 Task: Find connections with filter location Dibba Al-Hisn with filter topic #Workwith filter profile language Spanish with filter current company Tata Consultancy Services with filter school Odisha University of Technology and Research with filter industry Bed-and-Breakfasts, Hostels, Homestays with filter service category Bankruptcy Law with filter keywords title Product Manager
Action: Mouse moved to (642, 121)
Screenshot: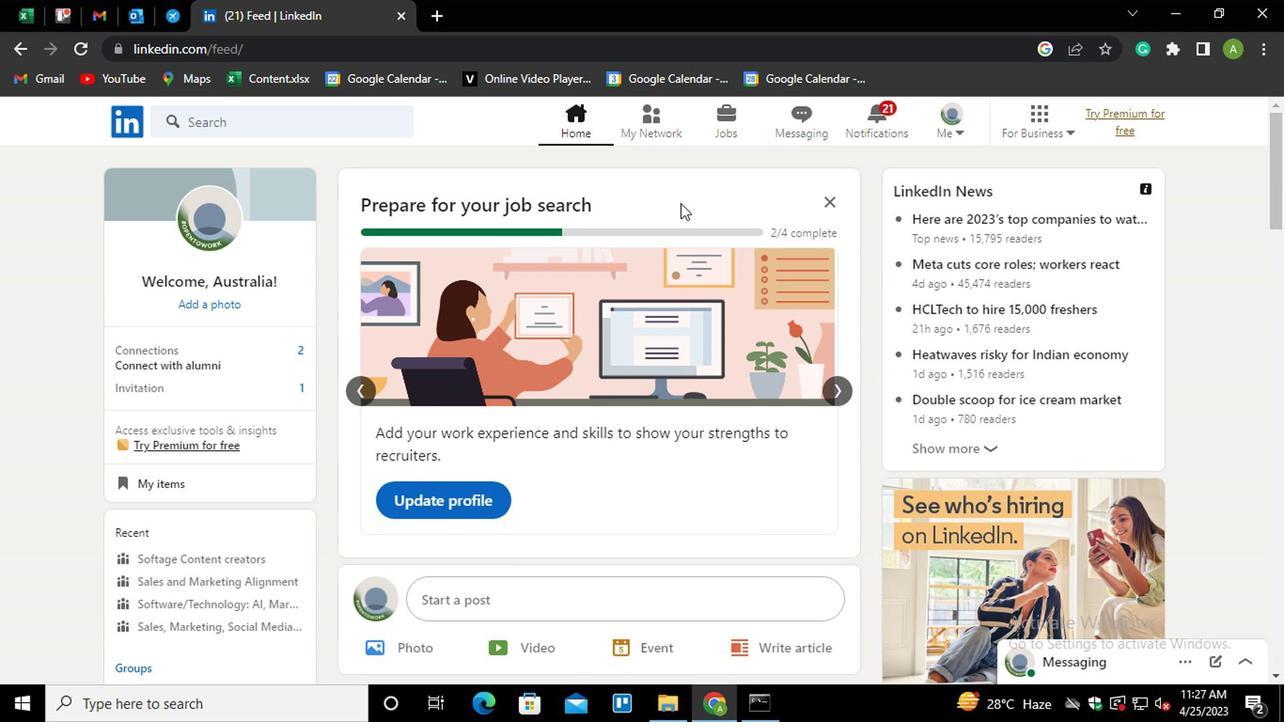 
Action: Mouse pressed left at (642, 121)
Screenshot: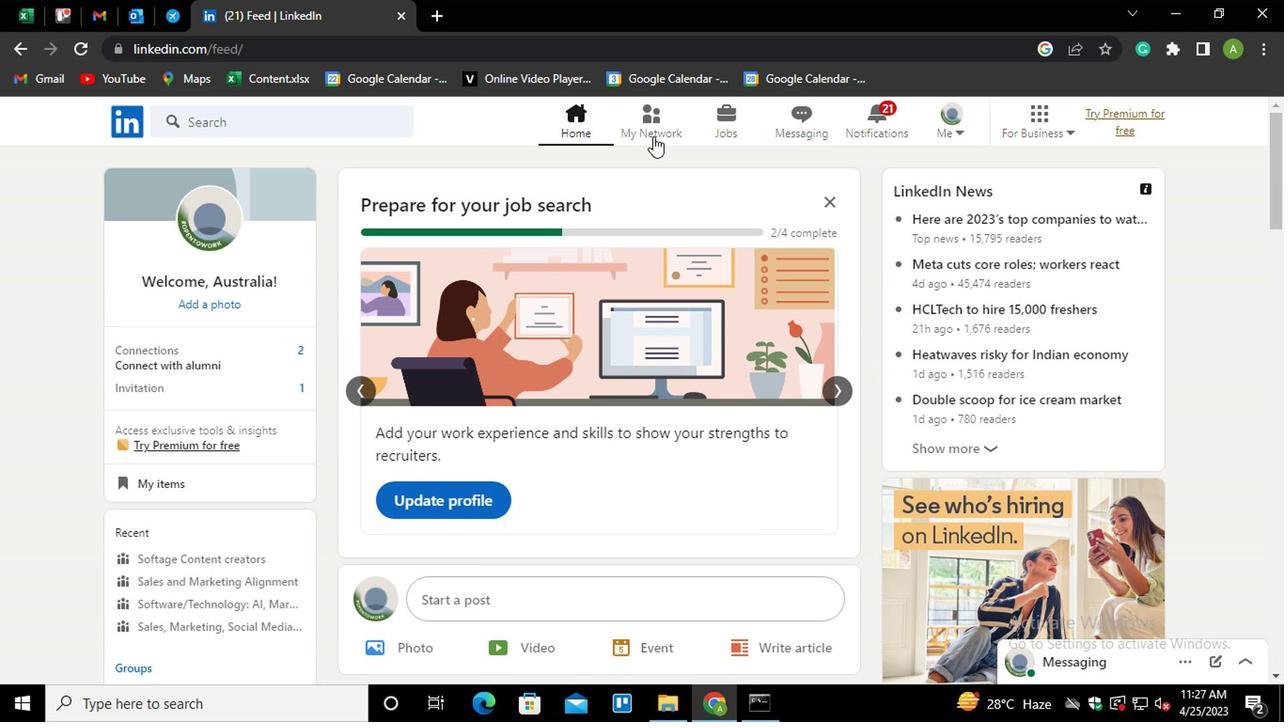 
Action: Mouse moved to (318, 224)
Screenshot: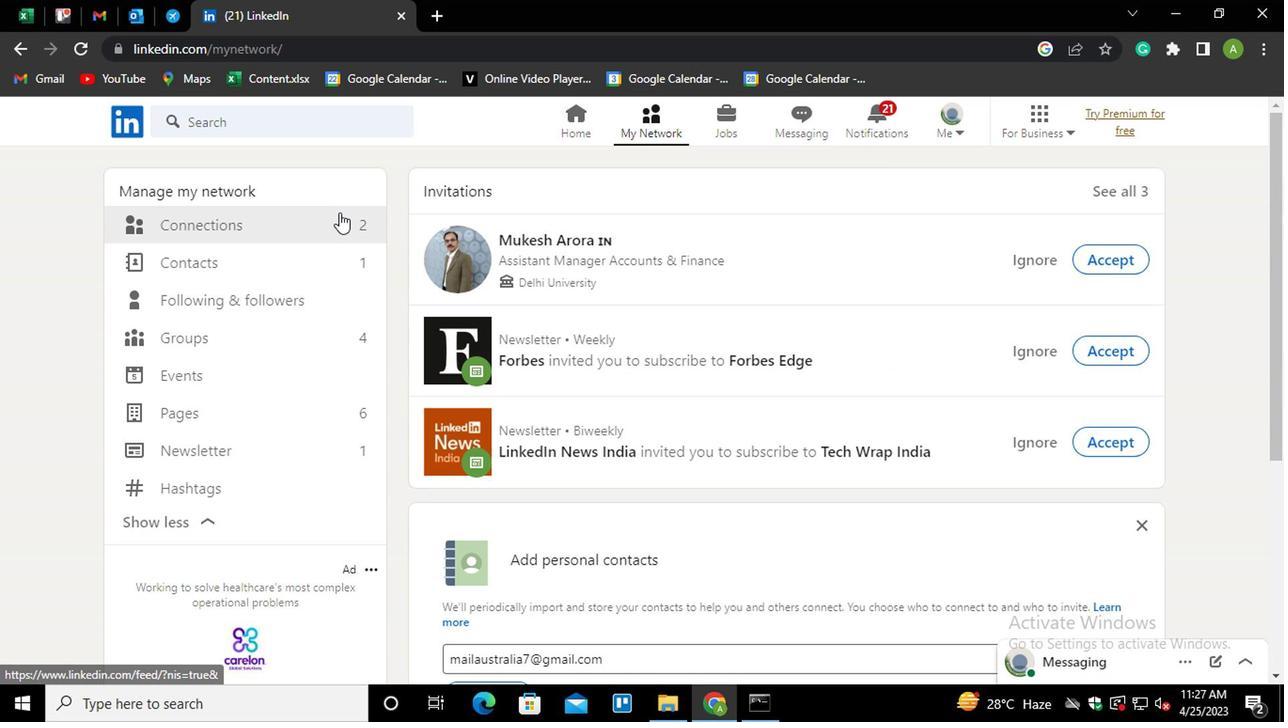 
Action: Mouse pressed left at (318, 224)
Screenshot: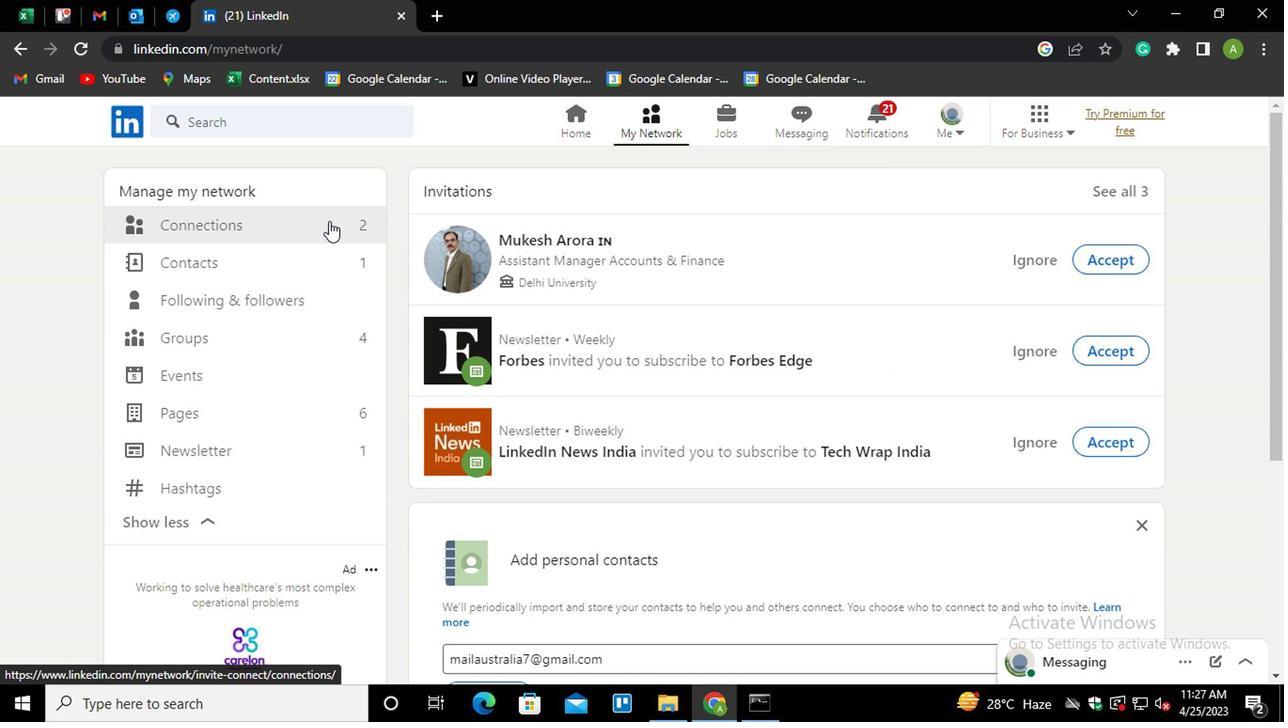 
Action: Mouse moved to (765, 219)
Screenshot: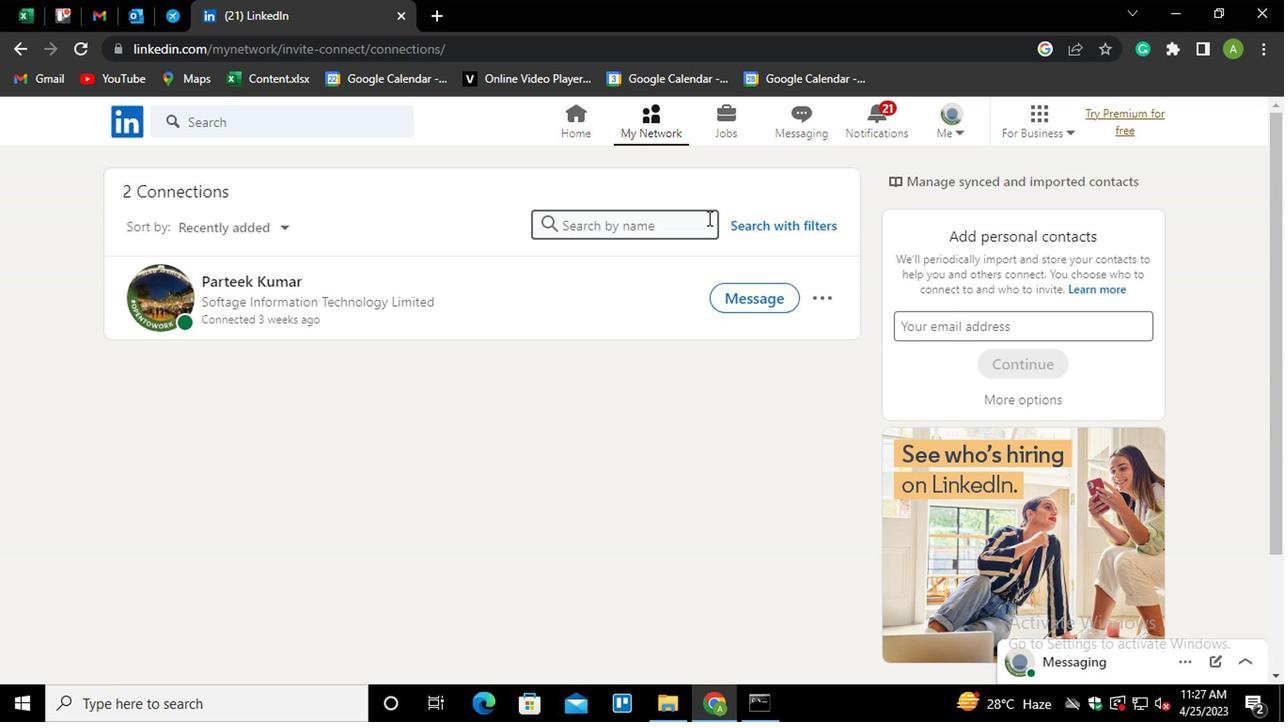 
Action: Mouse pressed left at (765, 219)
Screenshot: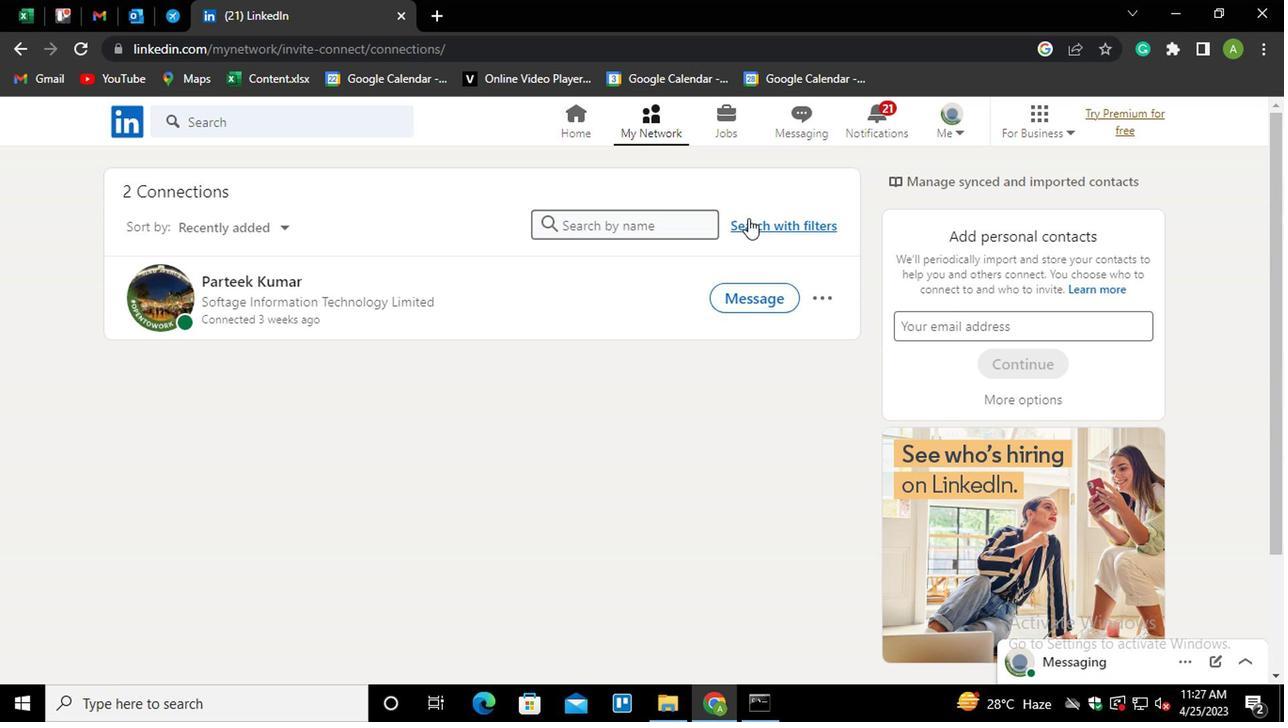 
Action: Mouse moved to (626, 163)
Screenshot: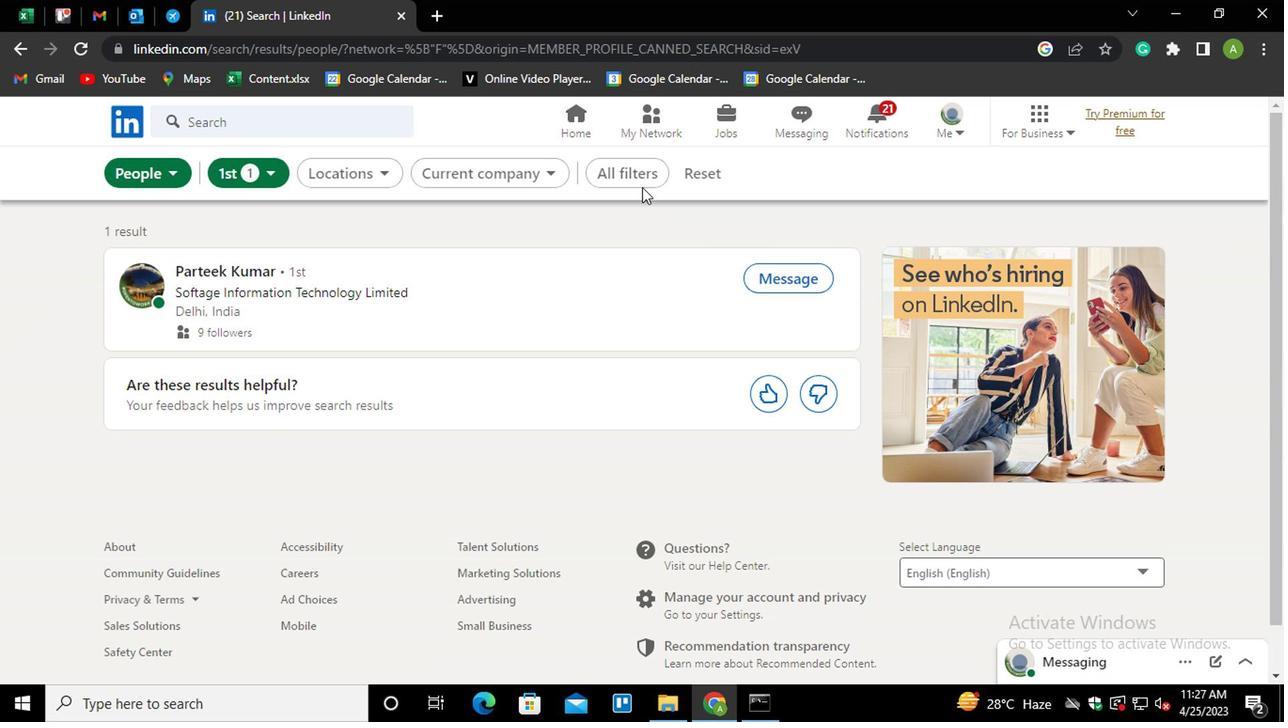 
Action: Mouse pressed left at (626, 163)
Screenshot: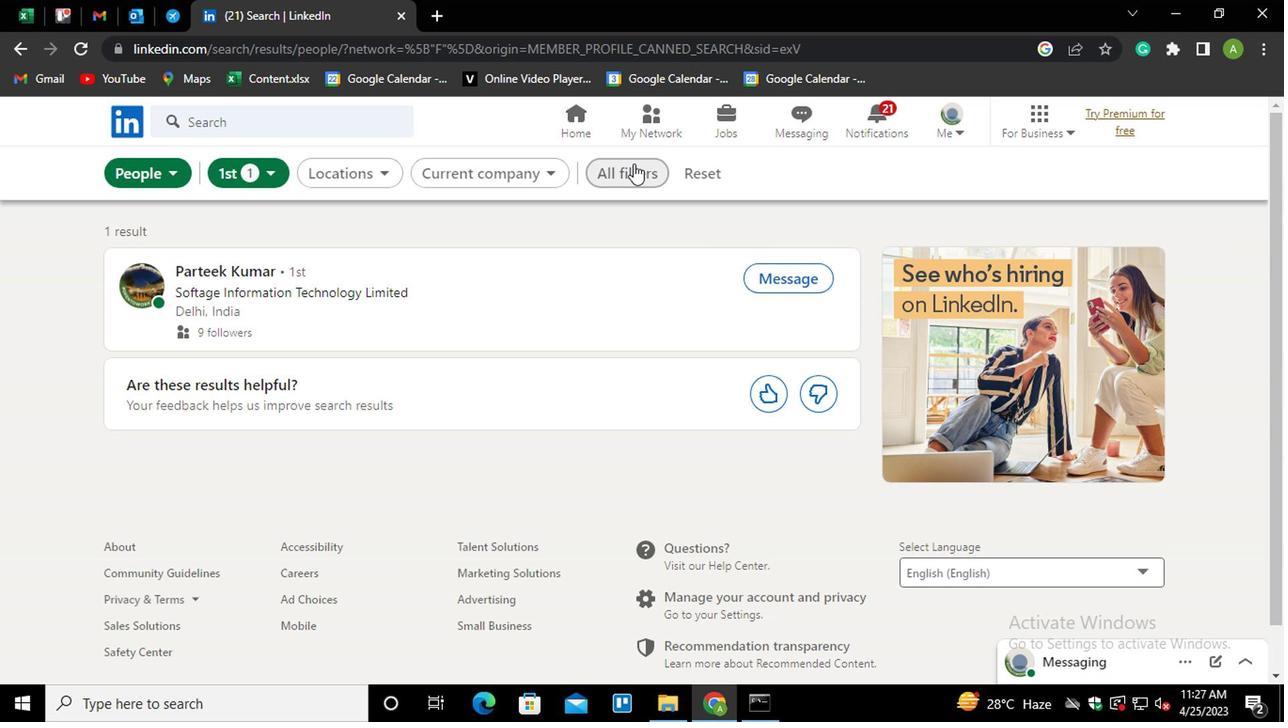 
Action: Mouse moved to (892, 527)
Screenshot: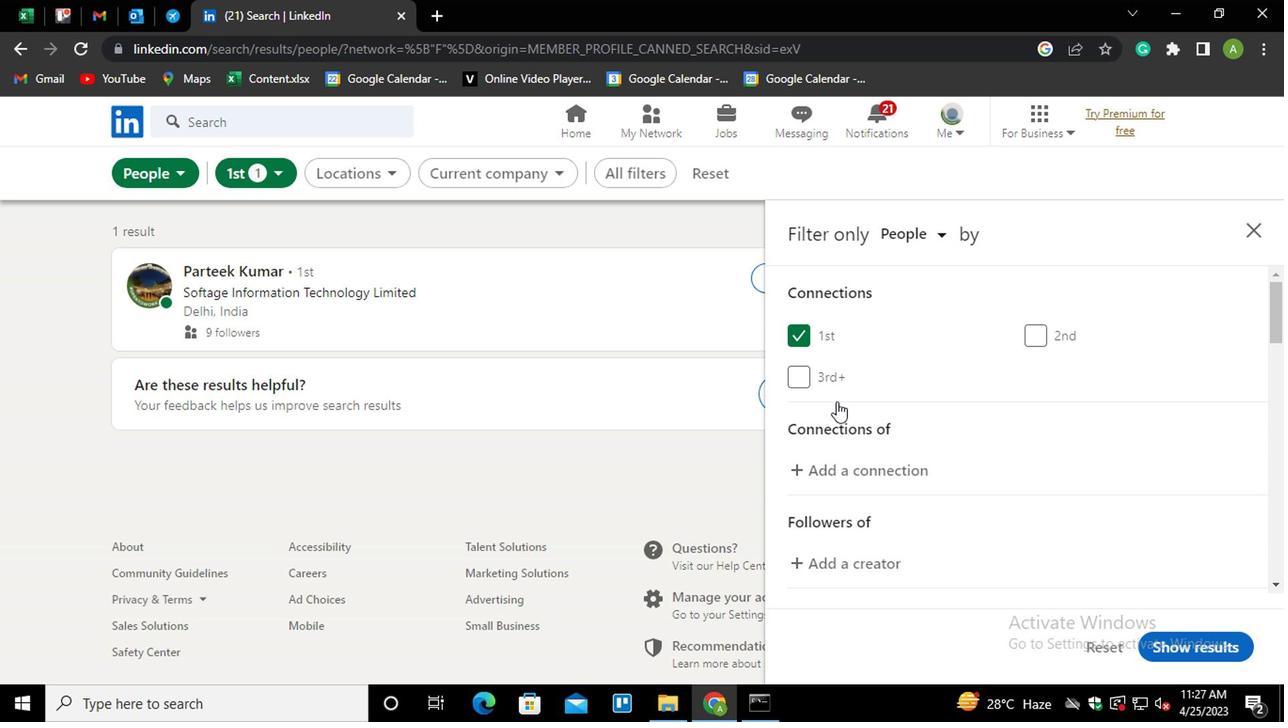 
Action: Mouse scrolled (892, 527) with delta (0, 0)
Screenshot: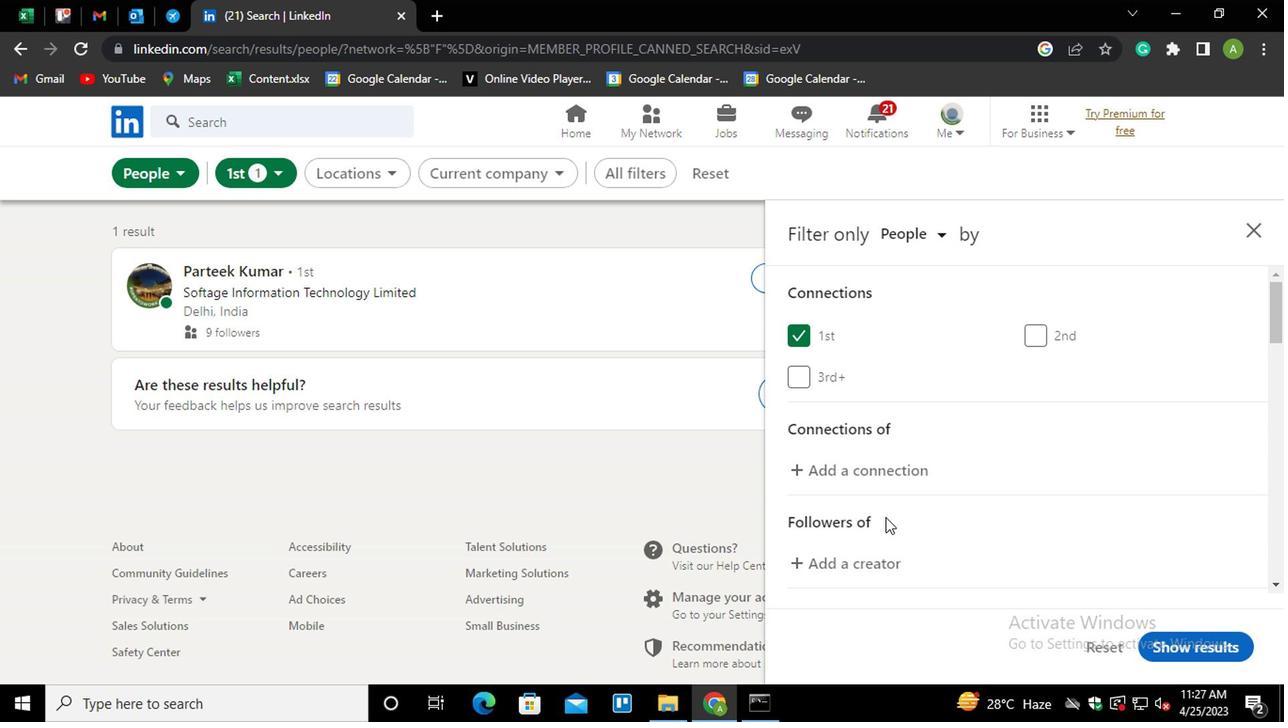 
Action: Mouse scrolled (892, 527) with delta (0, 0)
Screenshot: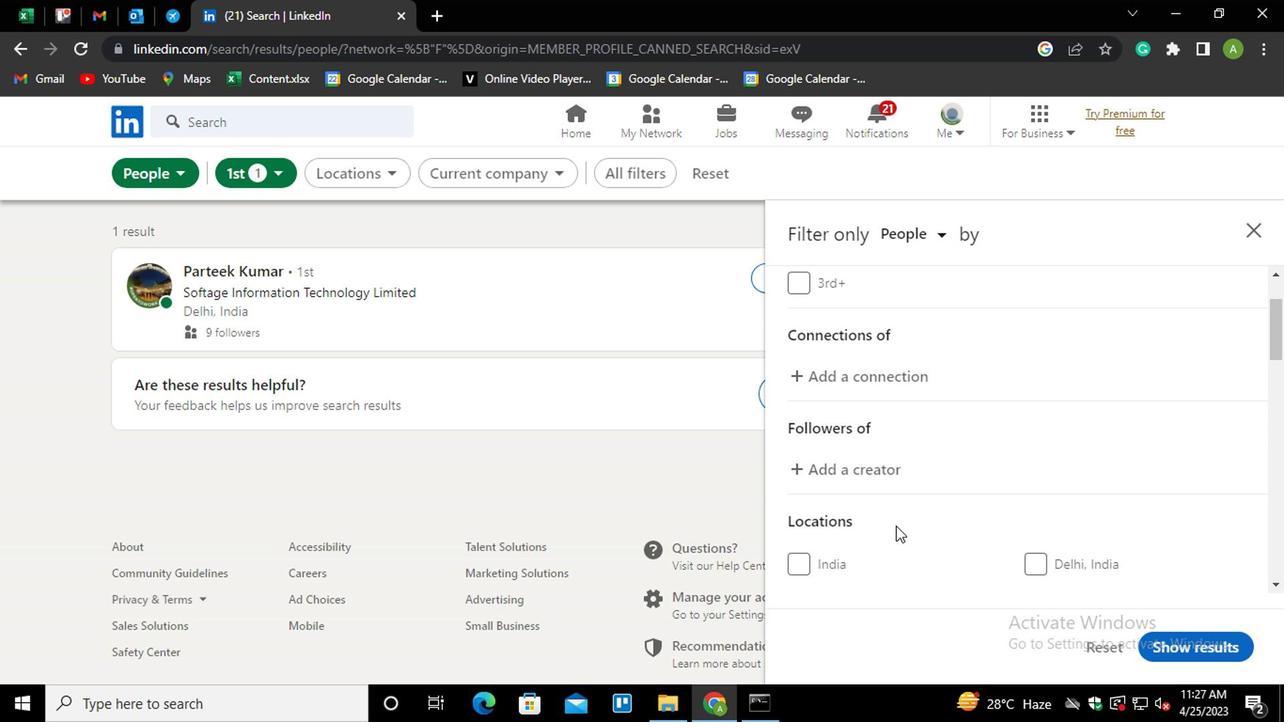 
Action: Mouse moved to (872, 548)
Screenshot: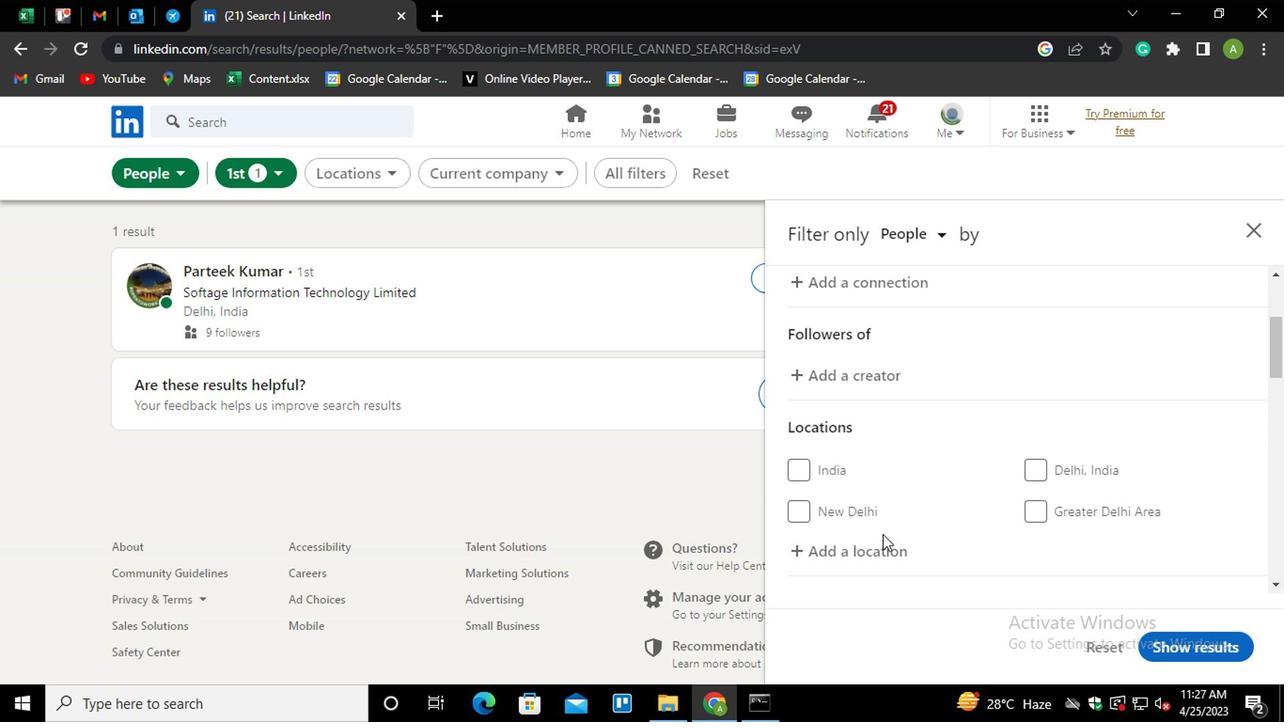 
Action: Mouse pressed left at (872, 548)
Screenshot: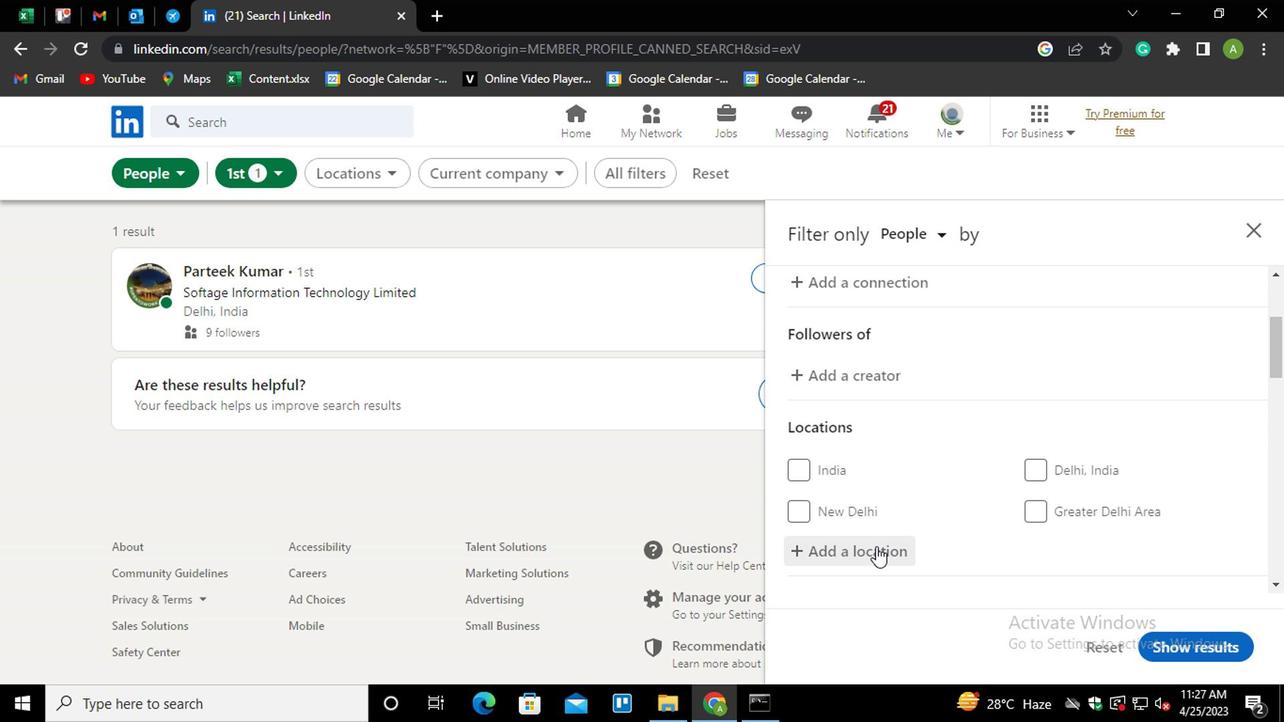 
Action: Mouse moved to (857, 549)
Screenshot: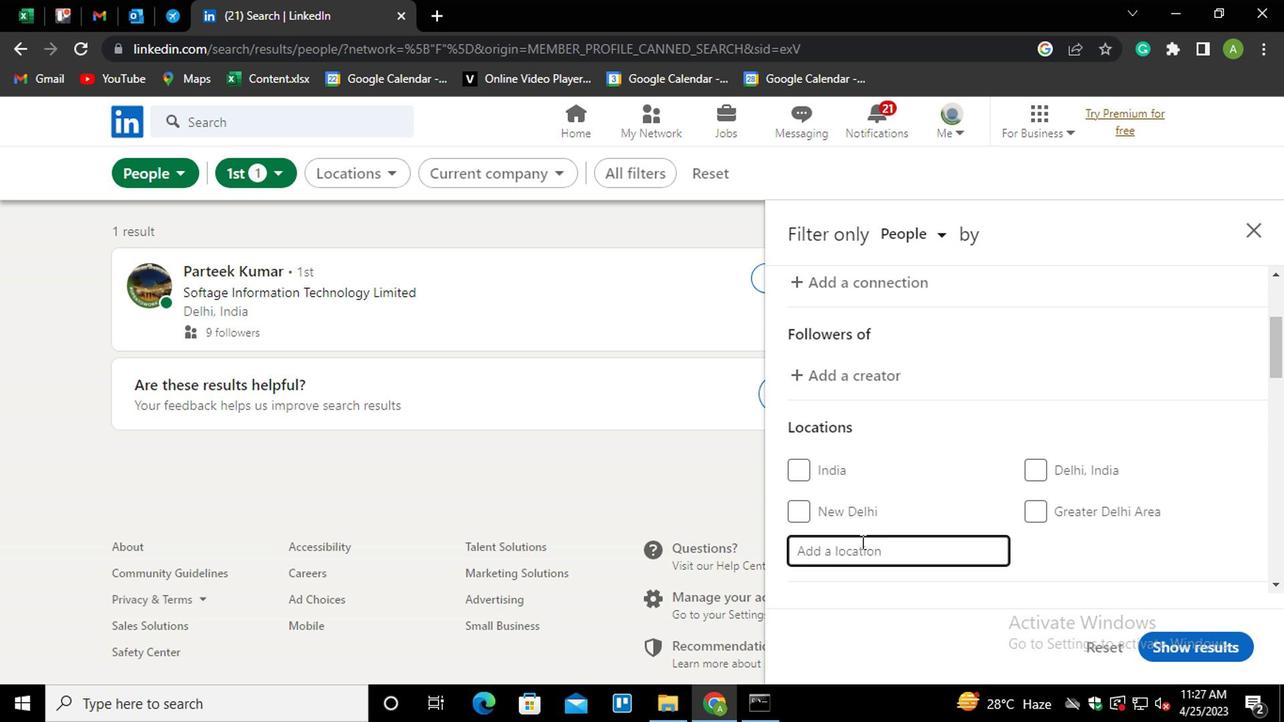 
Action: Mouse pressed left at (857, 549)
Screenshot: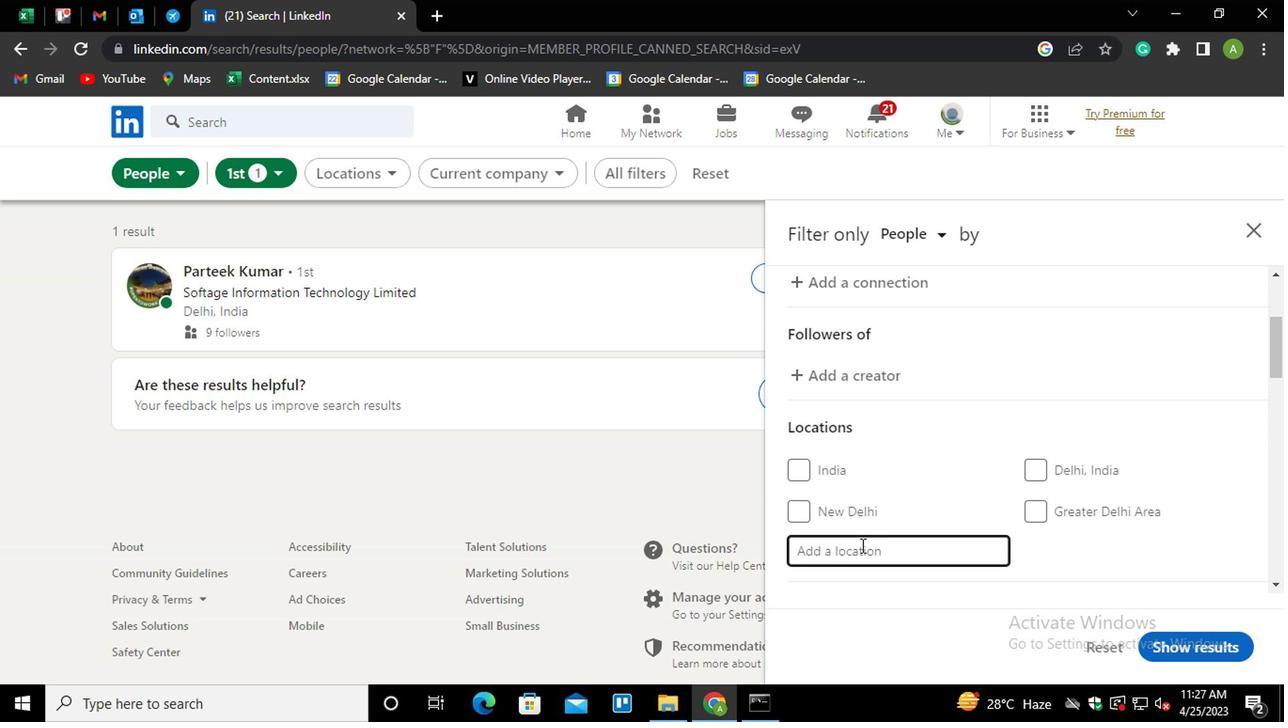 
Action: Key pressed <Key.shift>DIBBA<Key.space><Key.shift>A<Key.shift_r>L<Key.down><Key.enter>
Screenshot: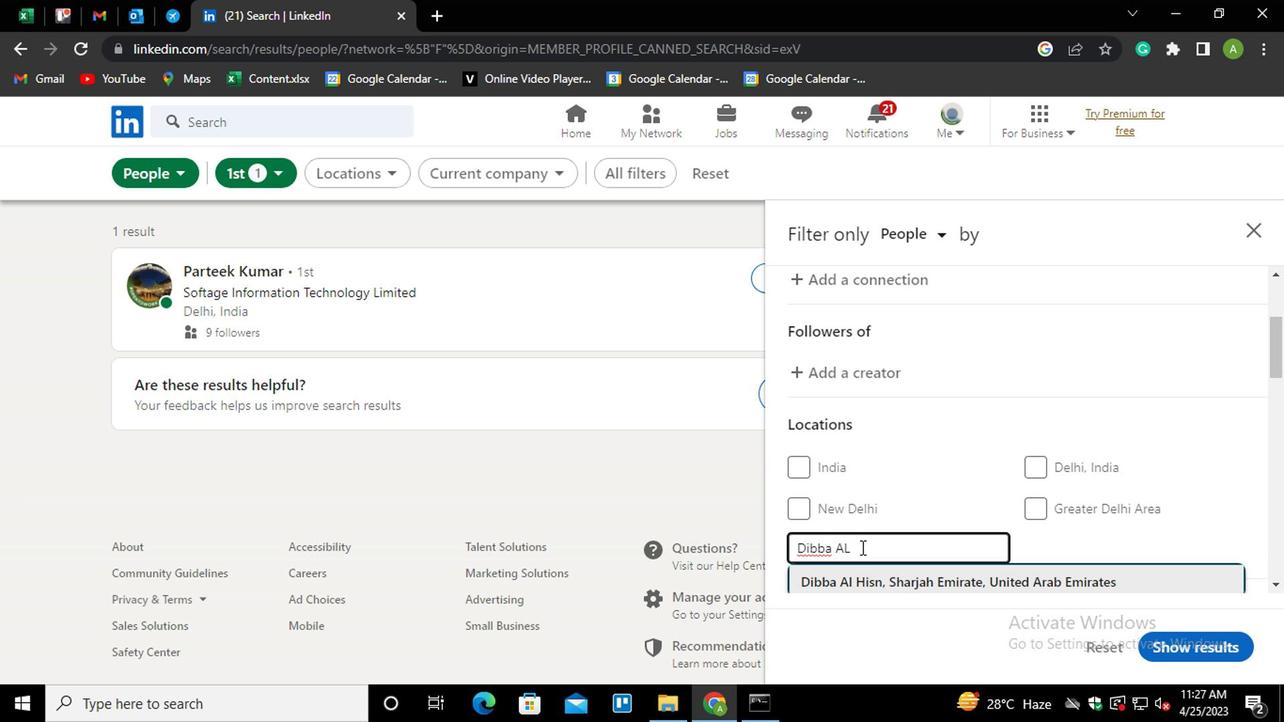 
Action: Mouse moved to (879, 536)
Screenshot: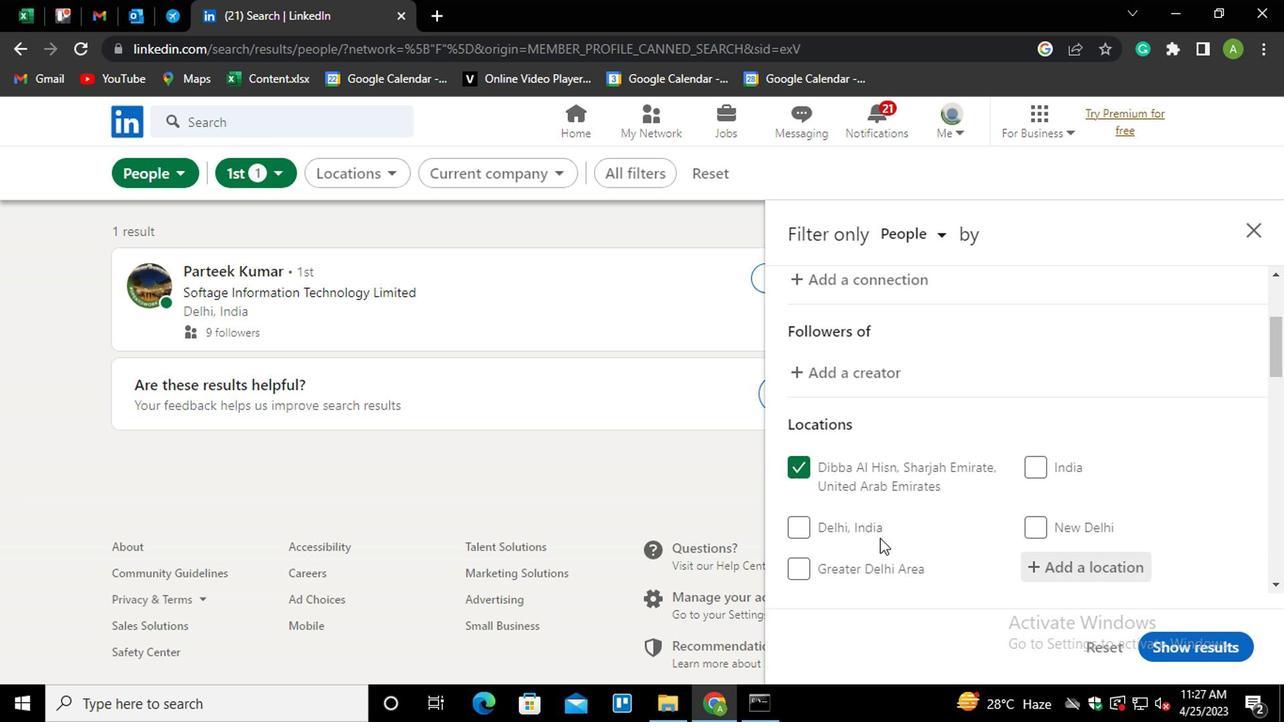 
Action: Mouse scrolled (879, 535) with delta (0, -1)
Screenshot: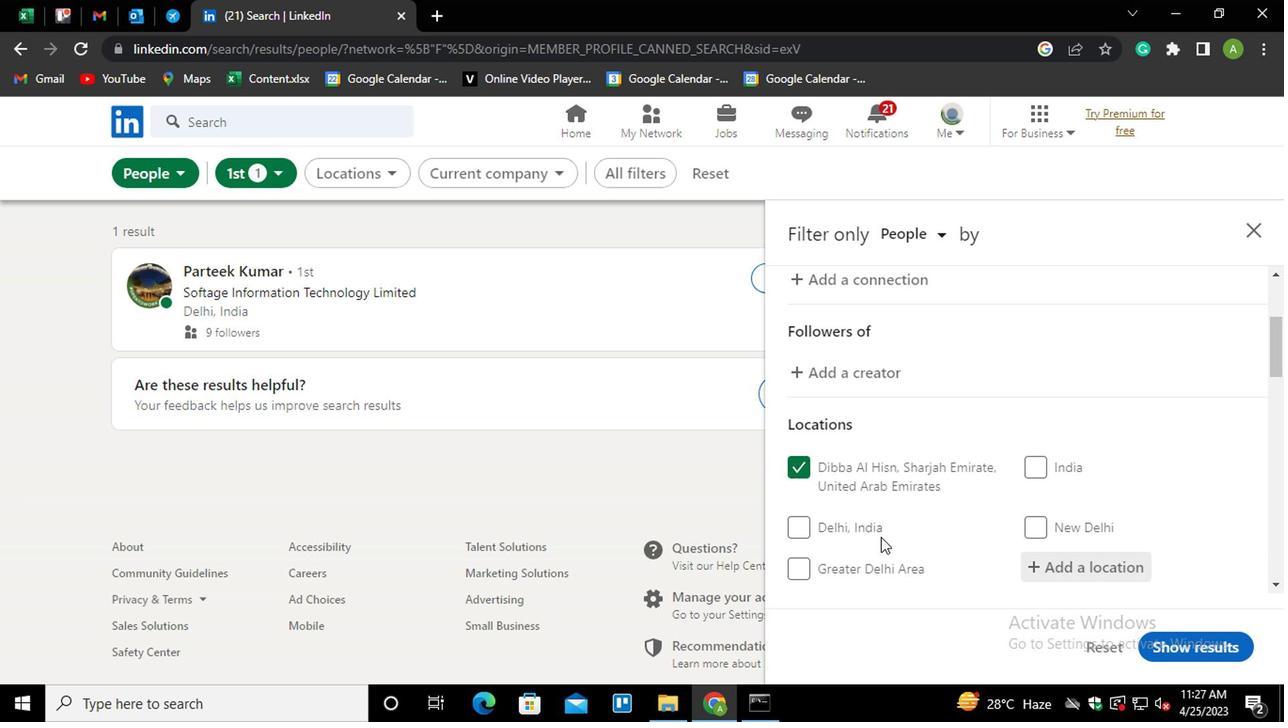 
Action: Mouse moved to (862, 495)
Screenshot: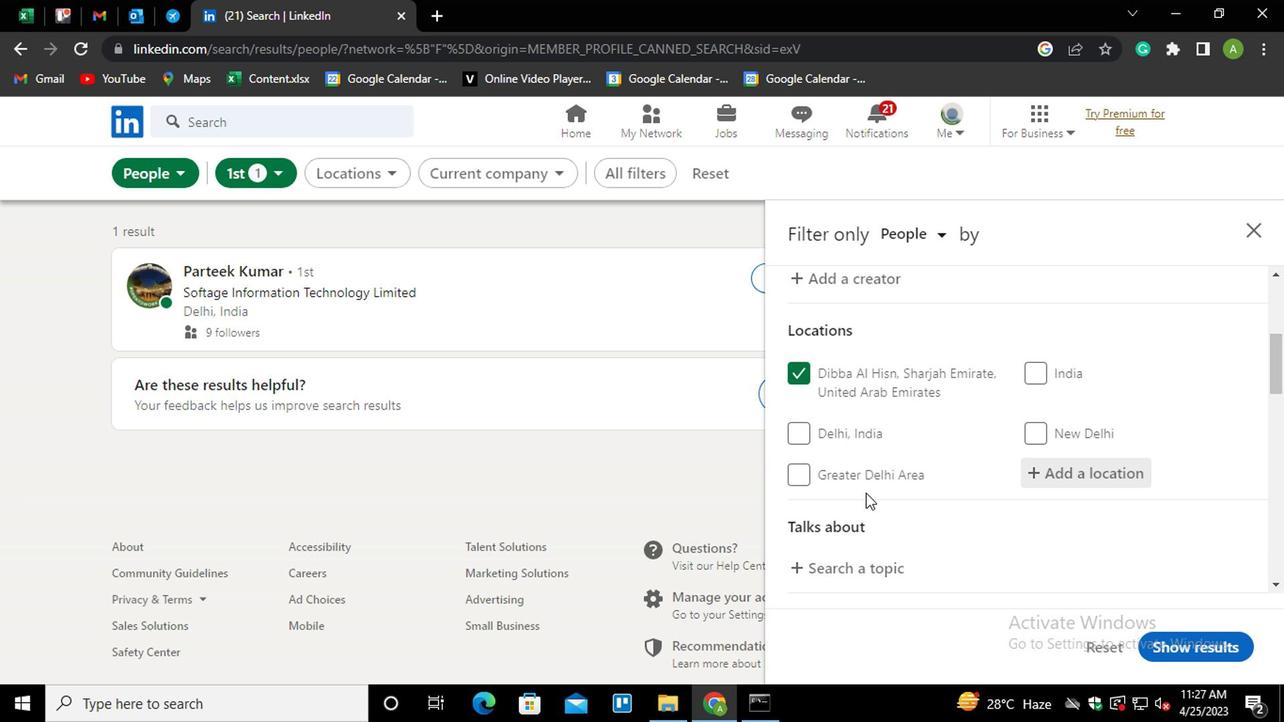 
Action: Mouse scrolled (862, 493) with delta (0, -1)
Screenshot: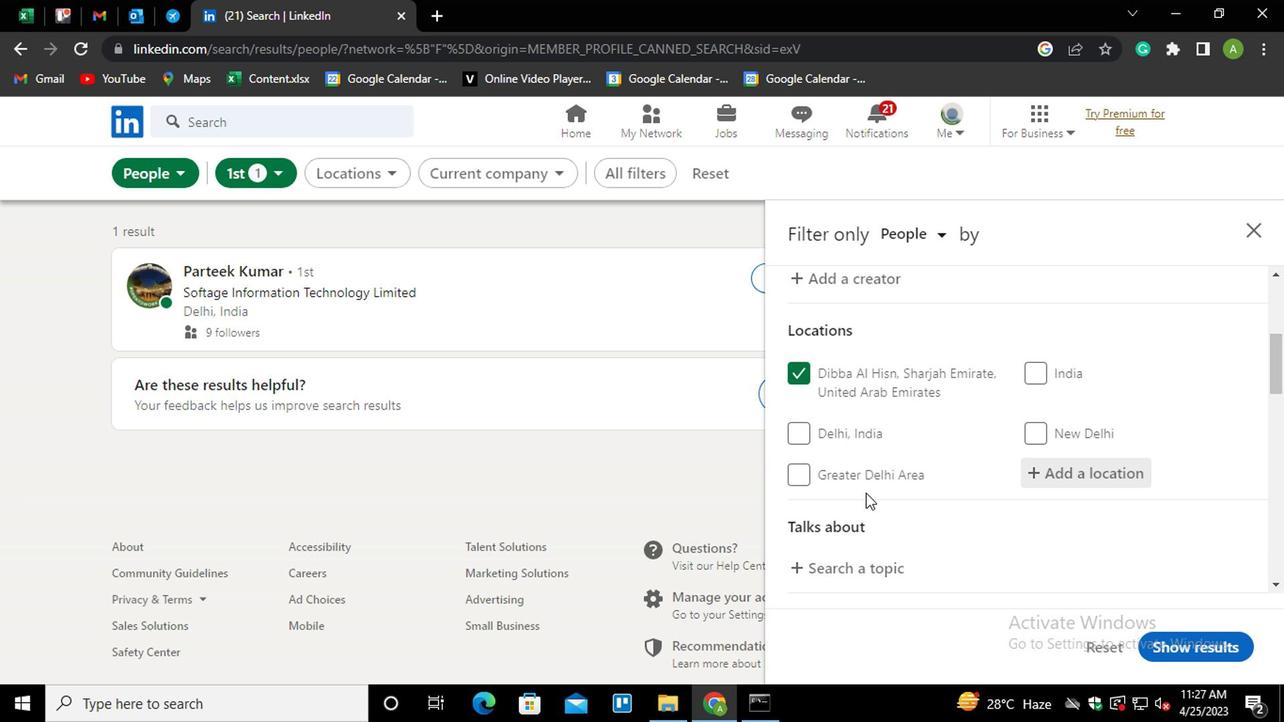 
Action: Mouse moved to (842, 474)
Screenshot: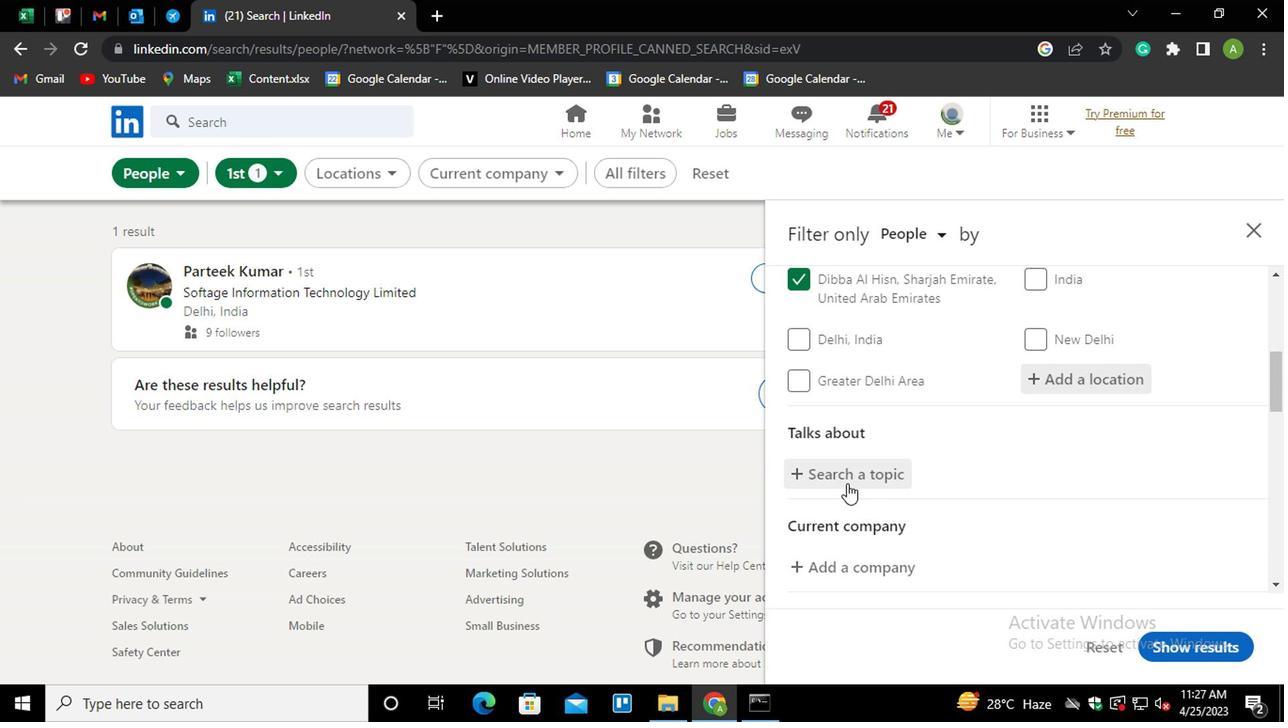 
Action: Mouse pressed left at (842, 474)
Screenshot: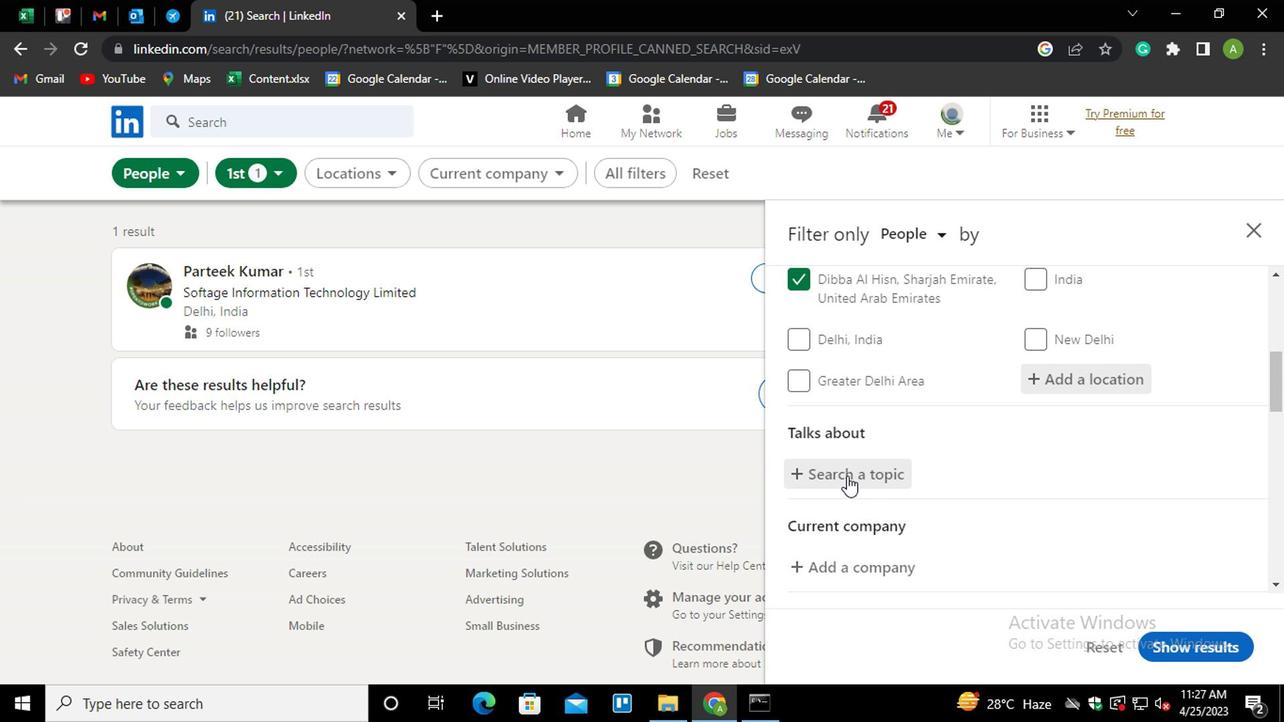 
Action: Mouse moved to (842, 474)
Screenshot: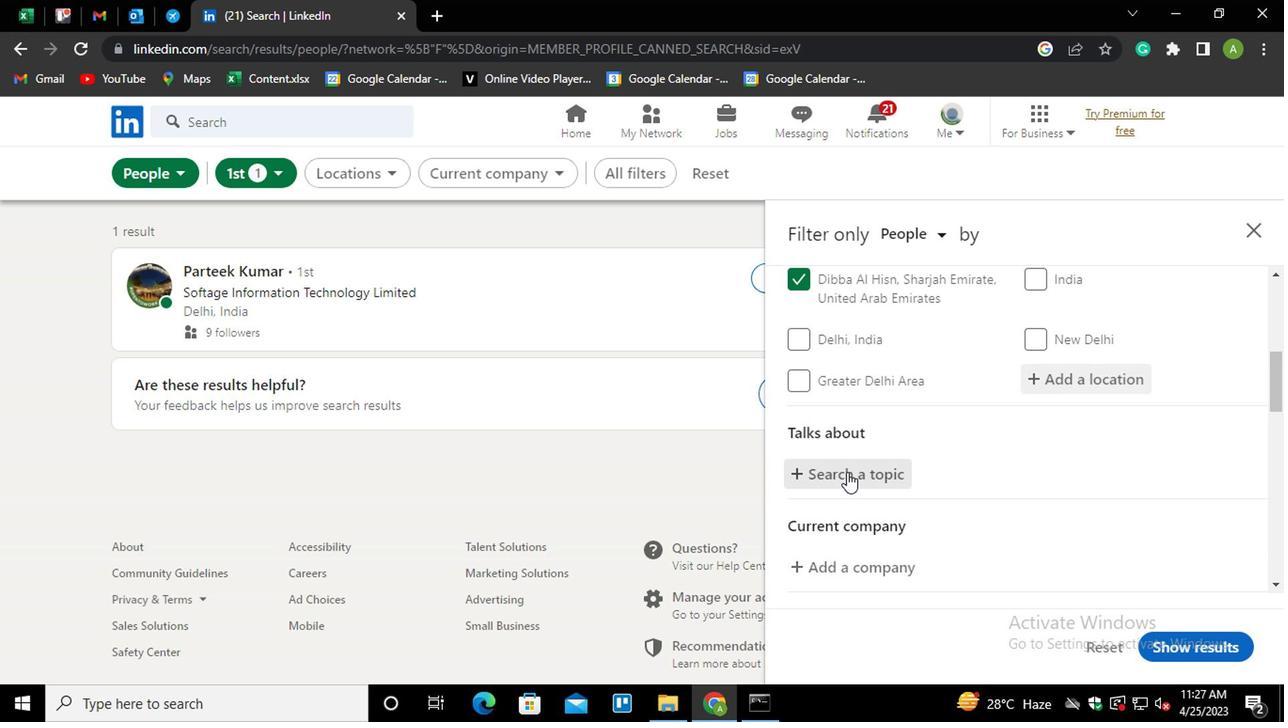 
Action: Key pressed <Key.shift>#<Key.shift>WORKE<Key.backspace>WITH
Screenshot: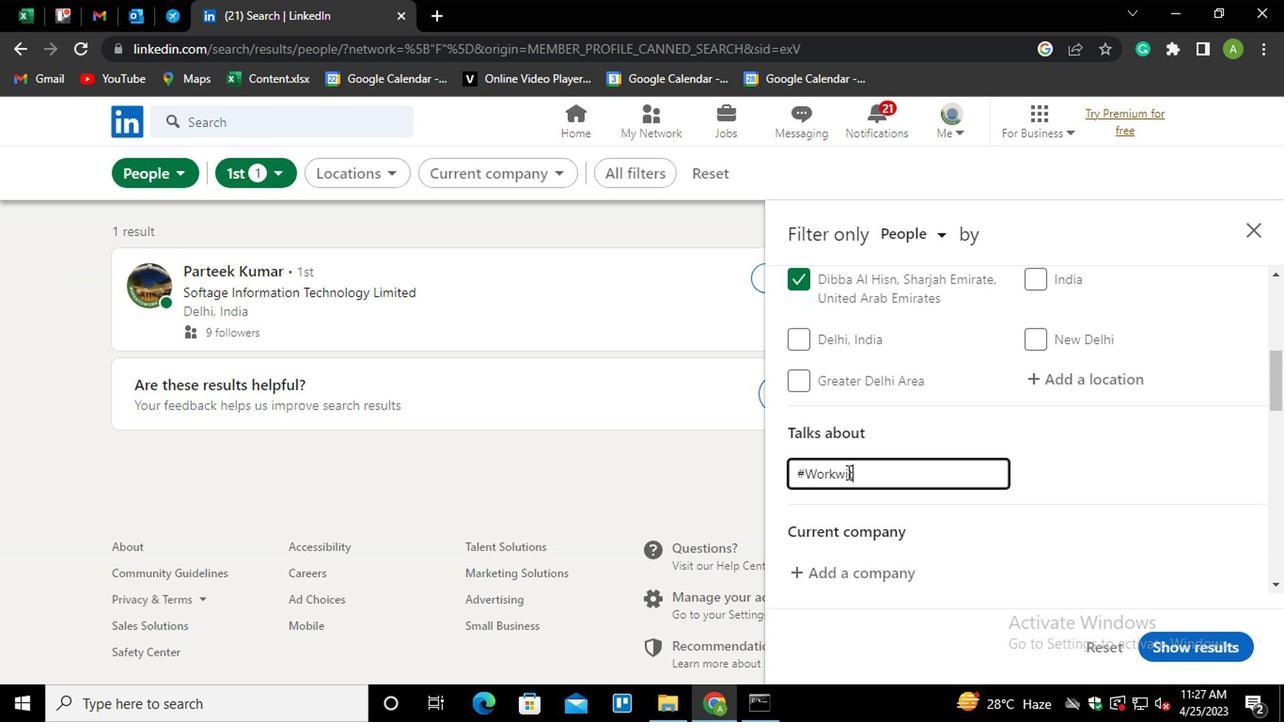 
Action: Mouse moved to (1129, 525)
Screenshot: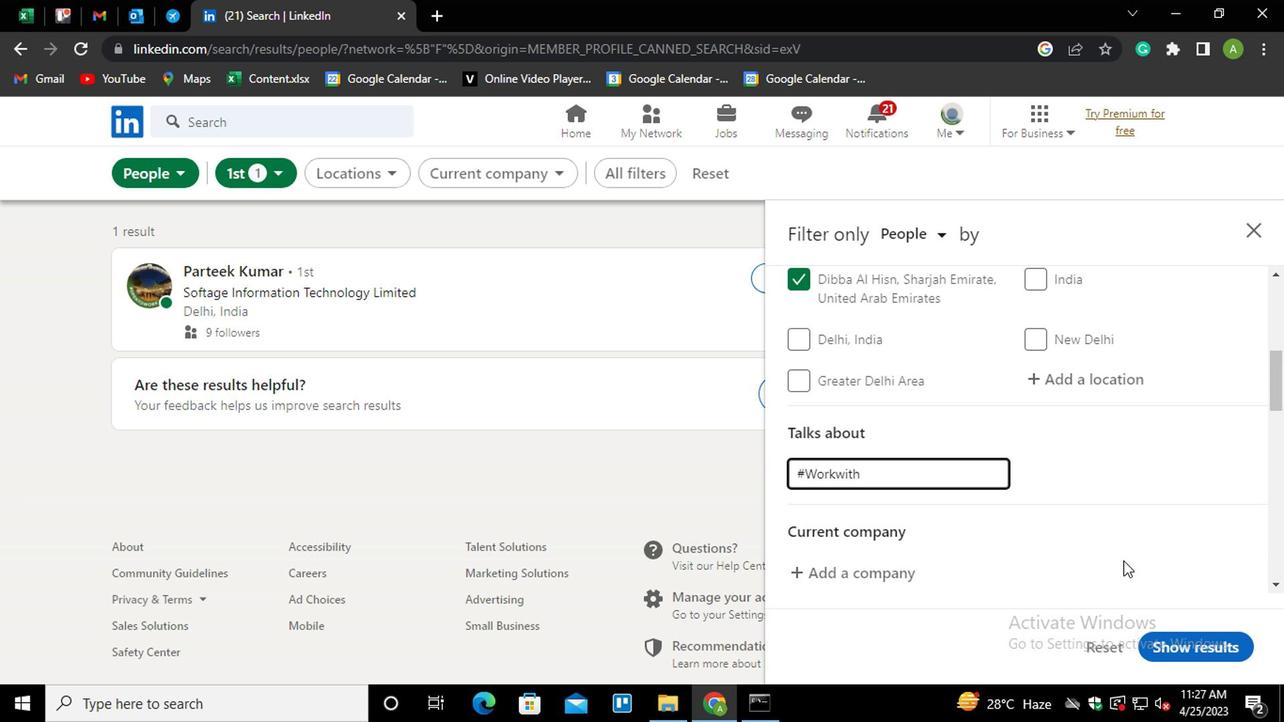 
Action: Mouse pressed left at (1129, 525)
Screenshot: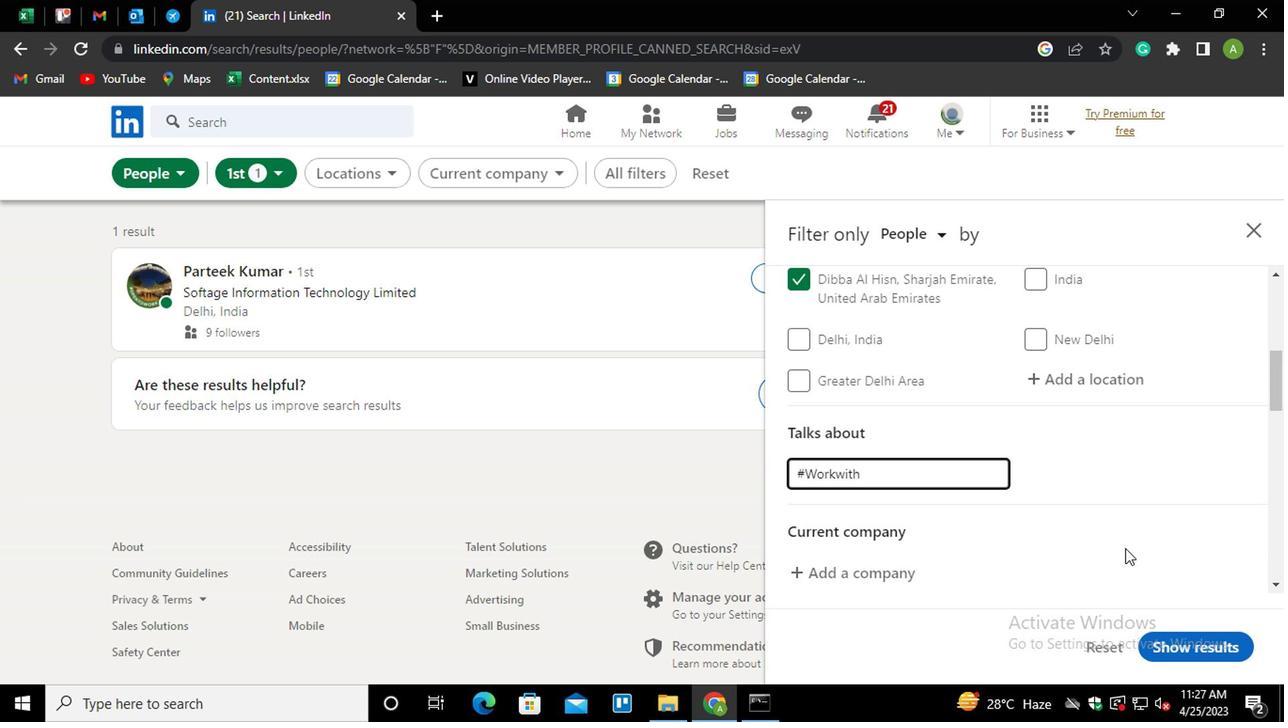 
Action: Mouse scrolled (1129, 523) with delta (0, -1)
Screenshot: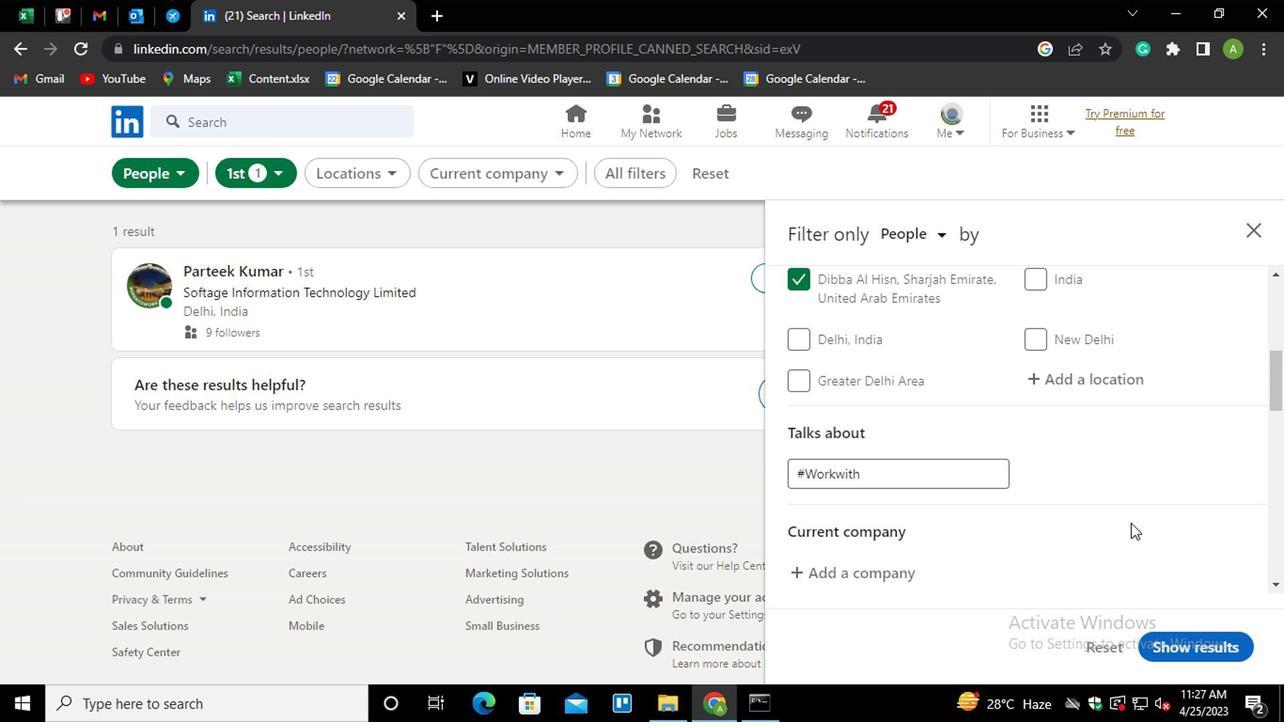 
Action: Mouse scrolled (1129, 523) with delta (0, -1)
Screenshot: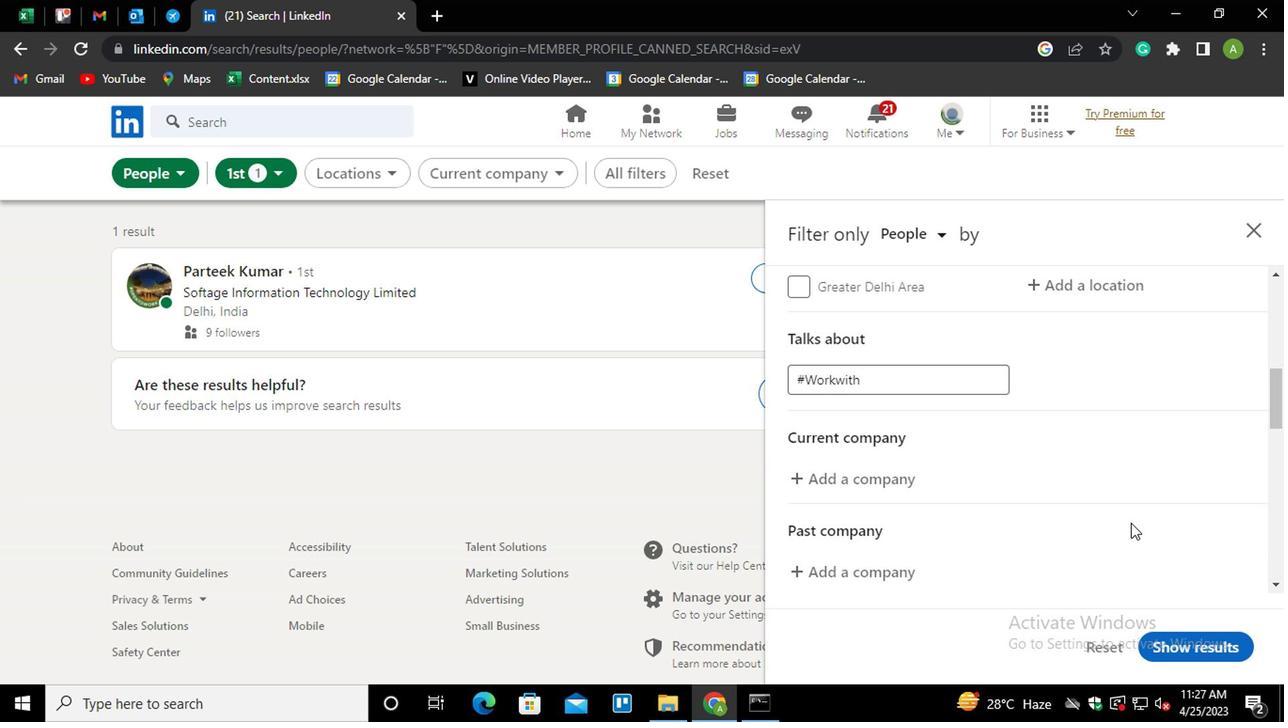 
Action: Mouse scrolled (1129, 523) with delta (0, -1)
Screenshot: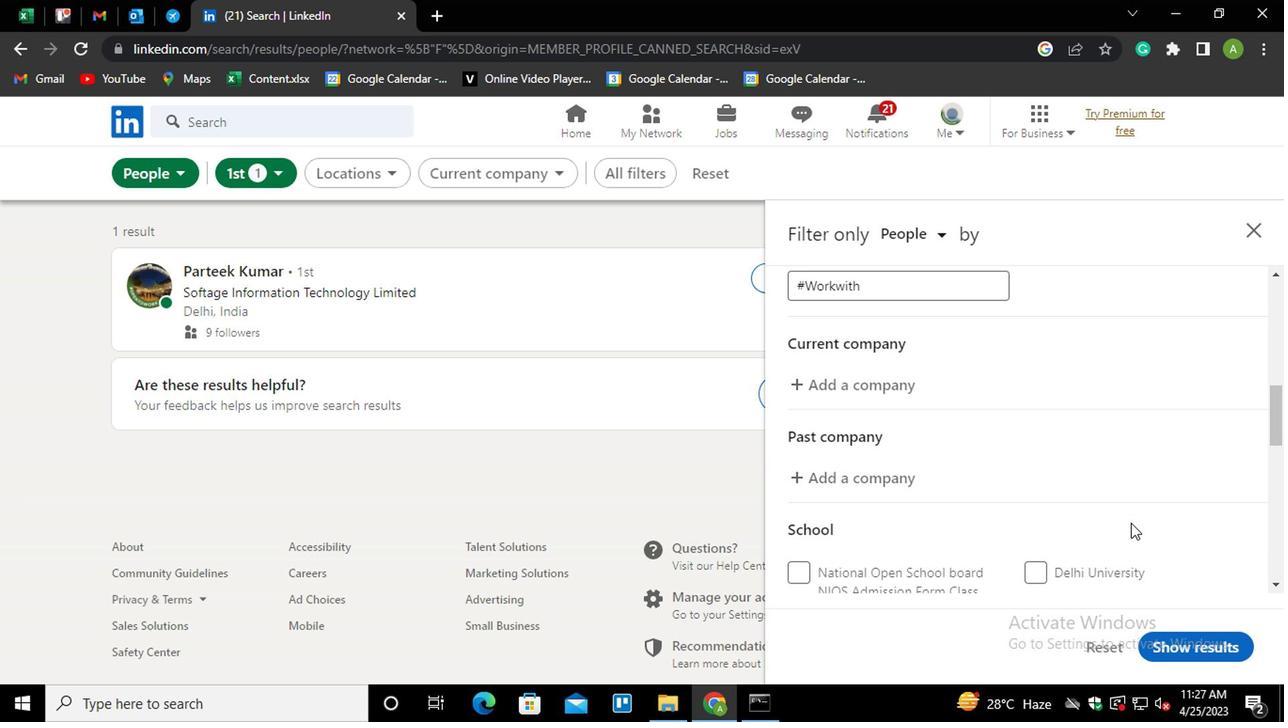 
Action: Mouse scrolled (1129, 523) with delta (0, -1)
Screenshot: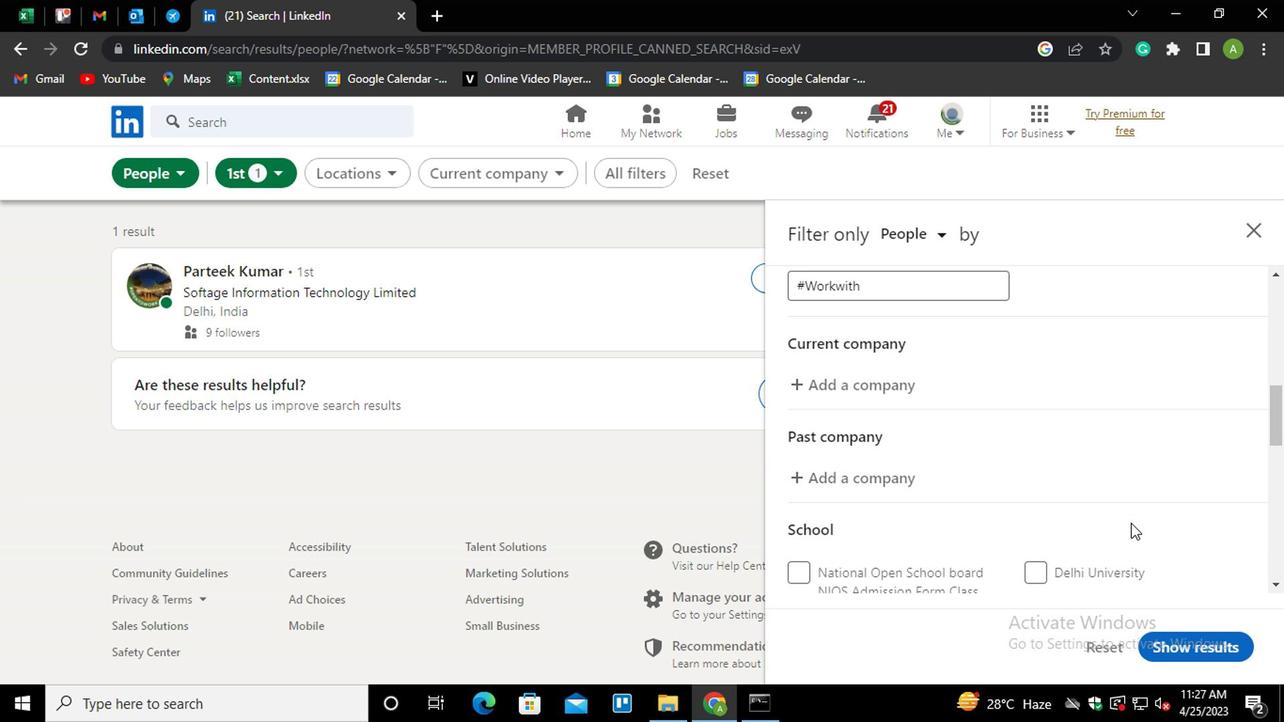 
Action: Mouse scrolled (1129, 523) with delta (0, -1)
Screenshot: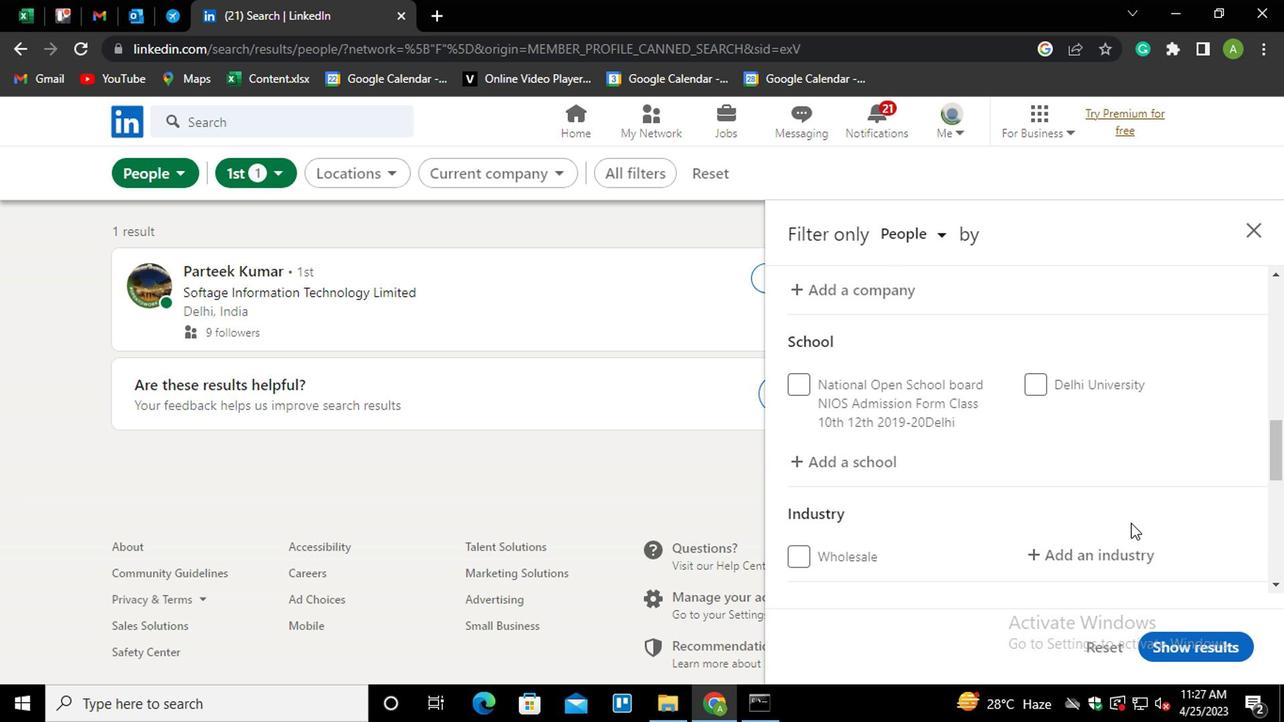 
Action: Mouse moved to (1129, 525)
Screenshot: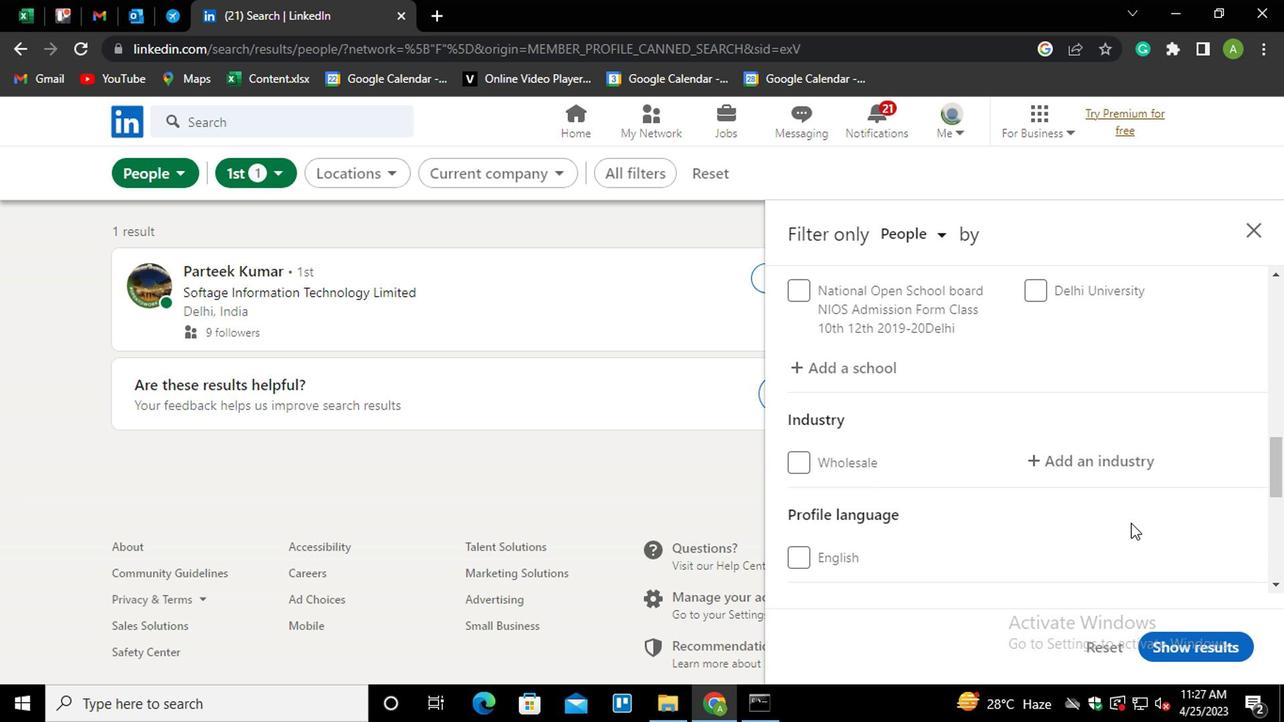 
Action: Mouse scrolled (1129, 525) with delta (0, 0)
Screenshot: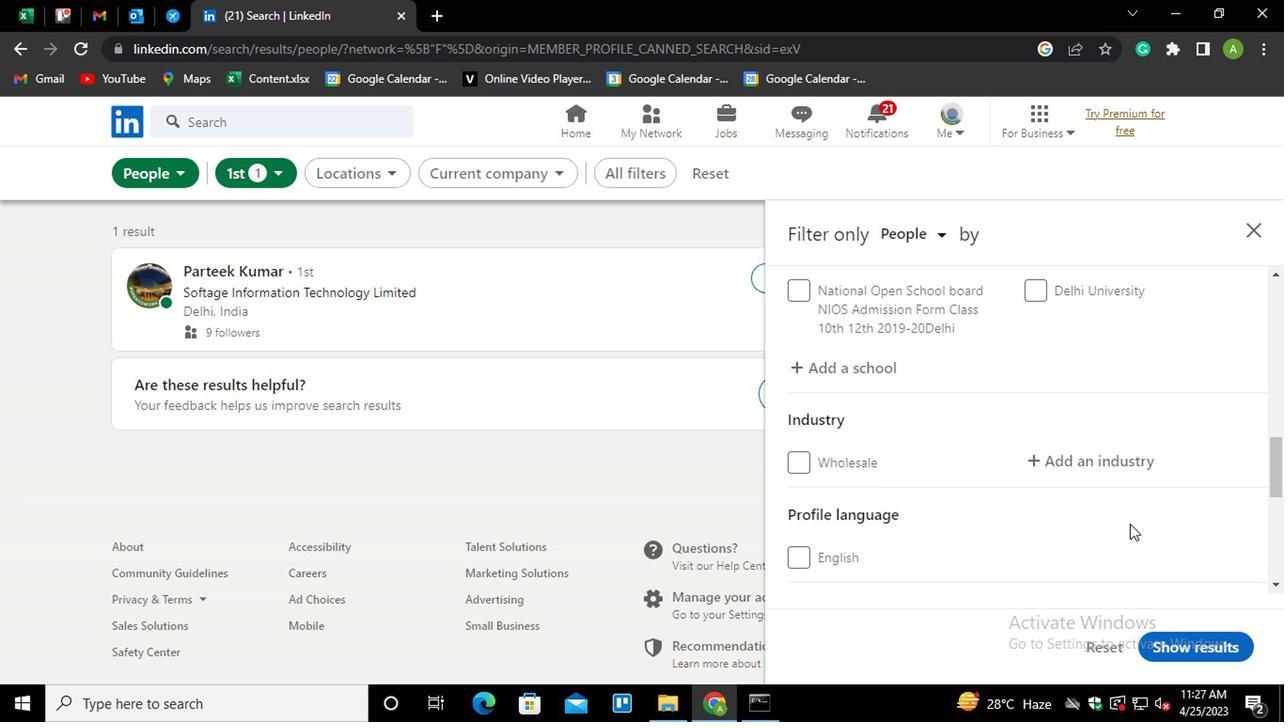 
Action: Mouse moved to (1125, 525)
Screenshot: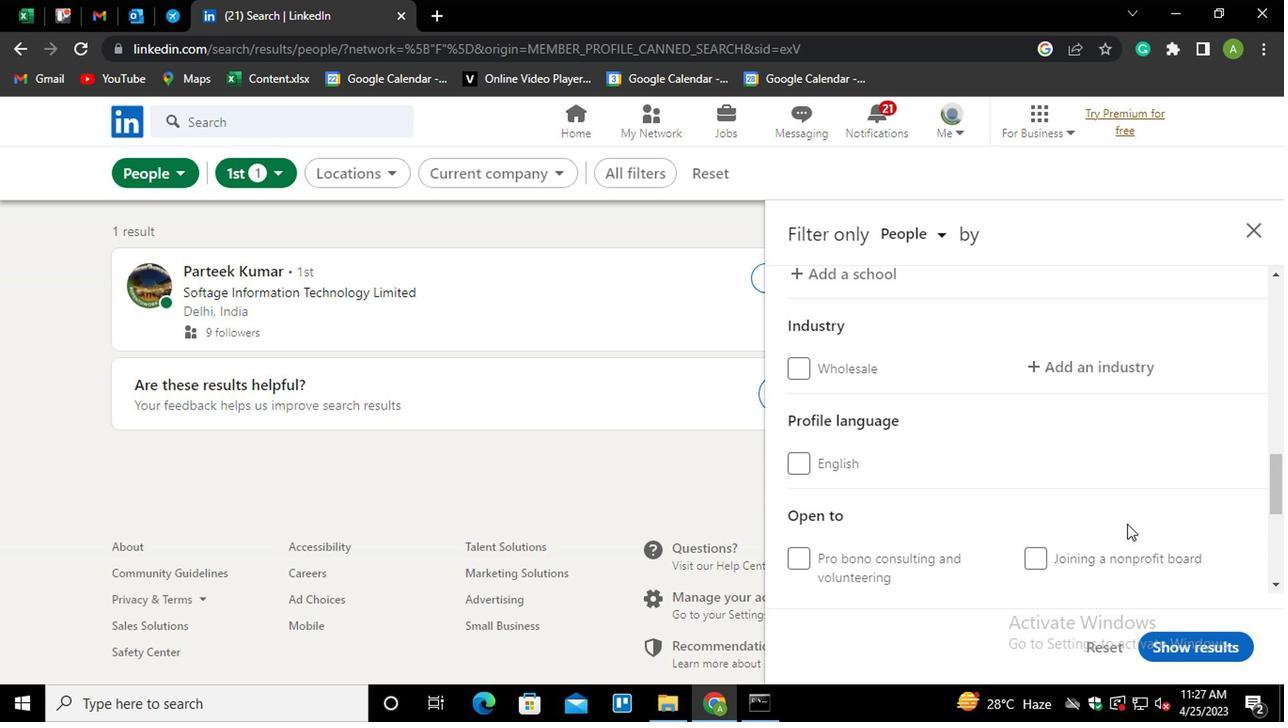 
Action: Mouse scrolled (1125, 527) with delta (0, 1)
Screenshot: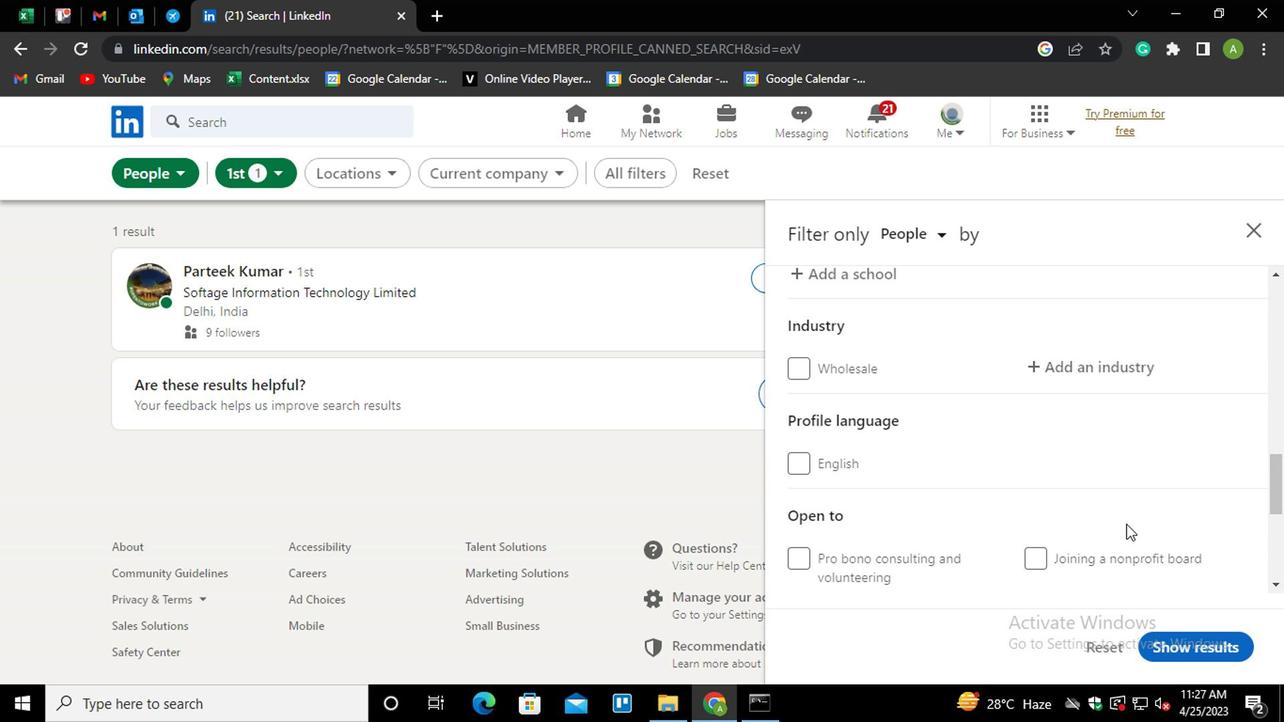 
Action: Mouse scrolled (1125, 527) with delta (0, 1)
Screenshot: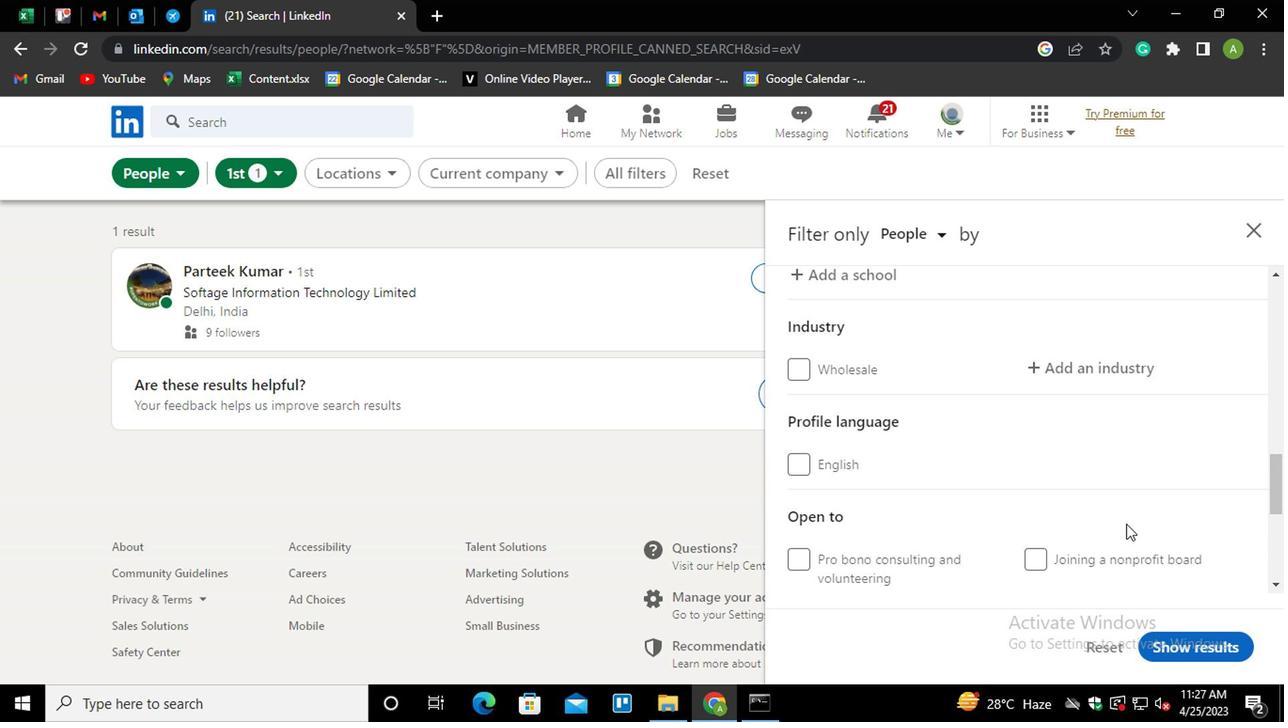 
Action: Mouse scrolled (1125, 527) with delta (0, 1)
Screenshot: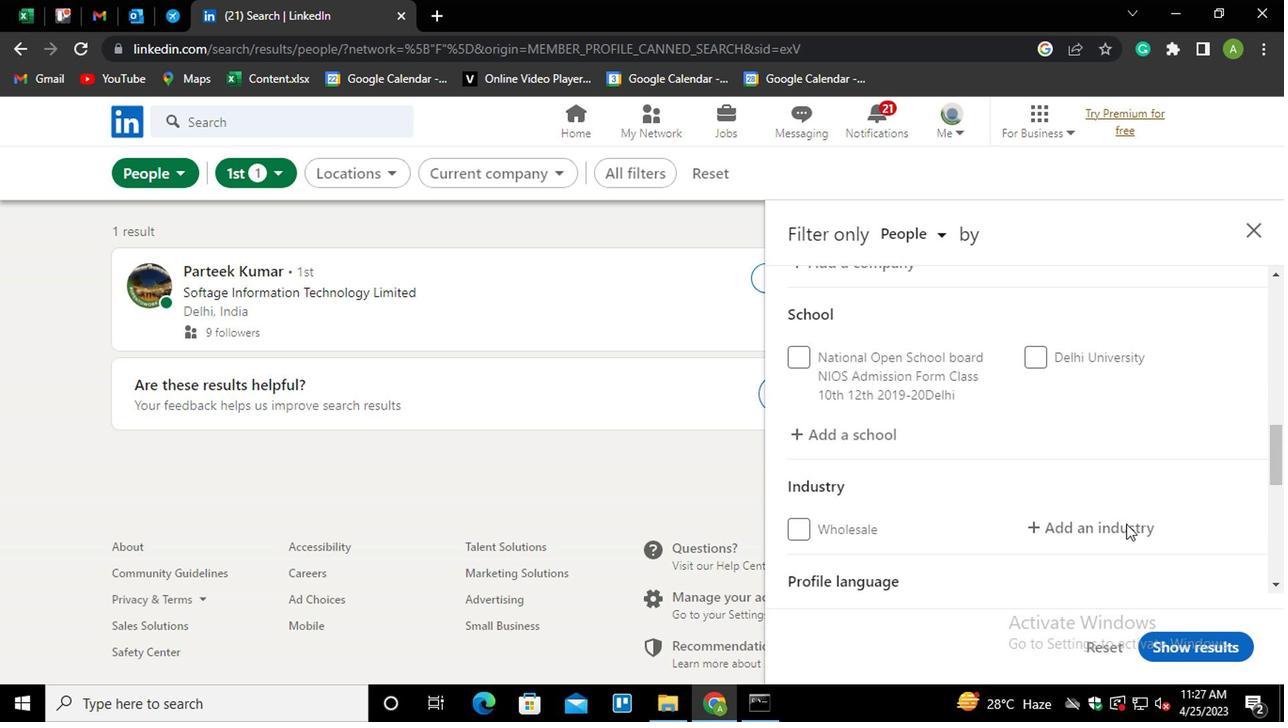 
Action: Mouse scrolled (1125, 527) with delta (0, 1)
Screenshot: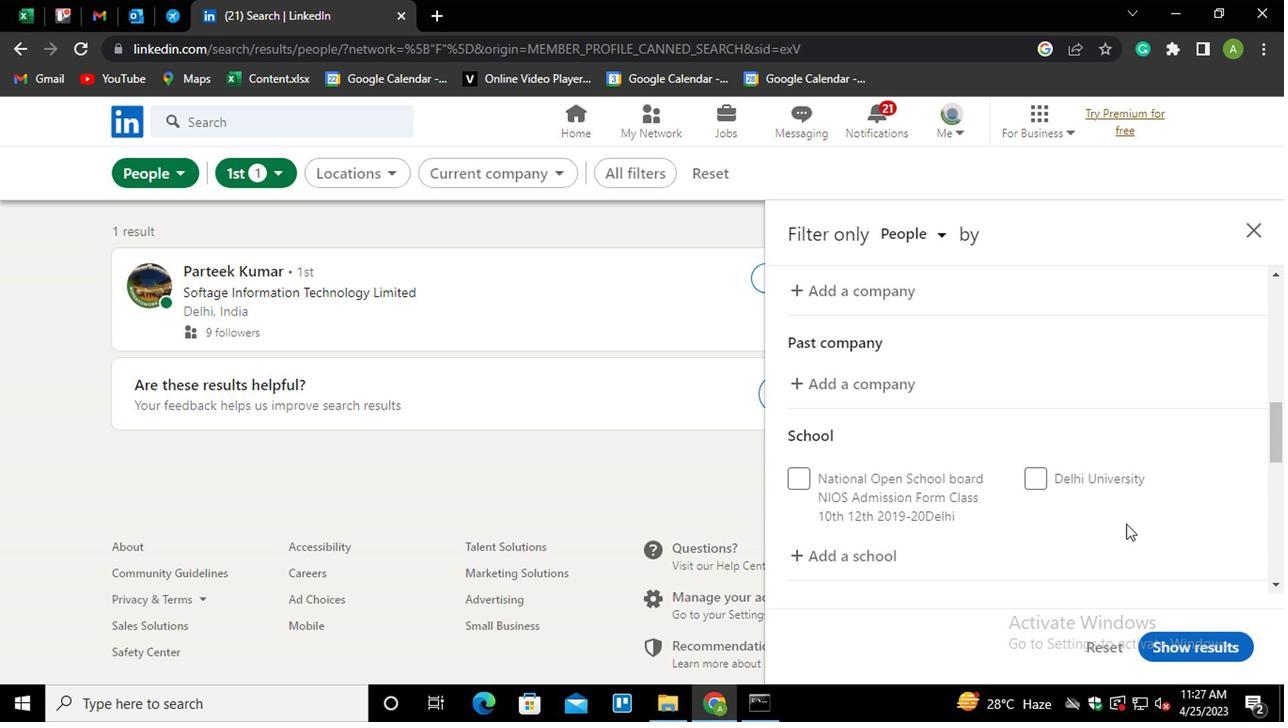 
Action: Mouse scrolled (1125, 527) with delta (0, 1)
Screenshot: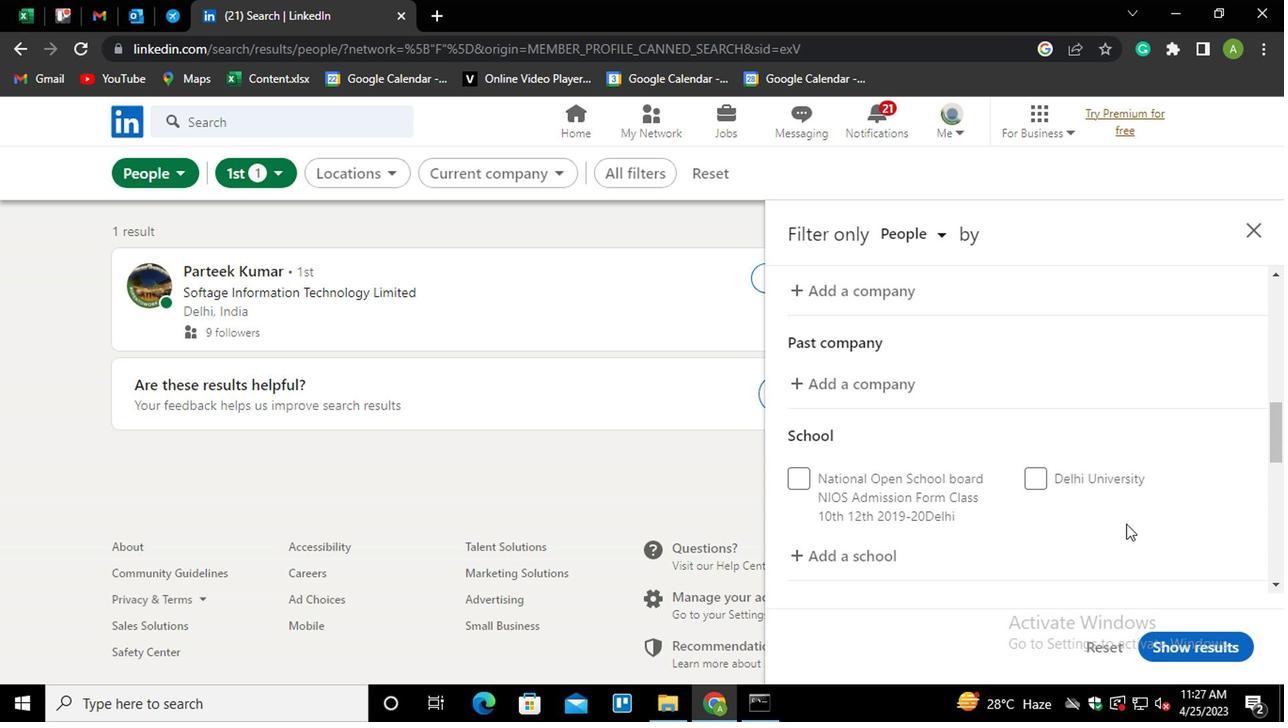 
Action: Mouse scrolled (1125, 527) with delta (0, 1)
Screenshot: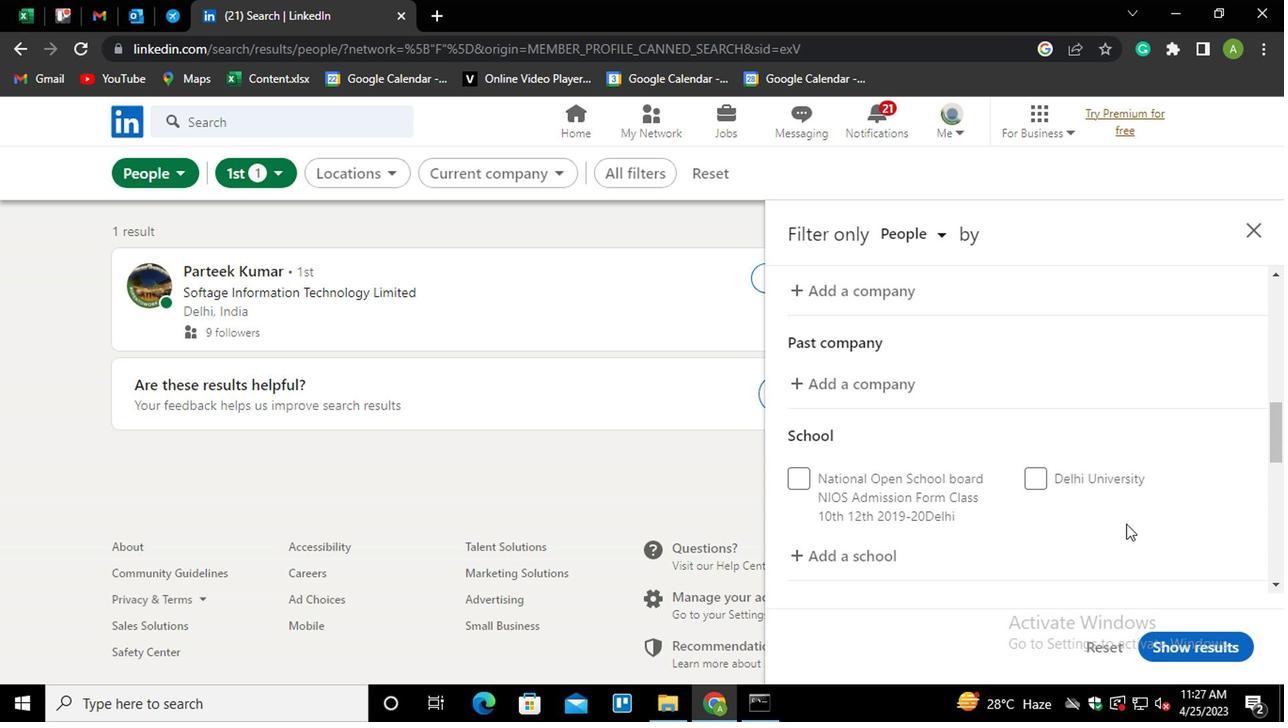 
Action: Mouse moved to (855, 571)
Screenshot: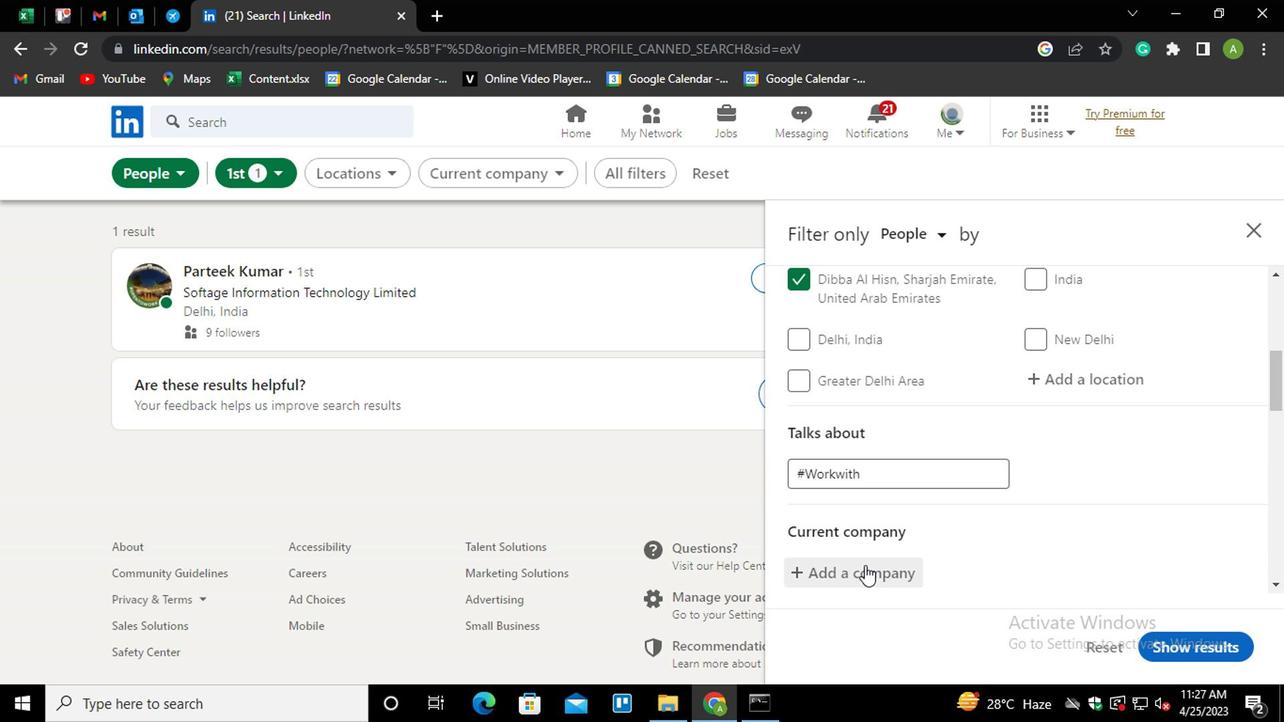 
Action: Mouse pressed left at (855, 571)
Screenshot: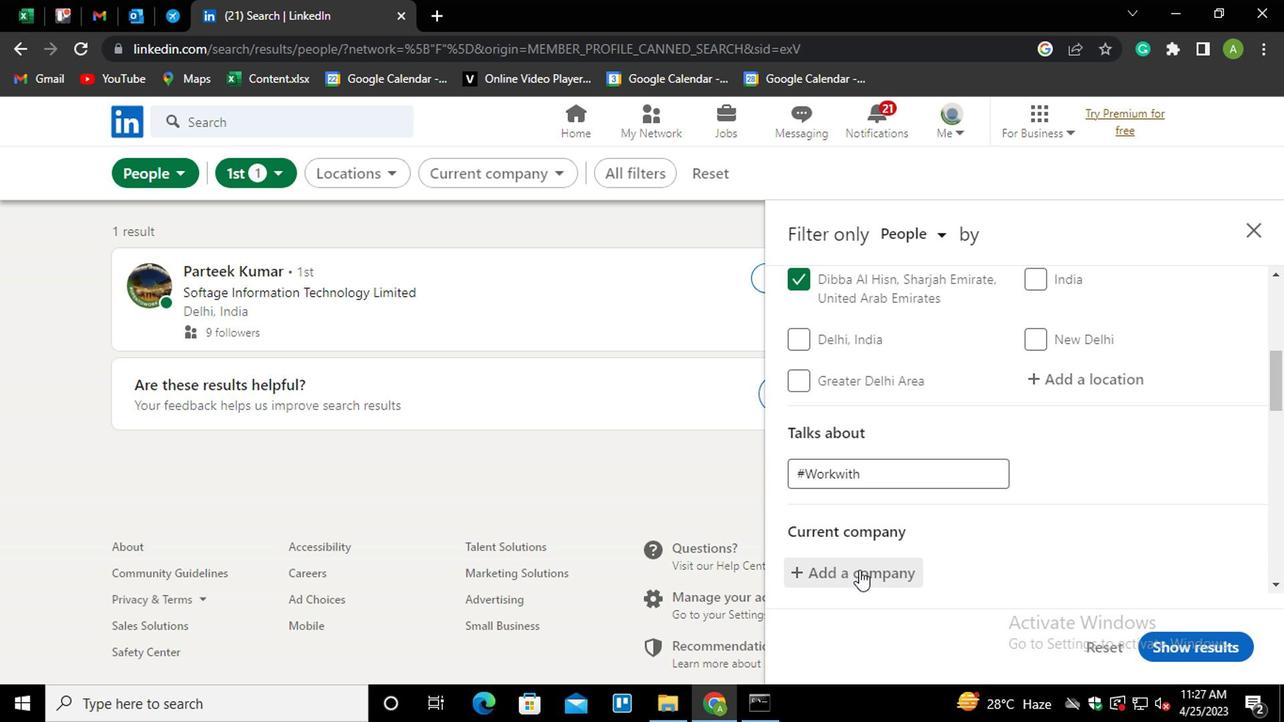 
Action: Mouse moved to (852, 574)
Screenshot: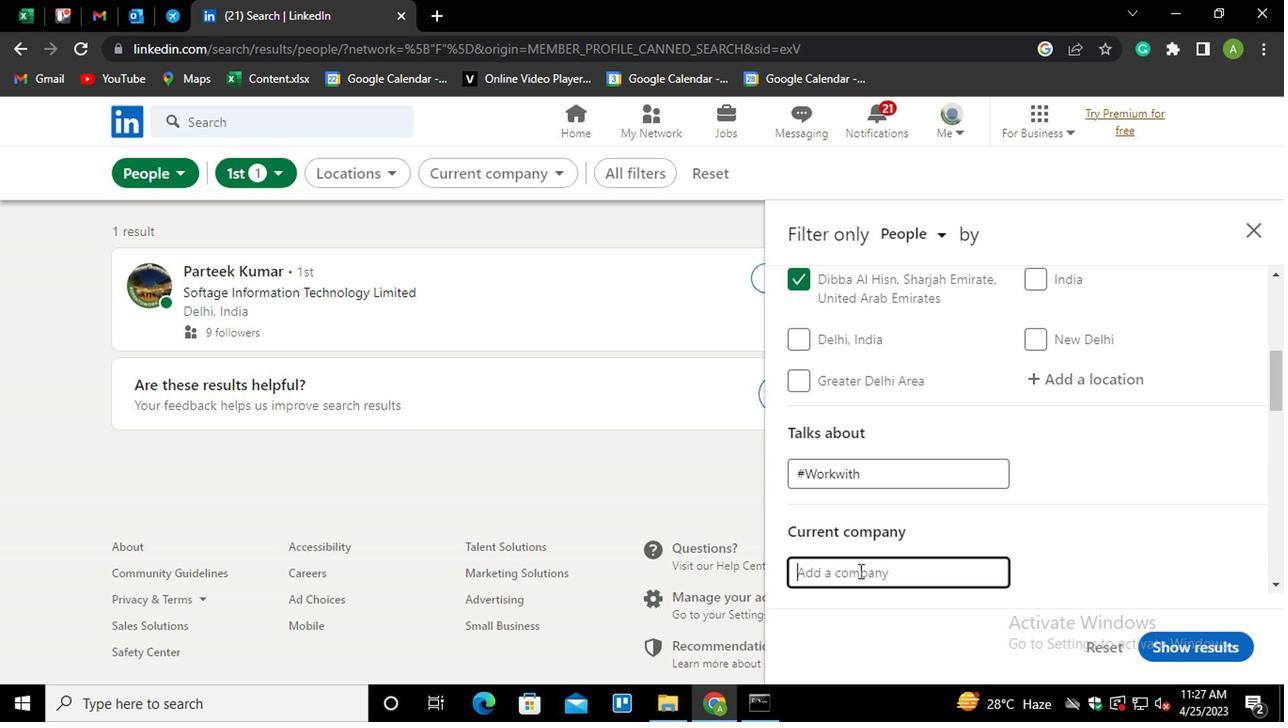 
Action: Key pressed <Key.shift>TATA
Screenshot: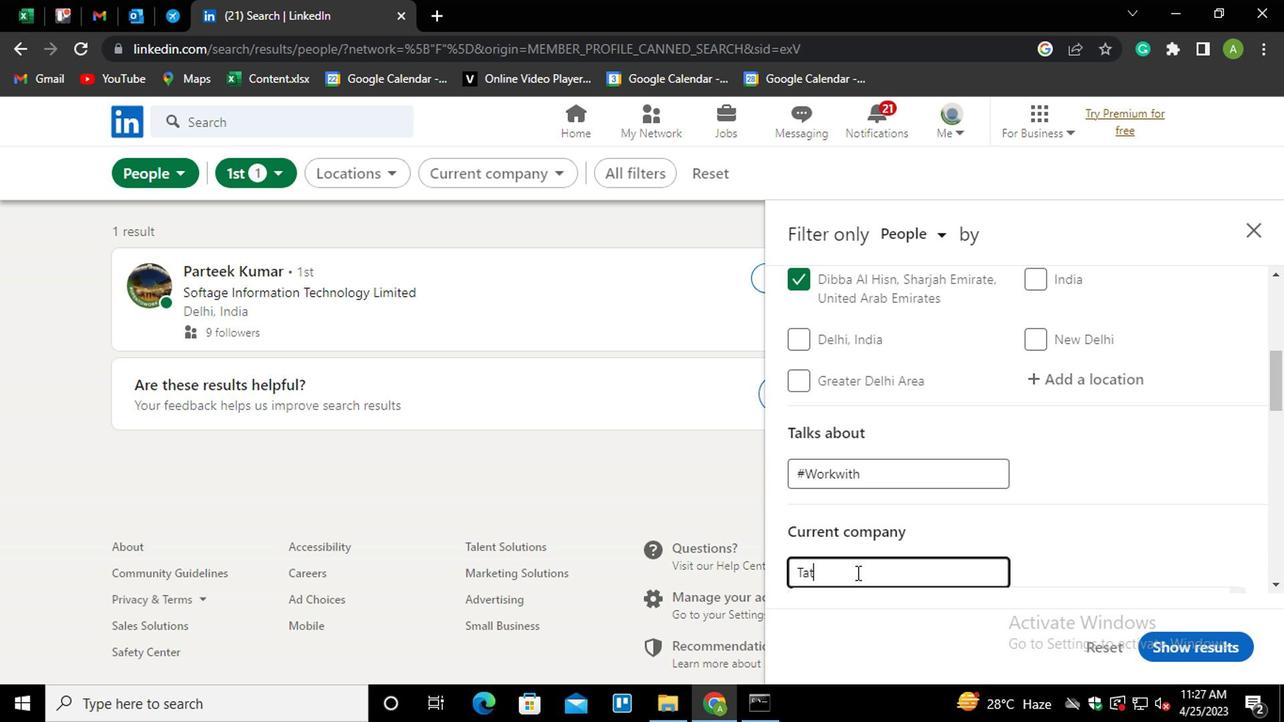 
Action: Mouse moved to (875, 562)
Screenshot: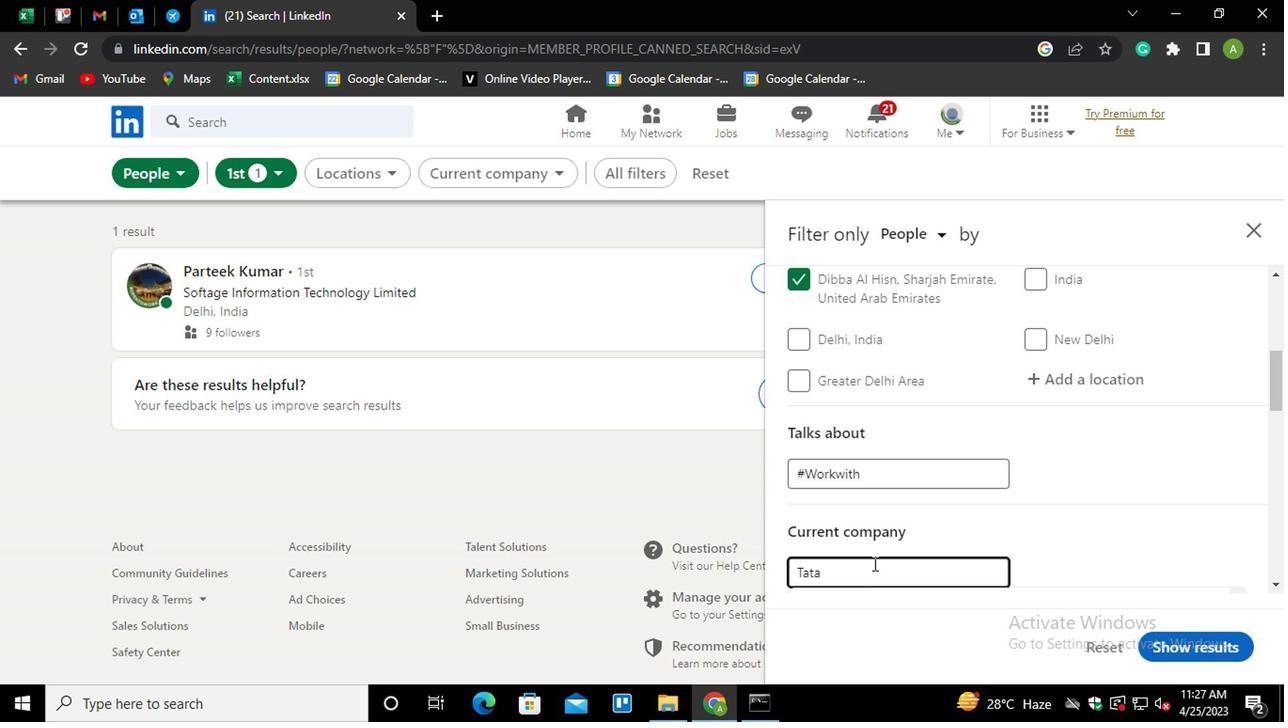 
Action: Mouse scrolled (875, 561) with delta (0, 0)
Screenshot: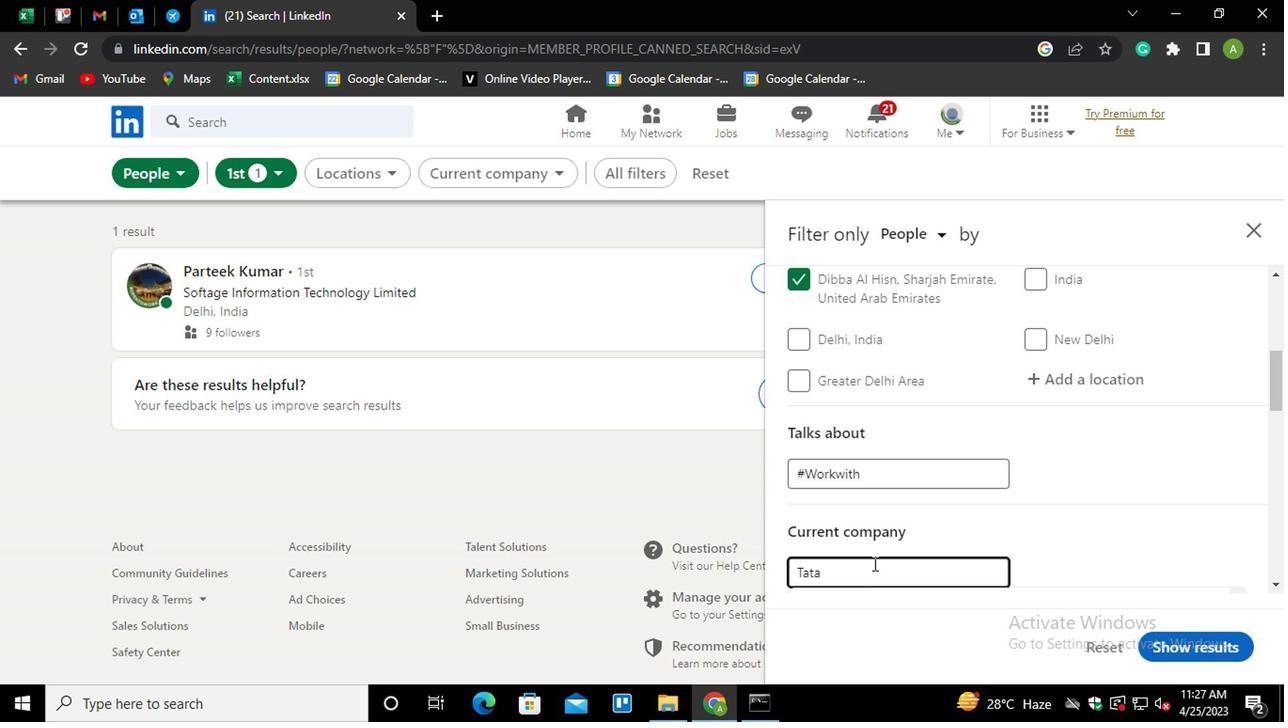 
Action: Mouse moved to (884, 543)
Screenshot: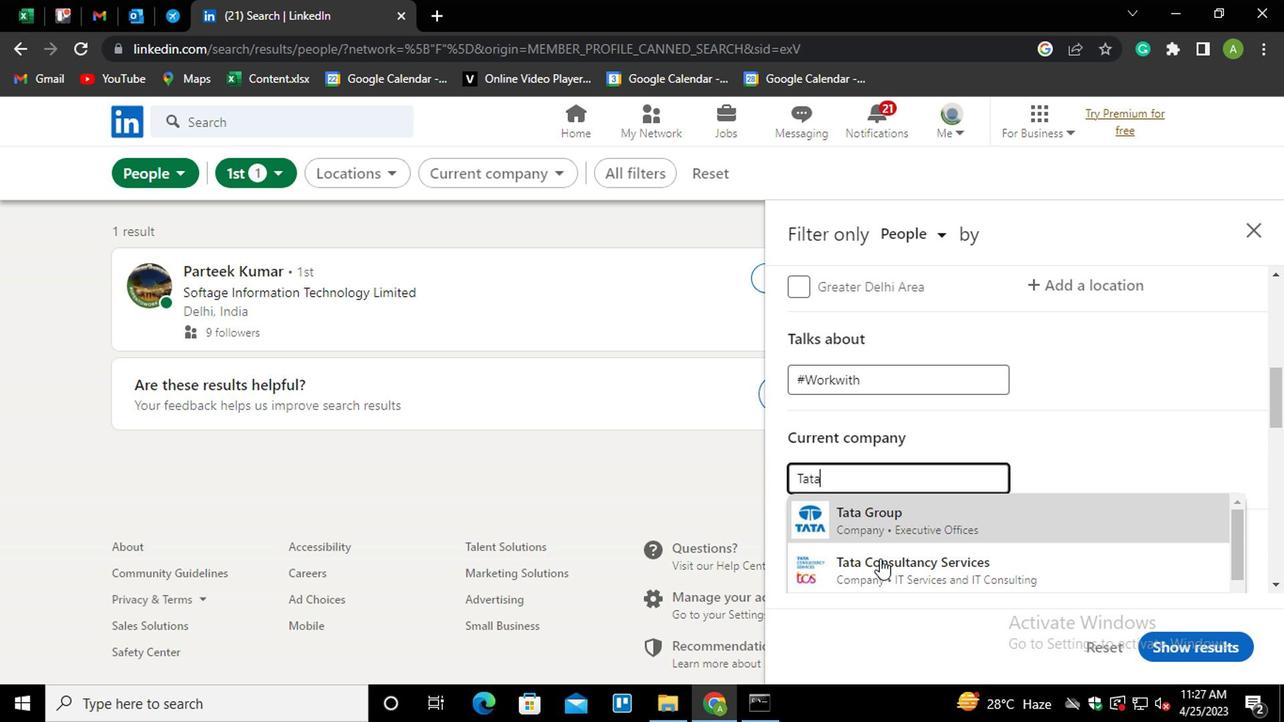 
Action: Mouse scrolled (884, 541) with delta (0, -1)
Screenshot: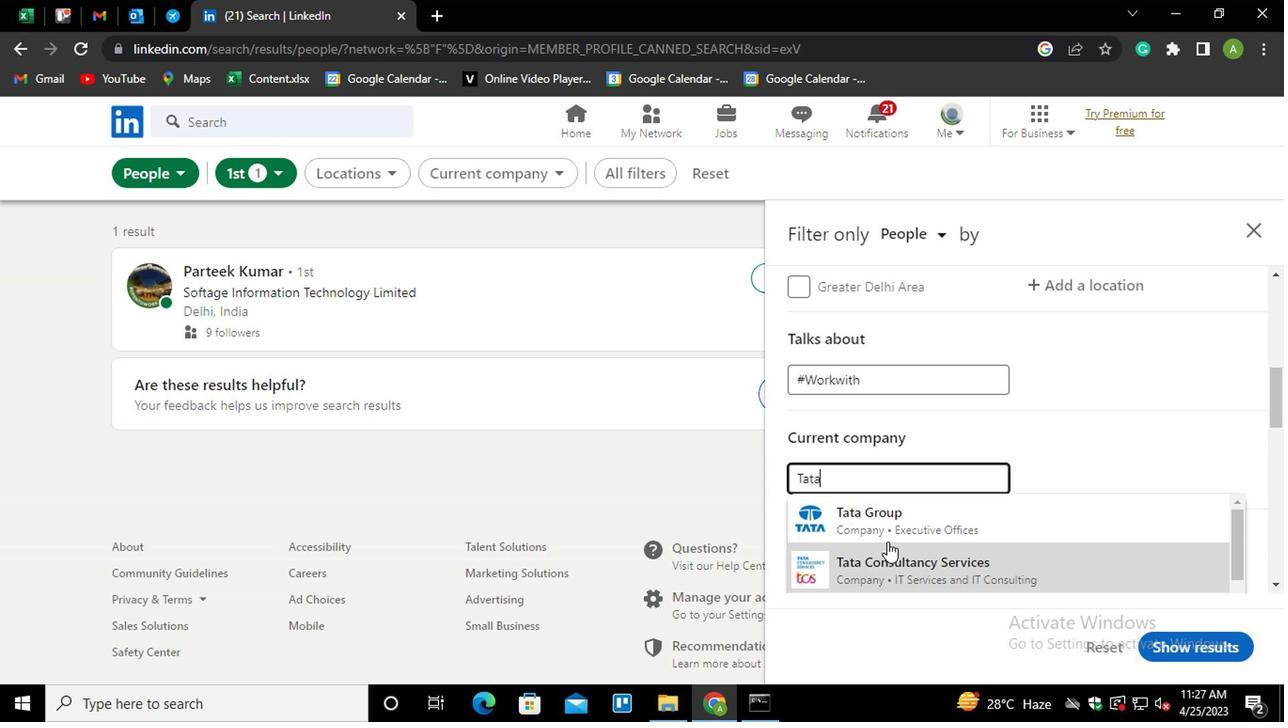 
Action: Mouse moved to (891, 534)
Screenshot: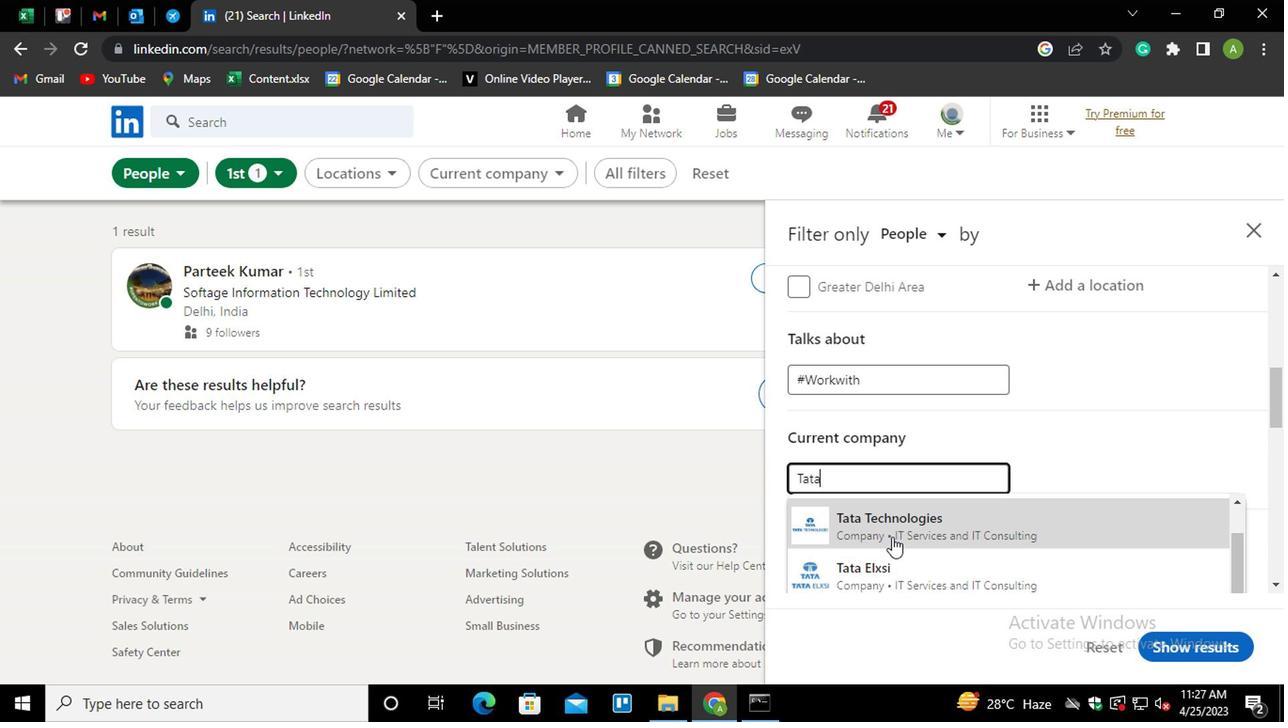 
Action: Mouse scrolled (891, 535) with delta (0, 0)
Screenshot: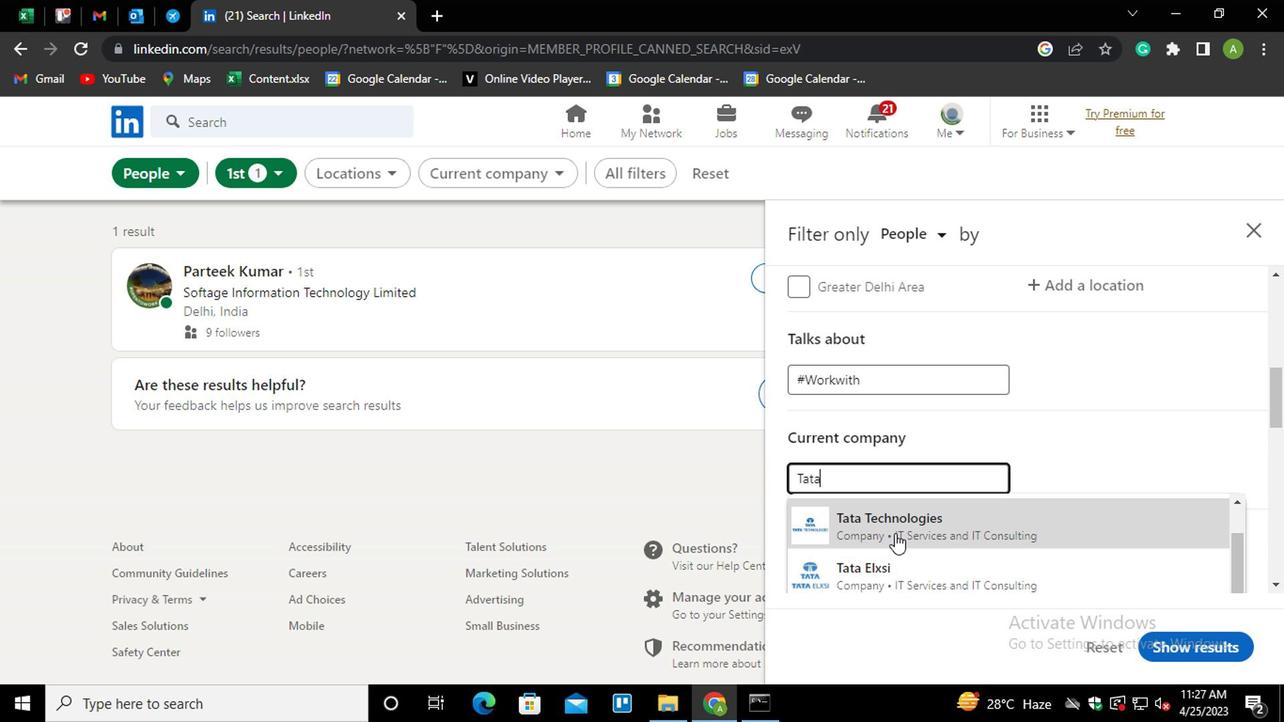 
Action: Mouse moved to (894, 567)
Screenshot: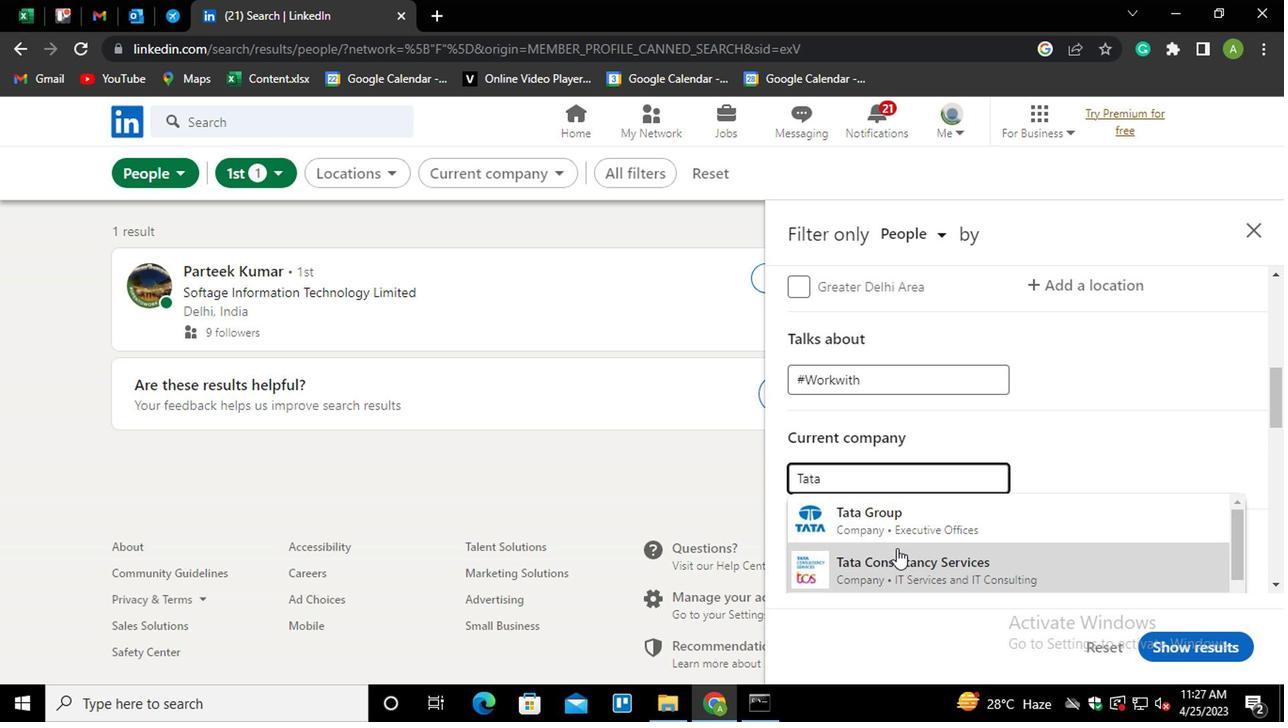 
Action: Mouse pressed left at (894, 567)
Screenshot: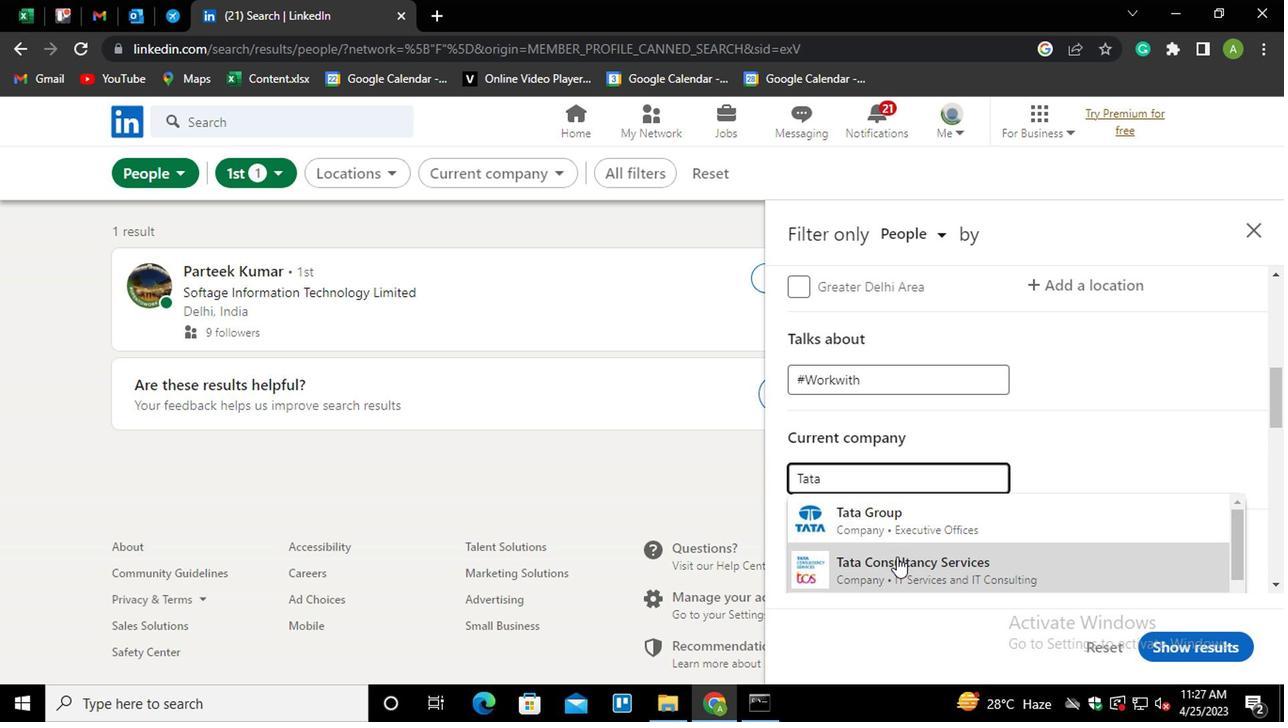 
Action: Mouse moved to (949, 495)
Screenshot: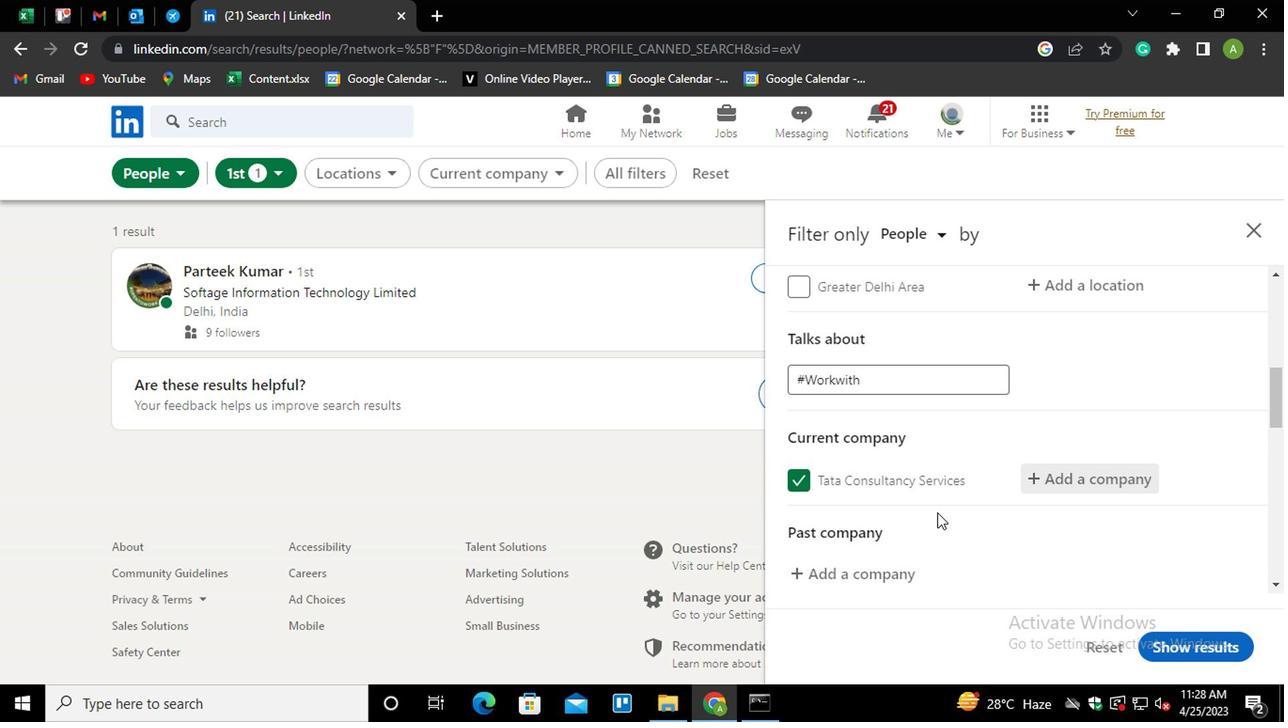 
Action: Mouse scrolled (949, 495) with delta (0, 0)
Screenshot: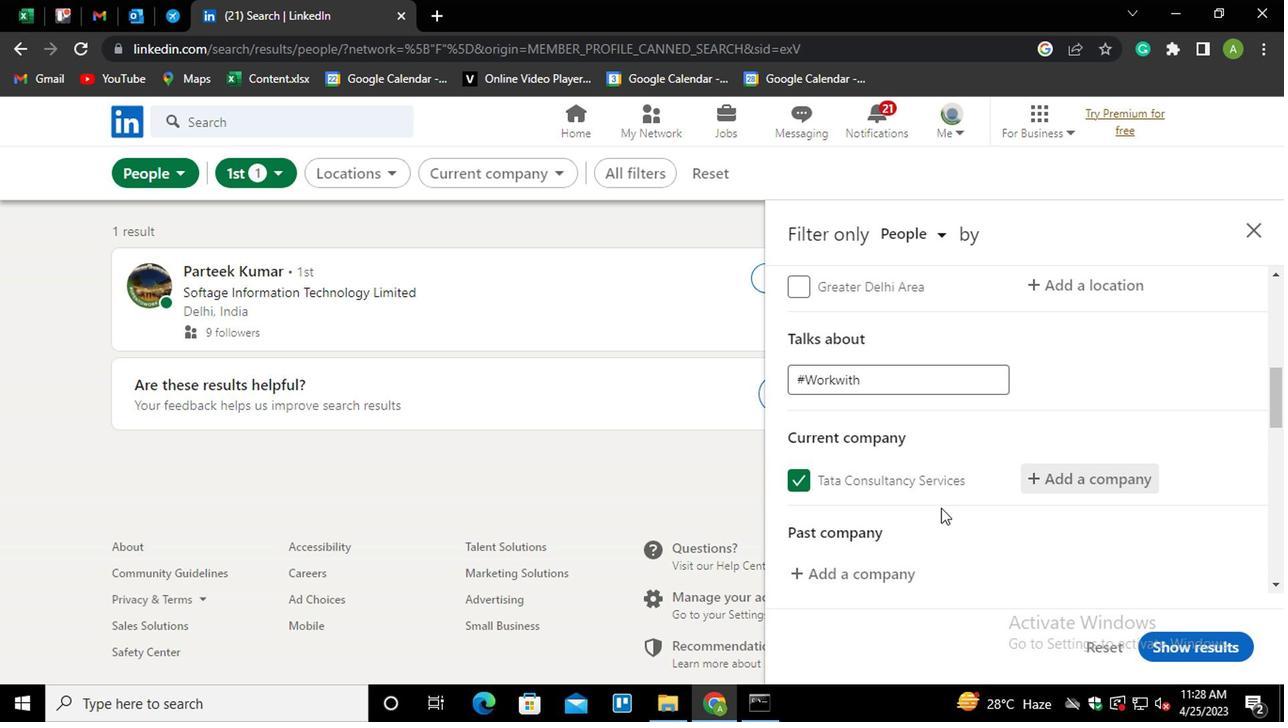 
Action: Mouse scrolled (949, 495) with delta (0, 0)
Screenshot: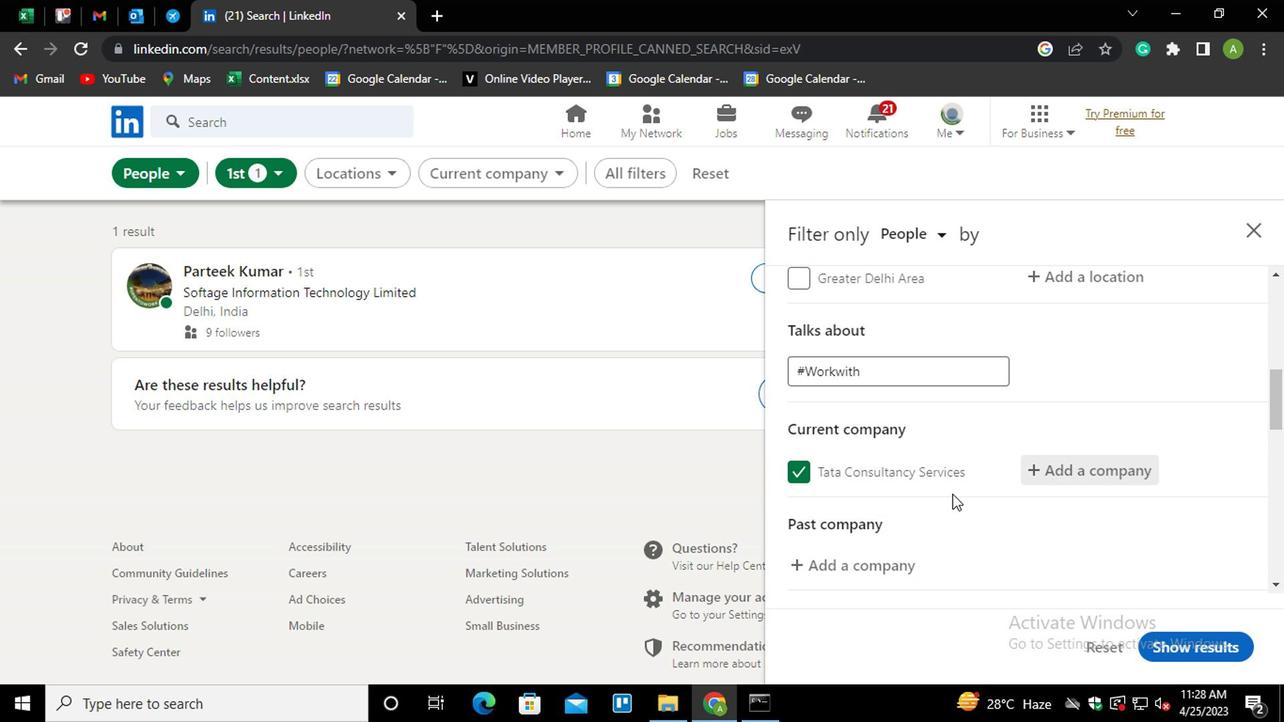 
Action: Mouse moved to (846, 549)
Screenshot: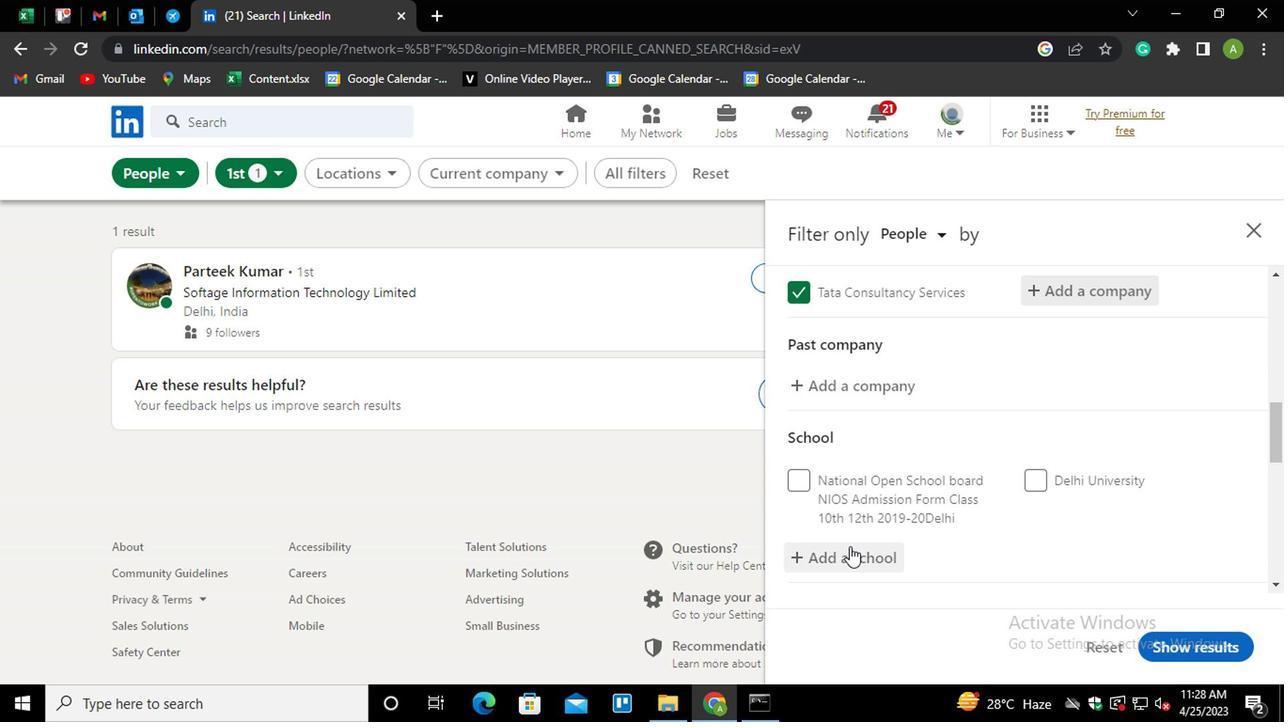 
Action: Mouse pressed left at (846, 549)
Screenshot: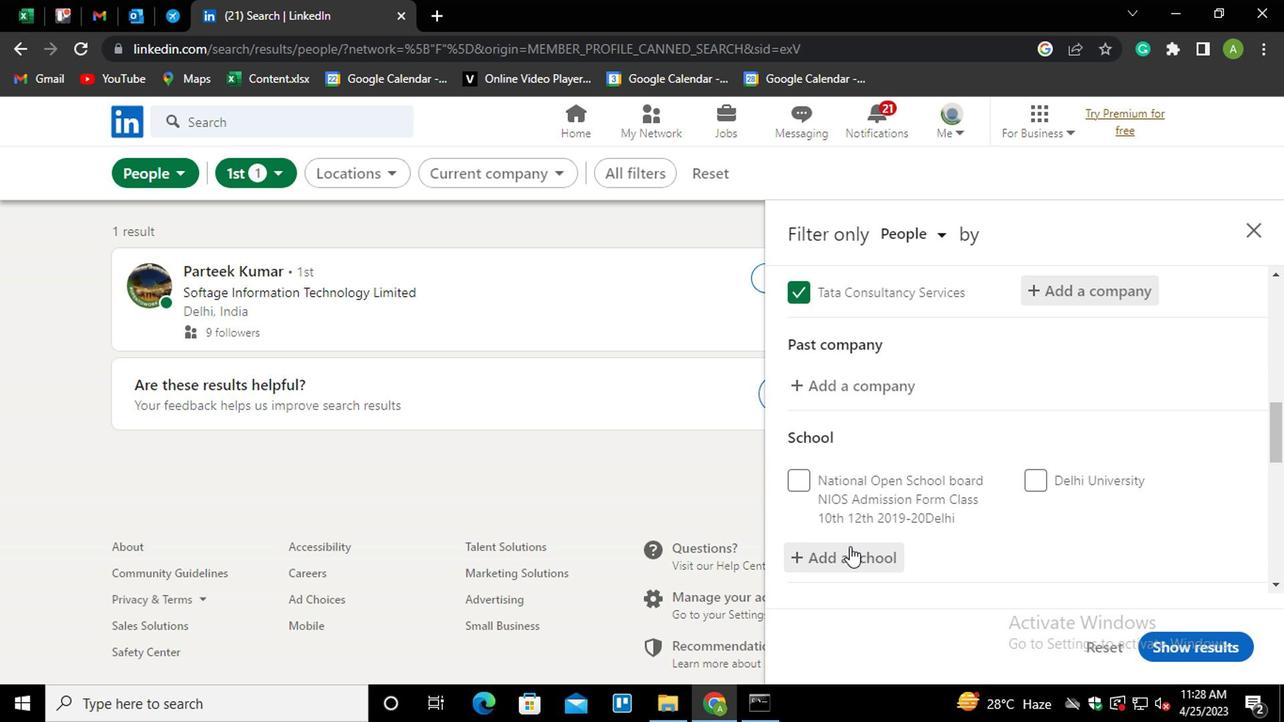 
Action: Mouse moved to (828, 562)
Screenshot: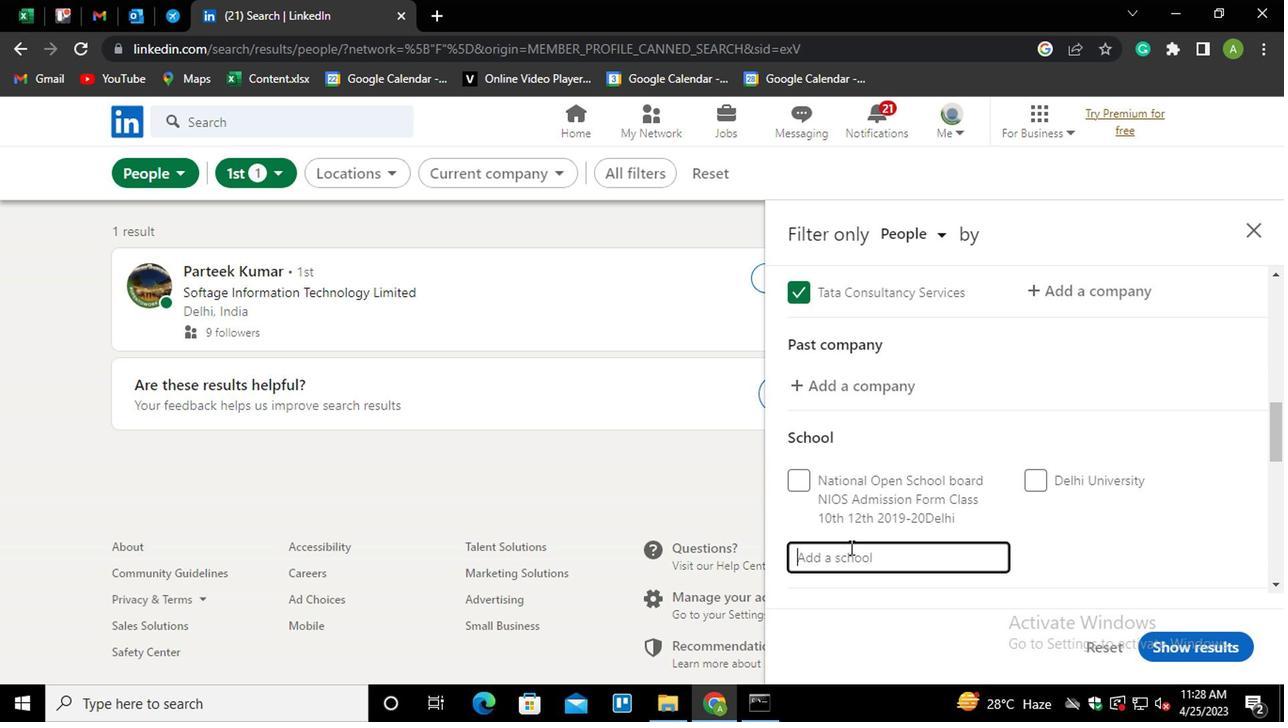 
Action: Mouse pressed left at (828, 562)
Screenshot: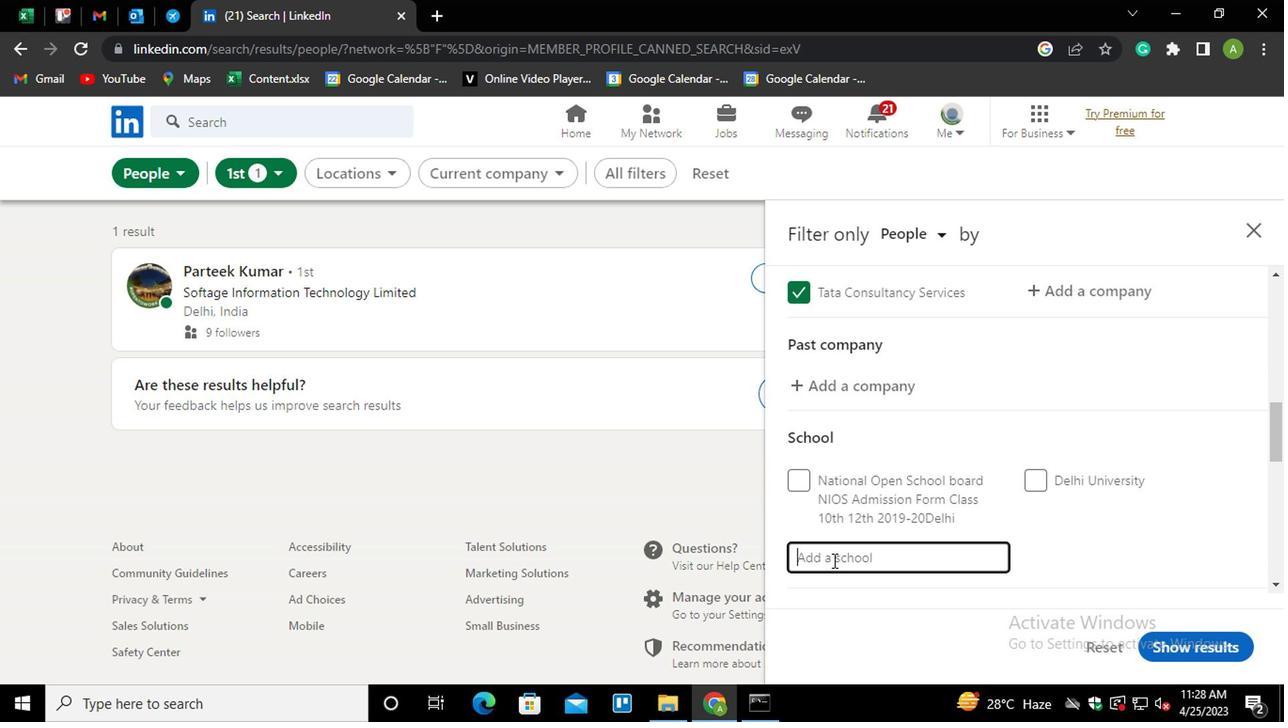 
Action: Mouse moved to (828, 562)
Screenshot: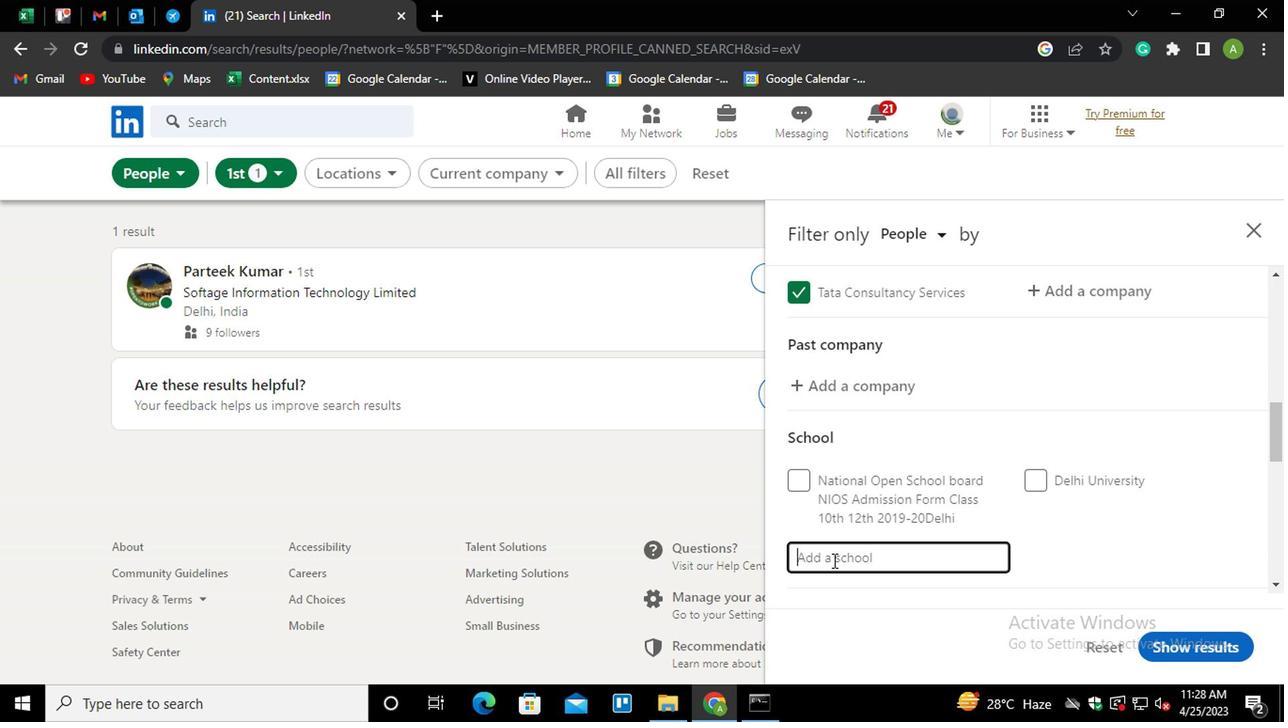 
Action: Key pressed <Key.shift>ODISH
Screenshot: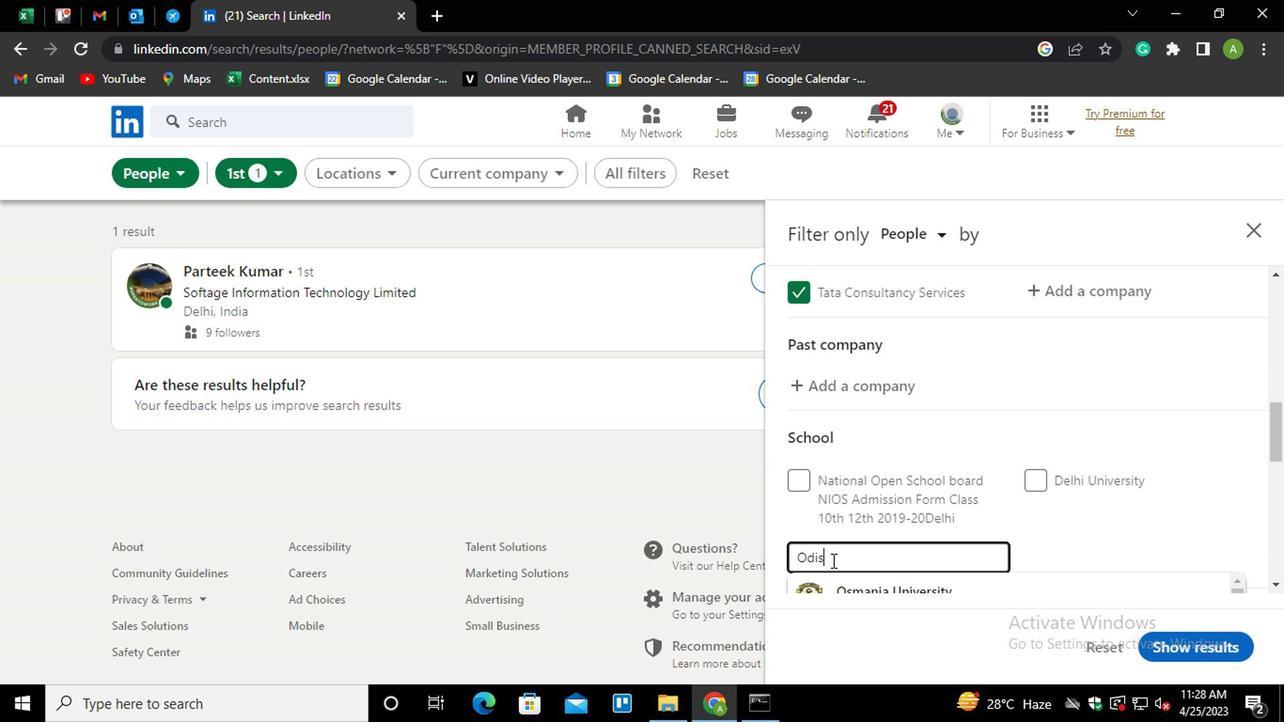 
Action: Mouse moved to (899, 504)
Screenshot: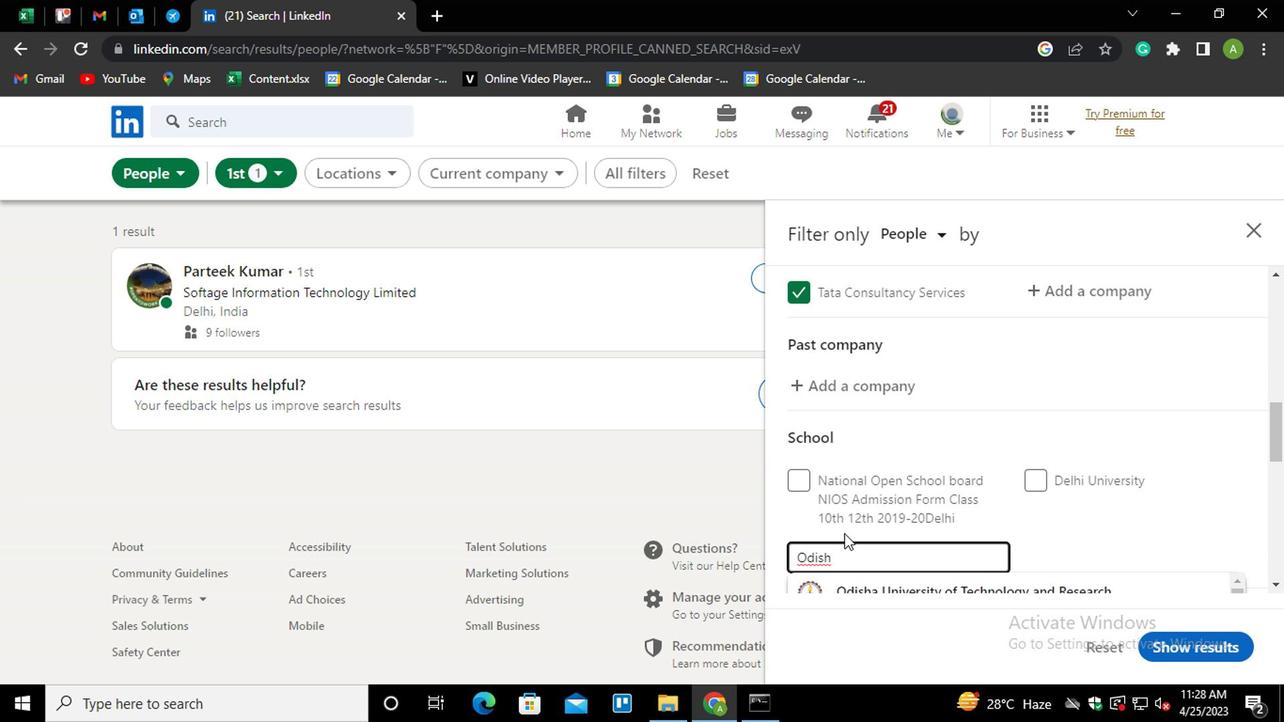 
Action: Mouse scrolled (899, 503) with delta (0, -1)
Screenshot: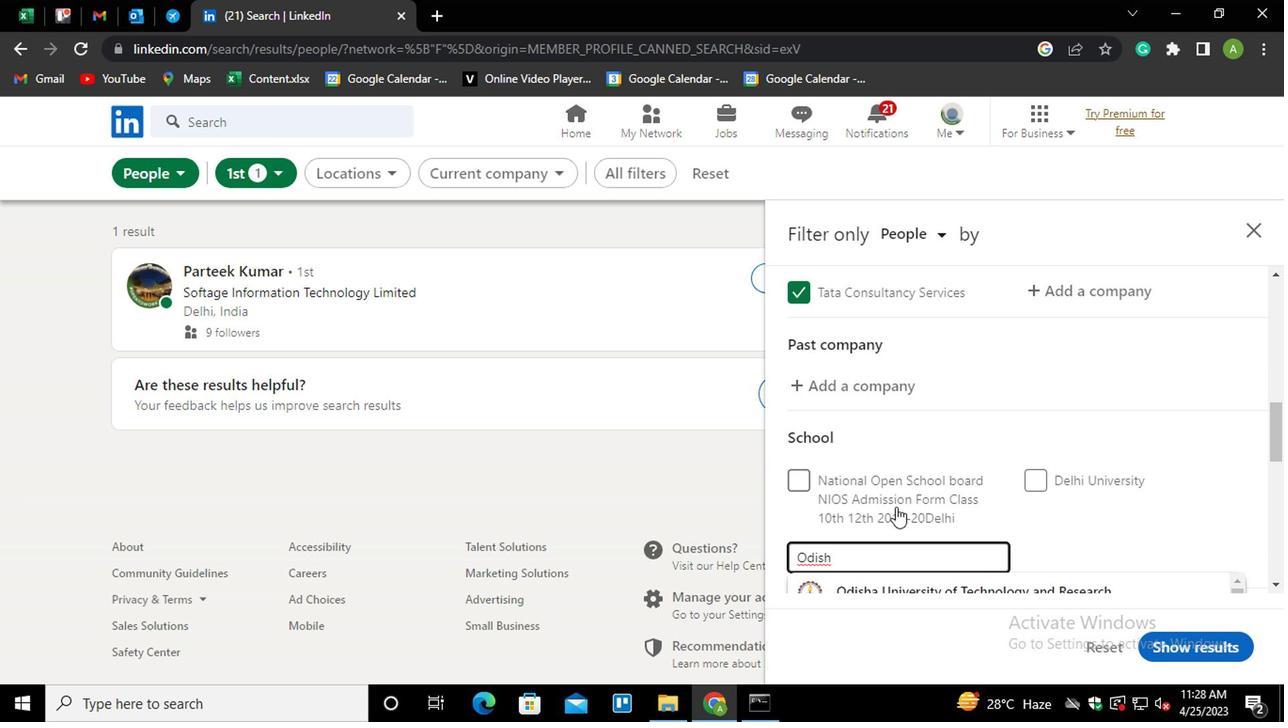 
Action: Mouse moved to (933, 507)
Screenshot: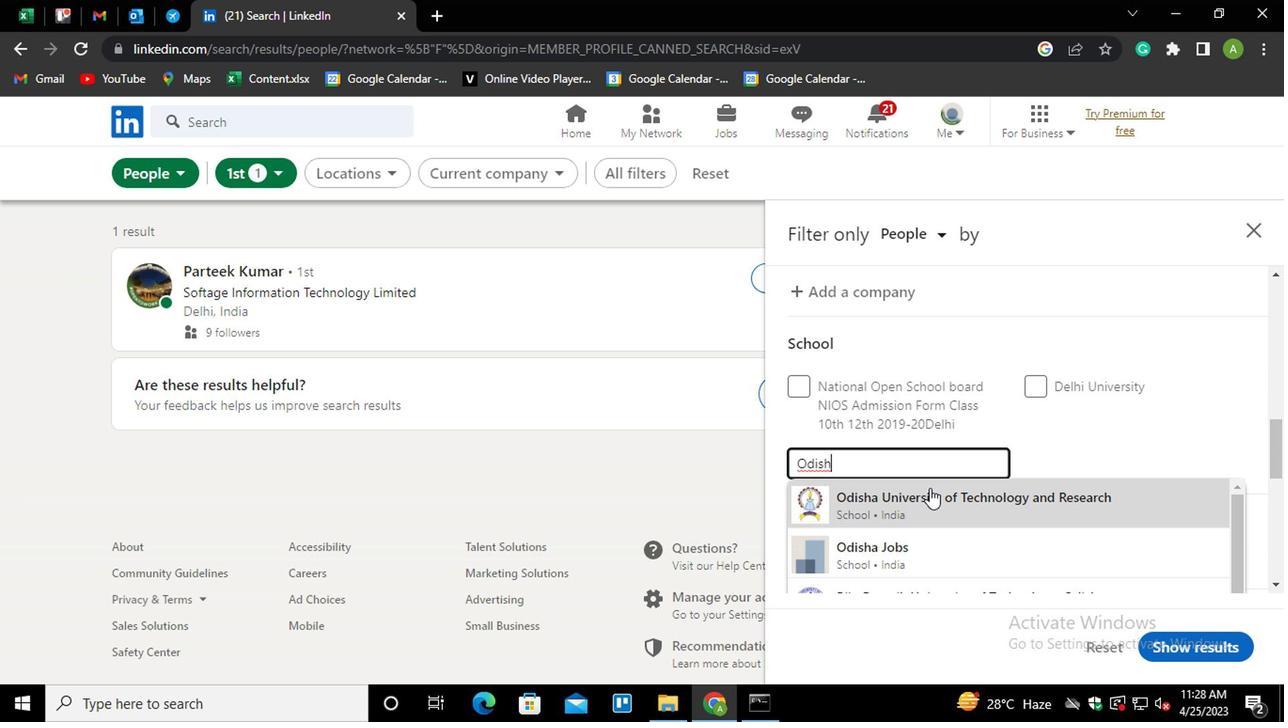 
Action: Mouse pressed left at (933, 507)
Screenshot: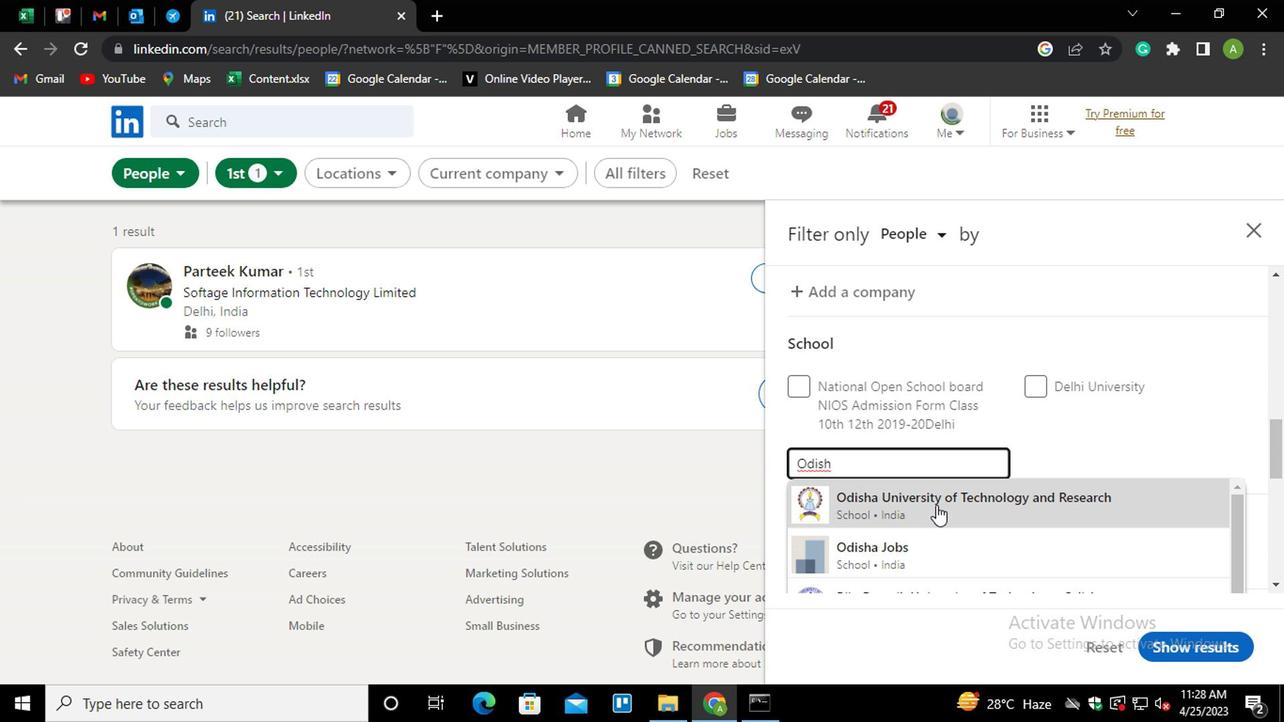 
Action: Mouse moved to (946, 509)
Screenshot: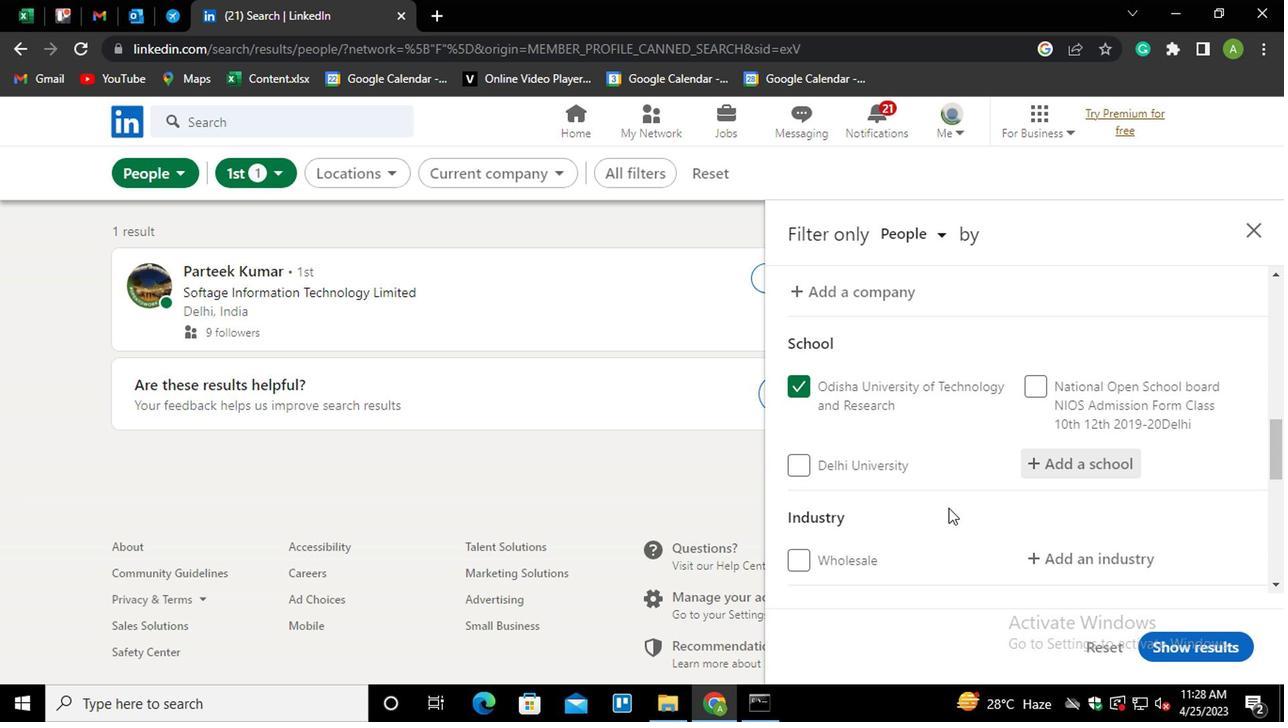 
Action: Mouse scrolled (946, 509) with delta (0, 0)
Screenshot: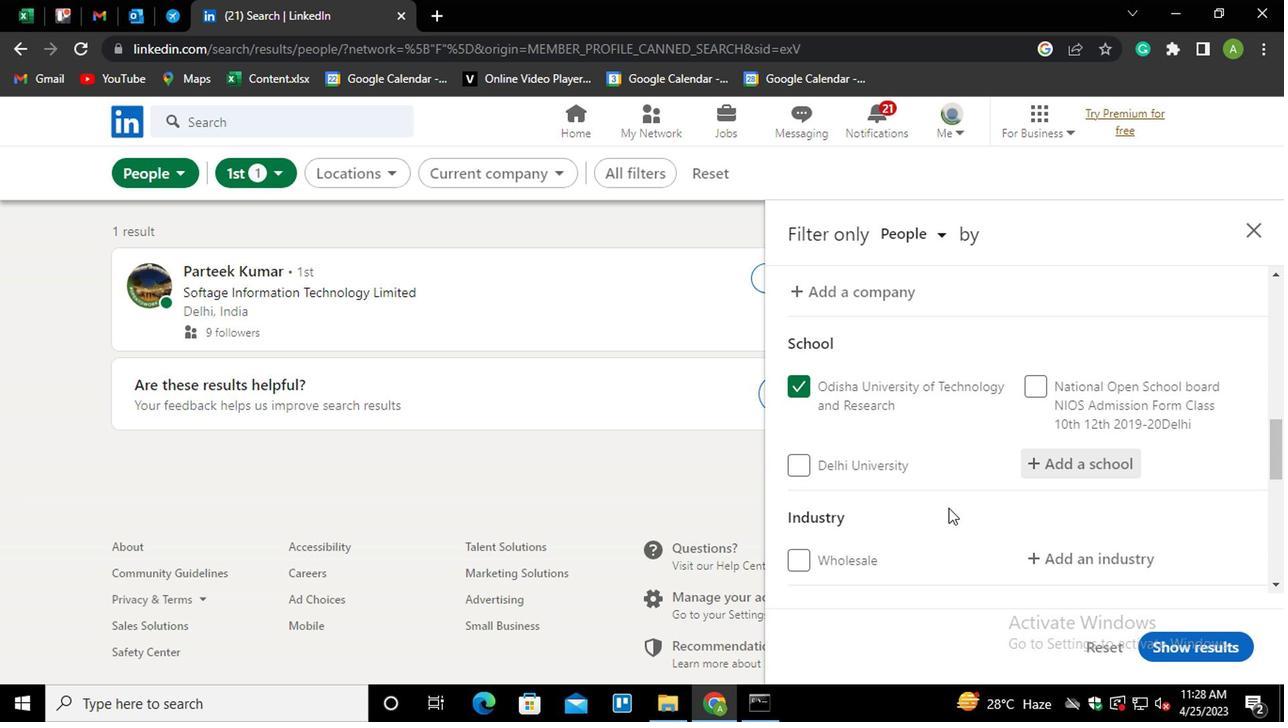 
Action: Mouse moved to (1062, 458)
Screenshot: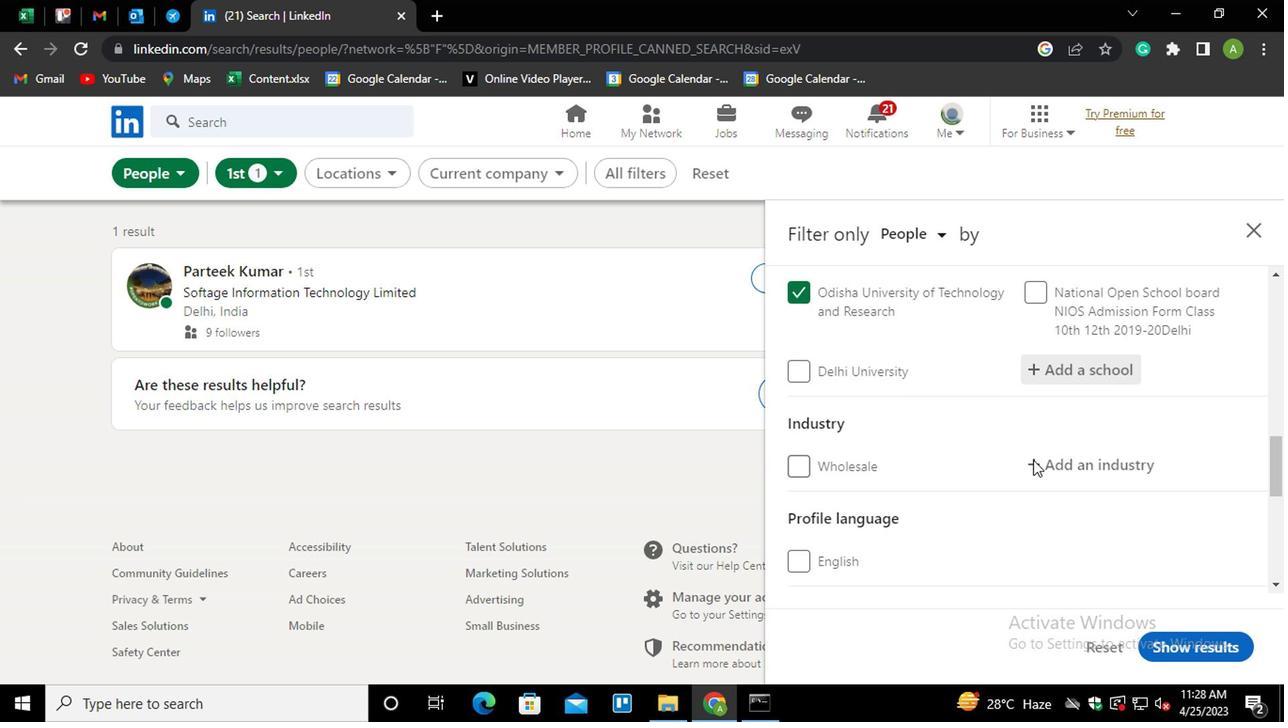 
Action: Mouse pressed left at (1062, 458)
Screenshot: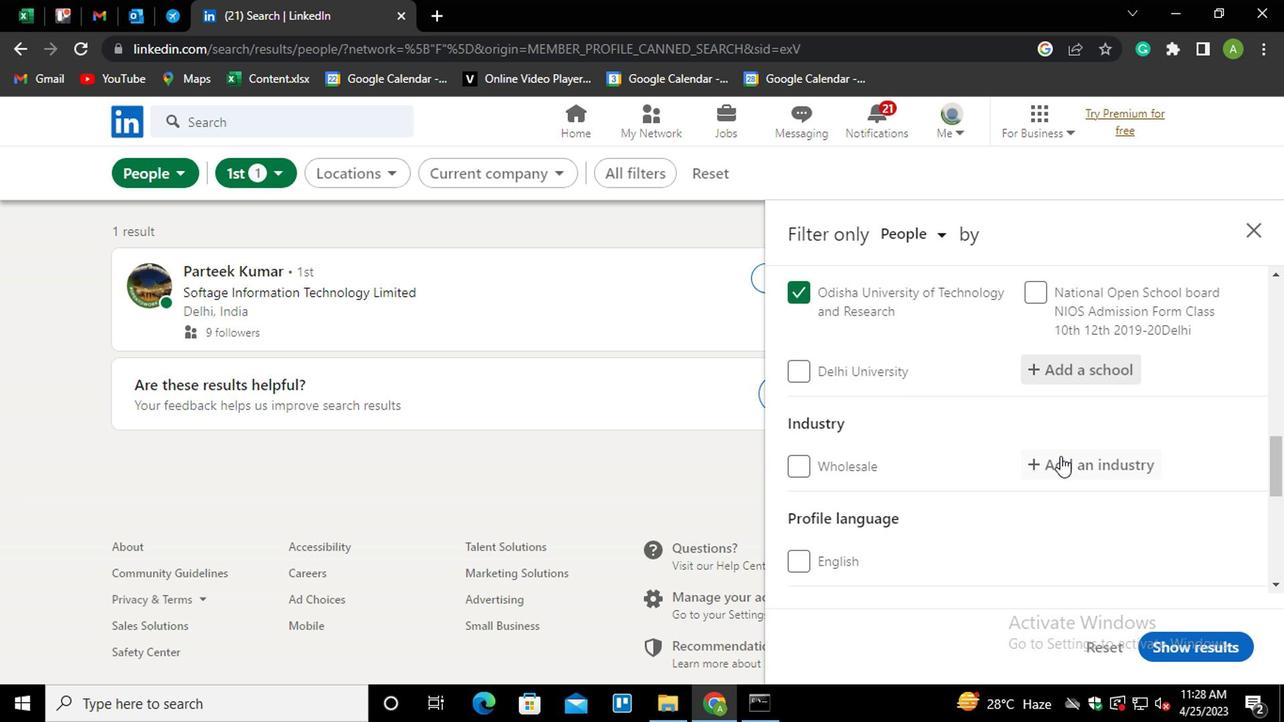 
Action: Mouse moved to (1061, 458)
Screenshot: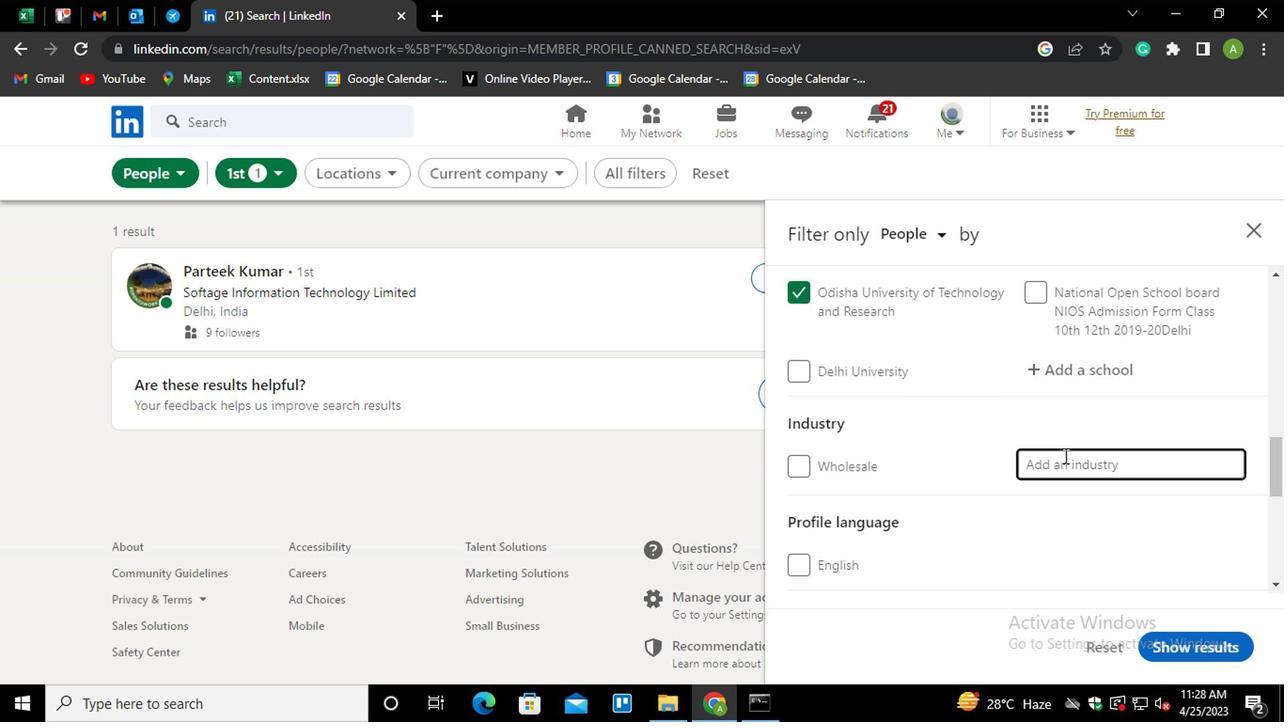 
Action: Key pressed <Key.shift>BED<Key.down><Key.enter>
Screenshot: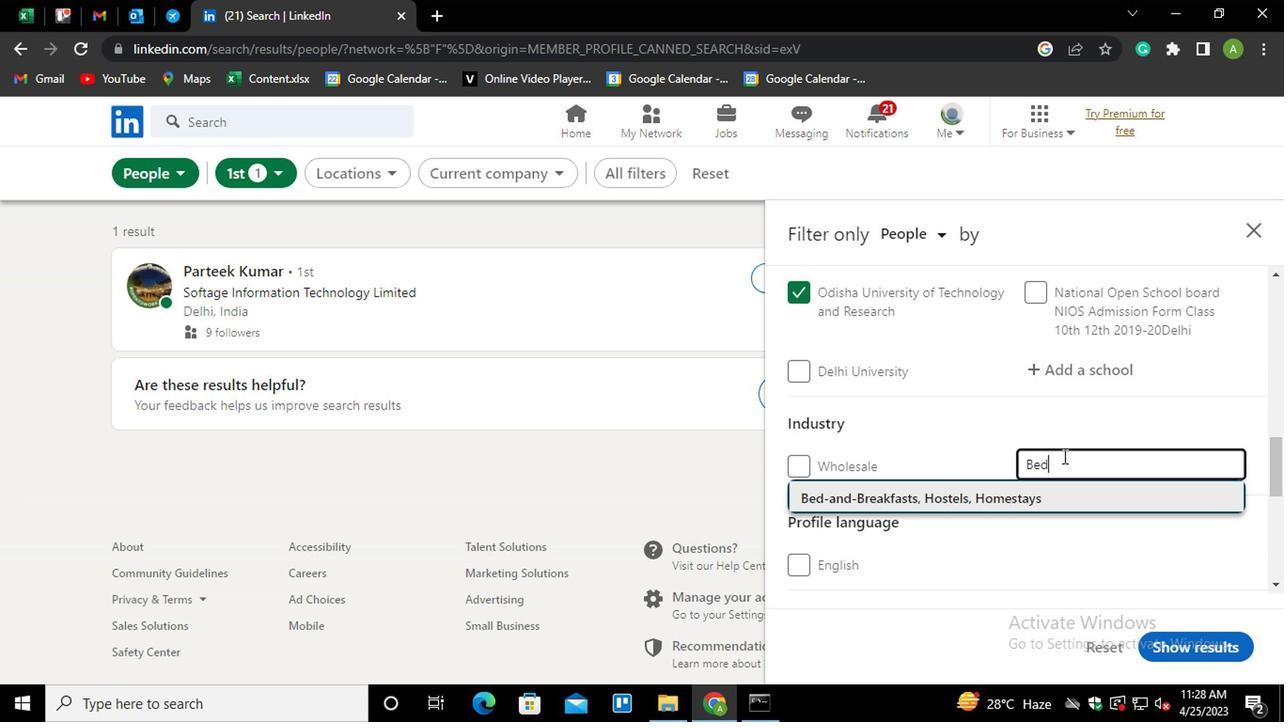 
Action: Mouse moved to (1127, 515)
Screenshot: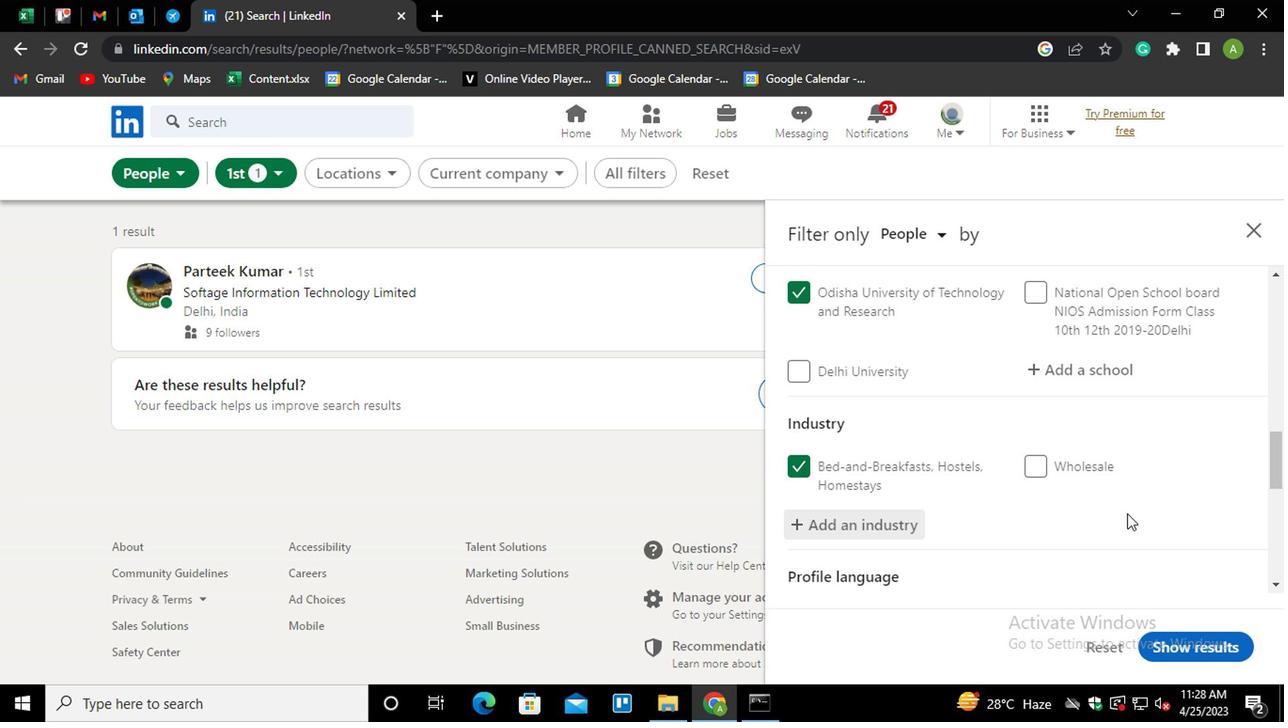 
Action: Mouse scrolled (1127, 514) with delta (0, -1)
Screenshot: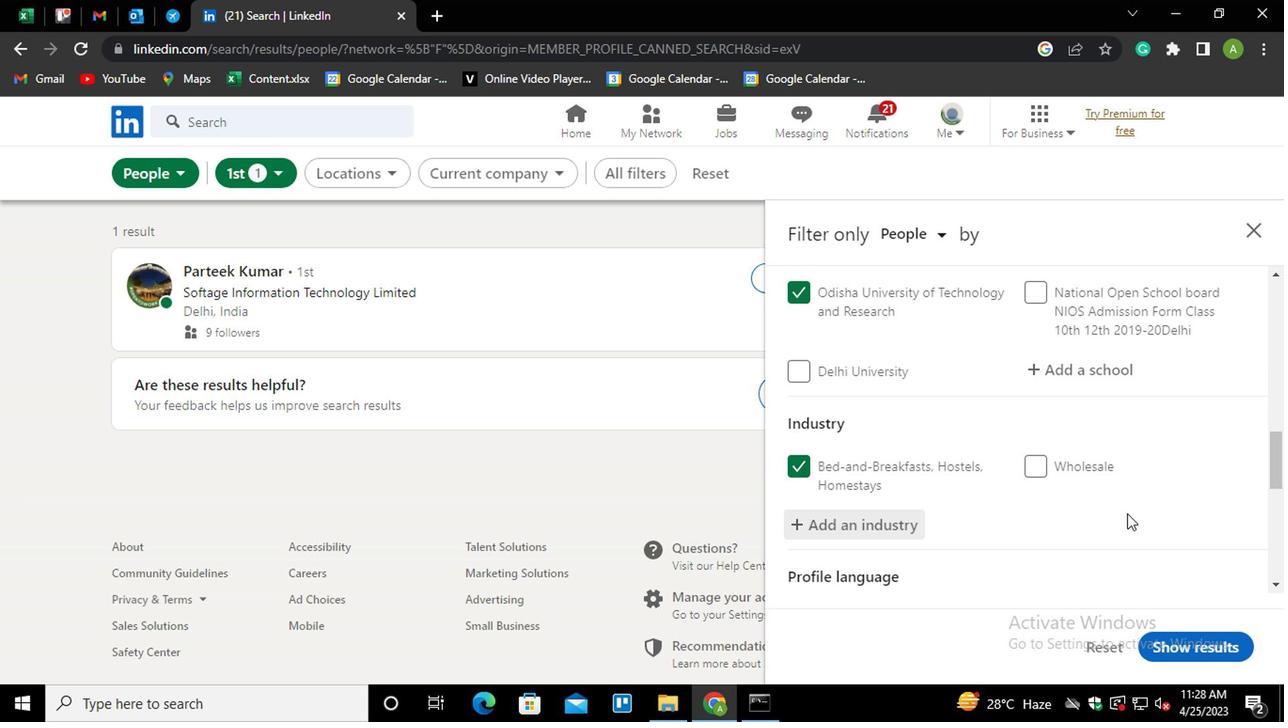
Action: Mouse moved to (1109, 517)
Screenshot: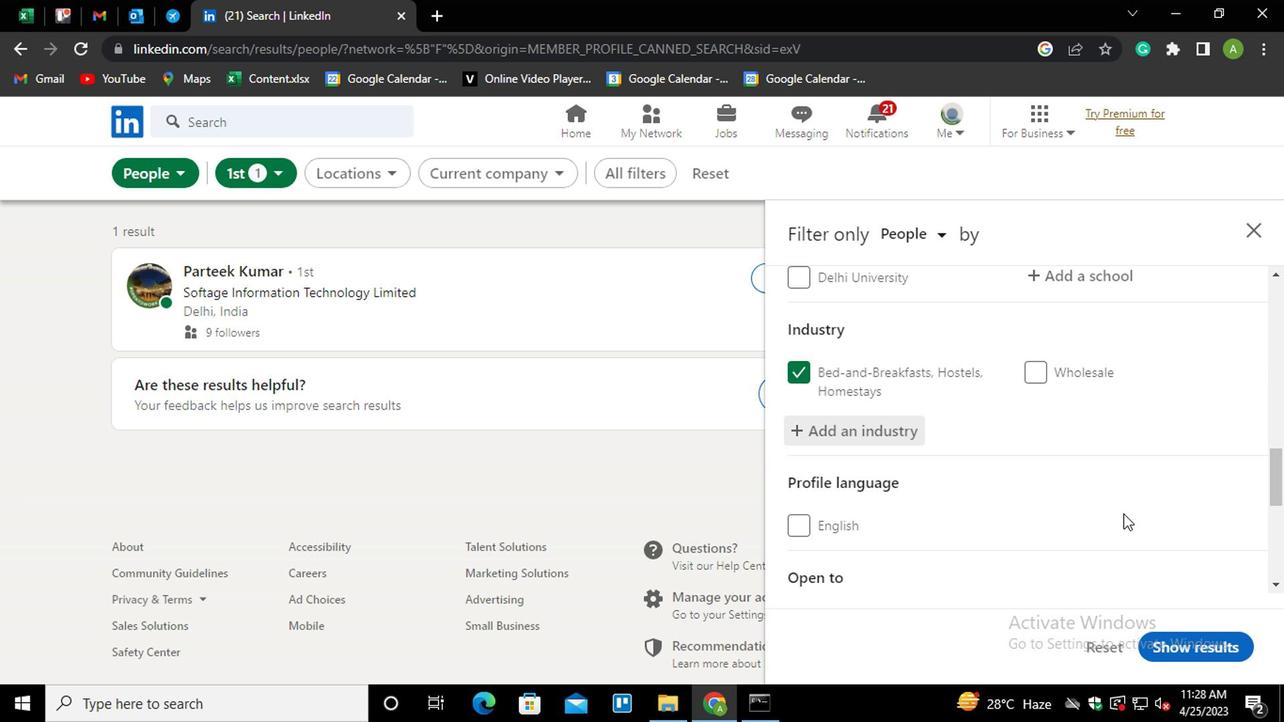 
Action: Mouse scrolled (1109, 516) with delta (0, 0)
Screenshot: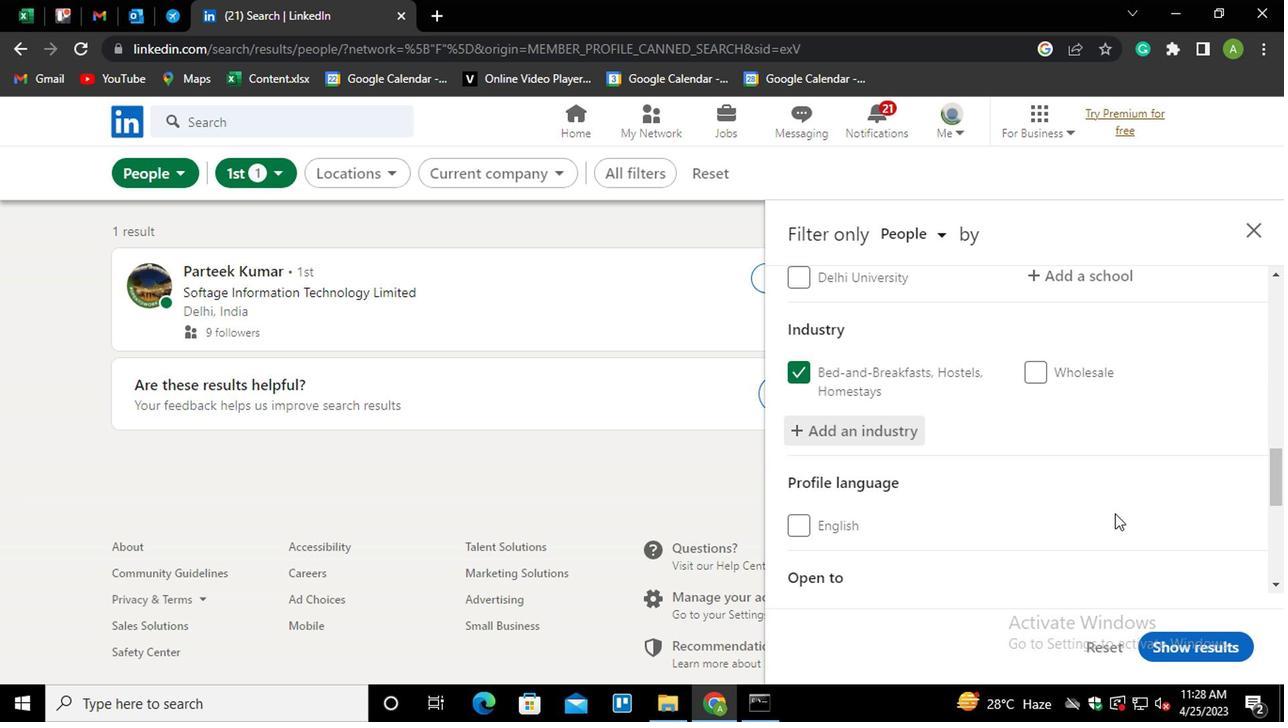 
Action: Mouse scrolled (1109, 516) with delta (0, 0)
Screenshot: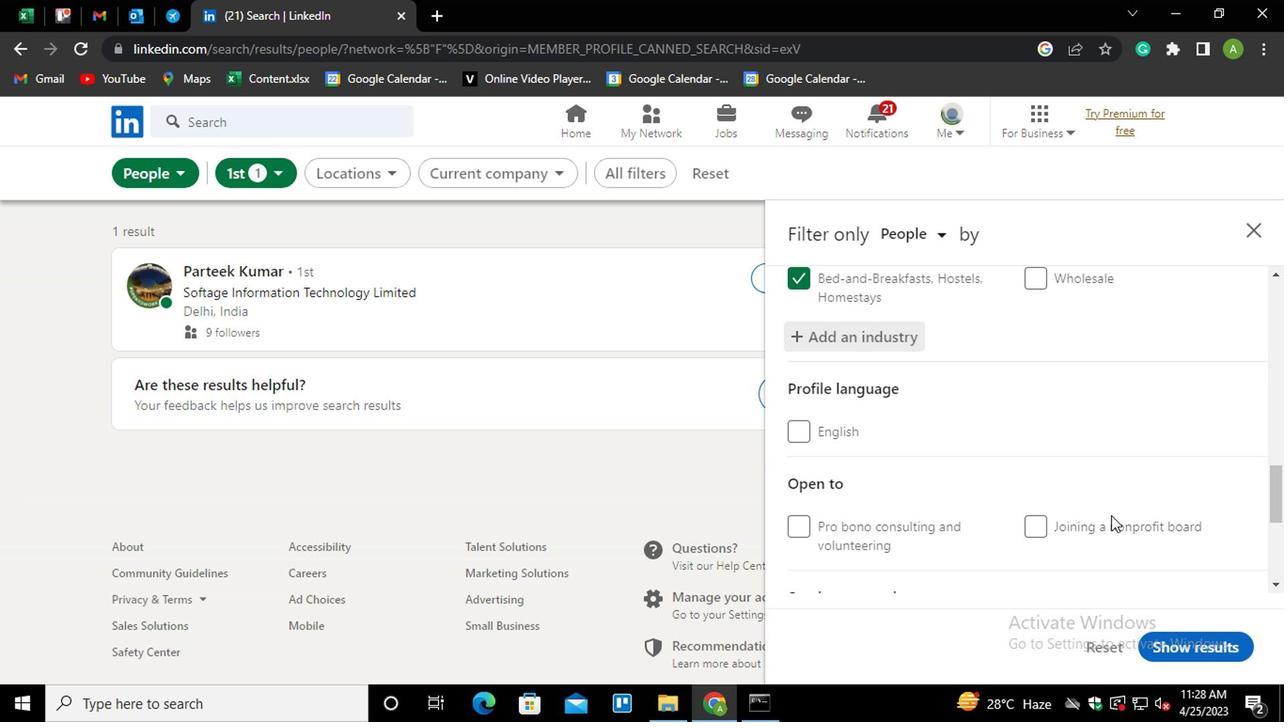 
Action: Mouse scrolled (1109, 516) with delta (0, 0)
Screenshot: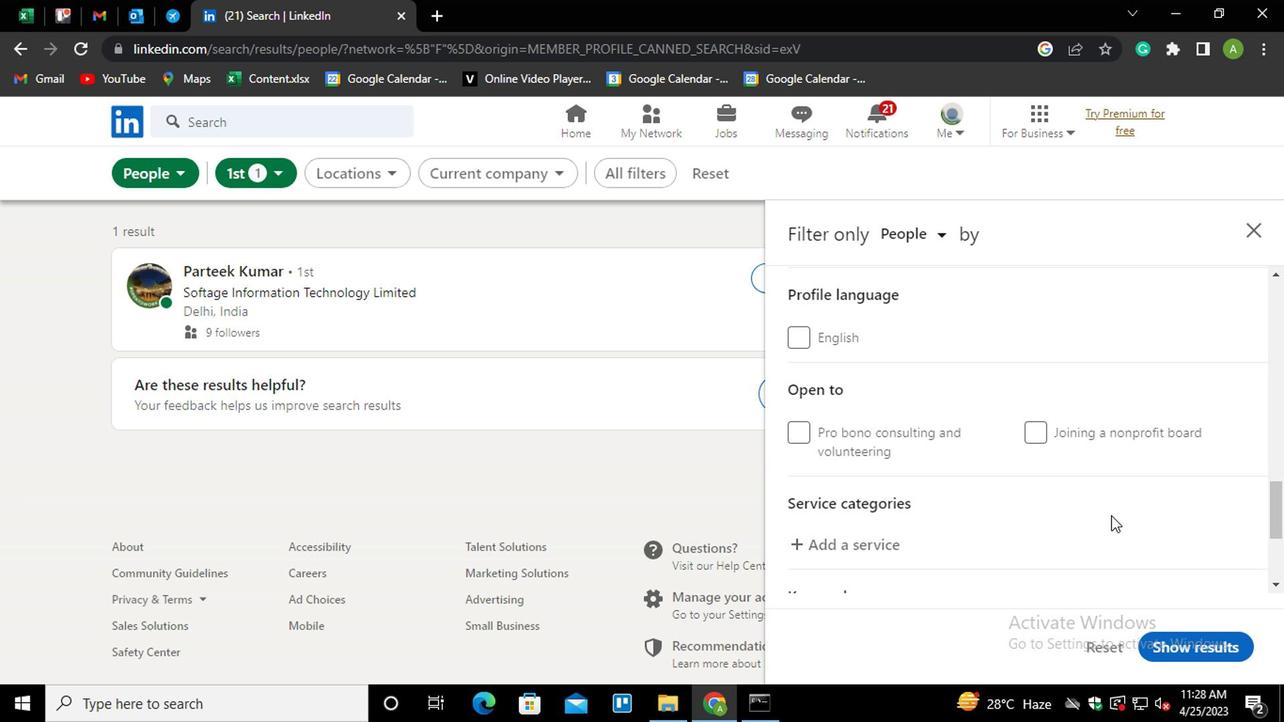 
Action: Mouse moved to (881, 458)
Screenshot: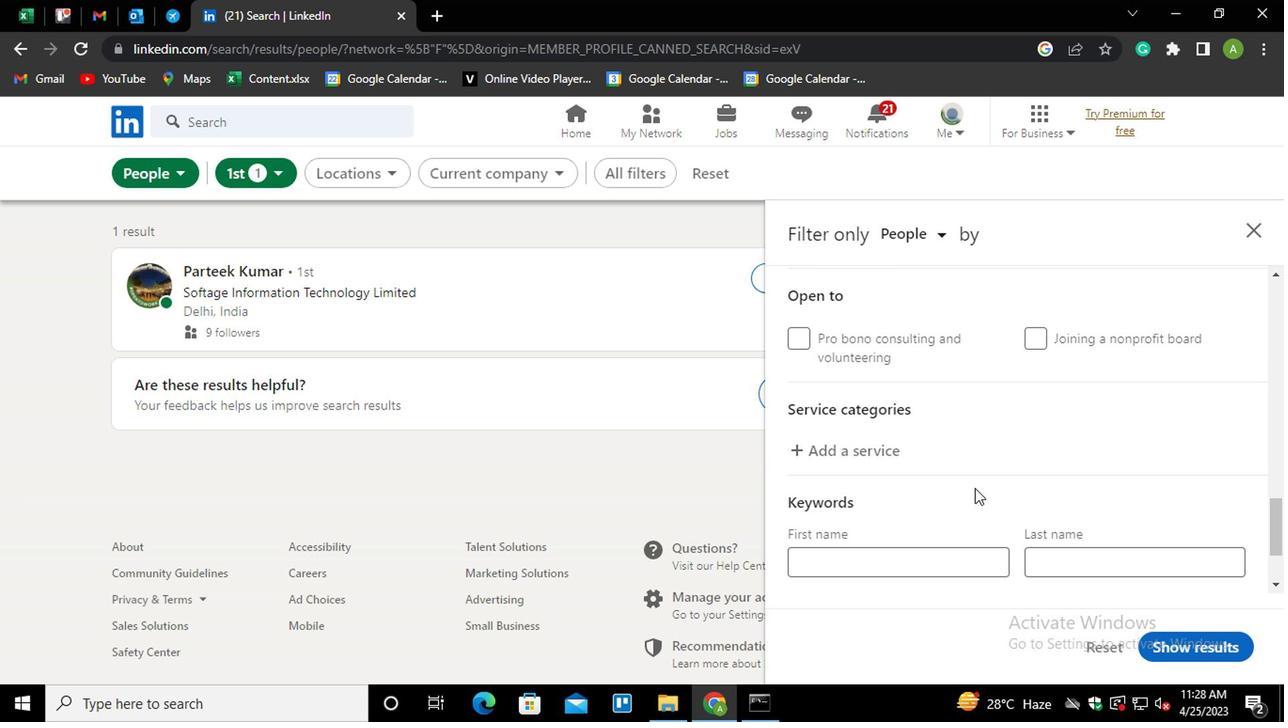 
Action: Mouse pressed left at (881, 458)
Screenshot: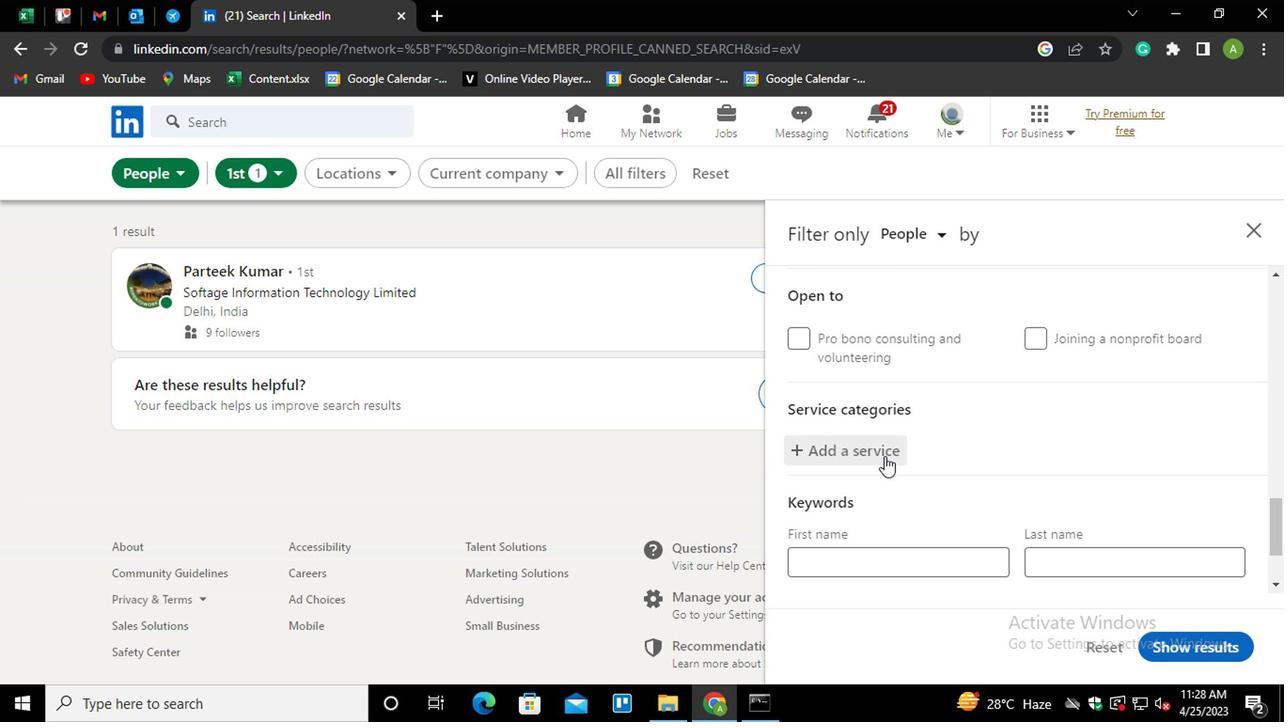 
Action: Mouse moved to (889, 450)
Screenshot: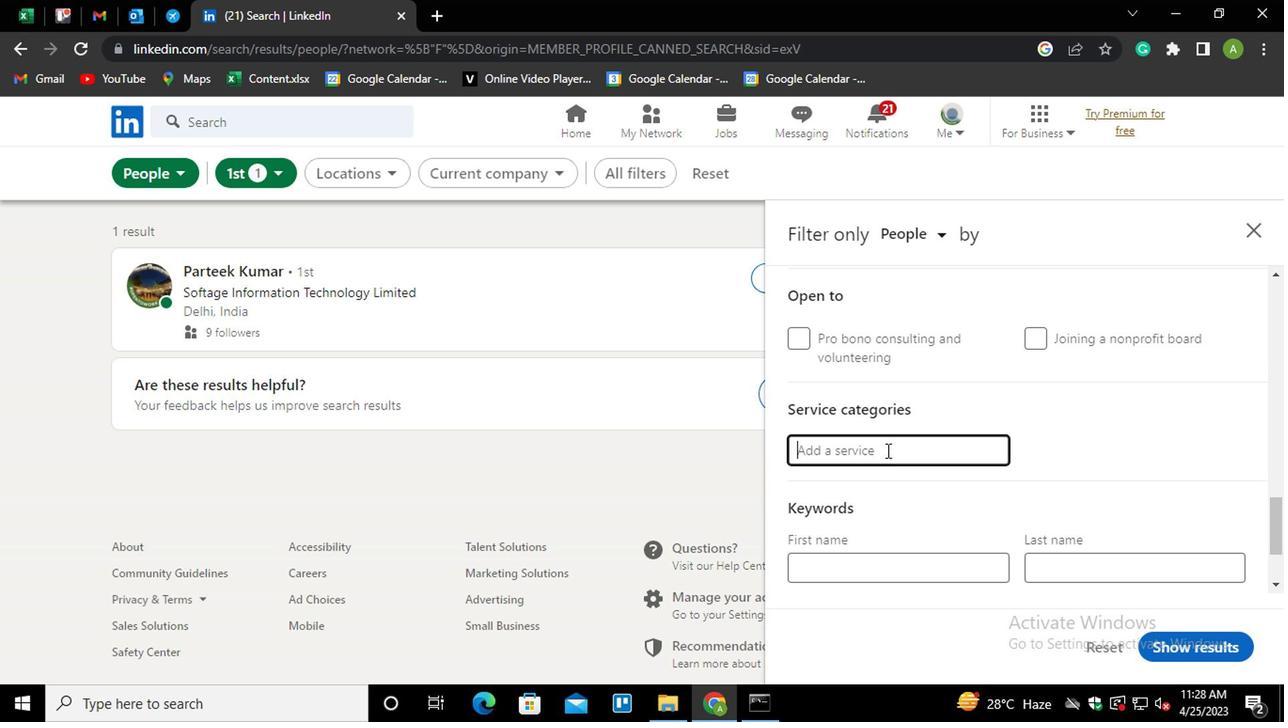 
Action: Mouse pressed left at (889, 450)
Screenshot: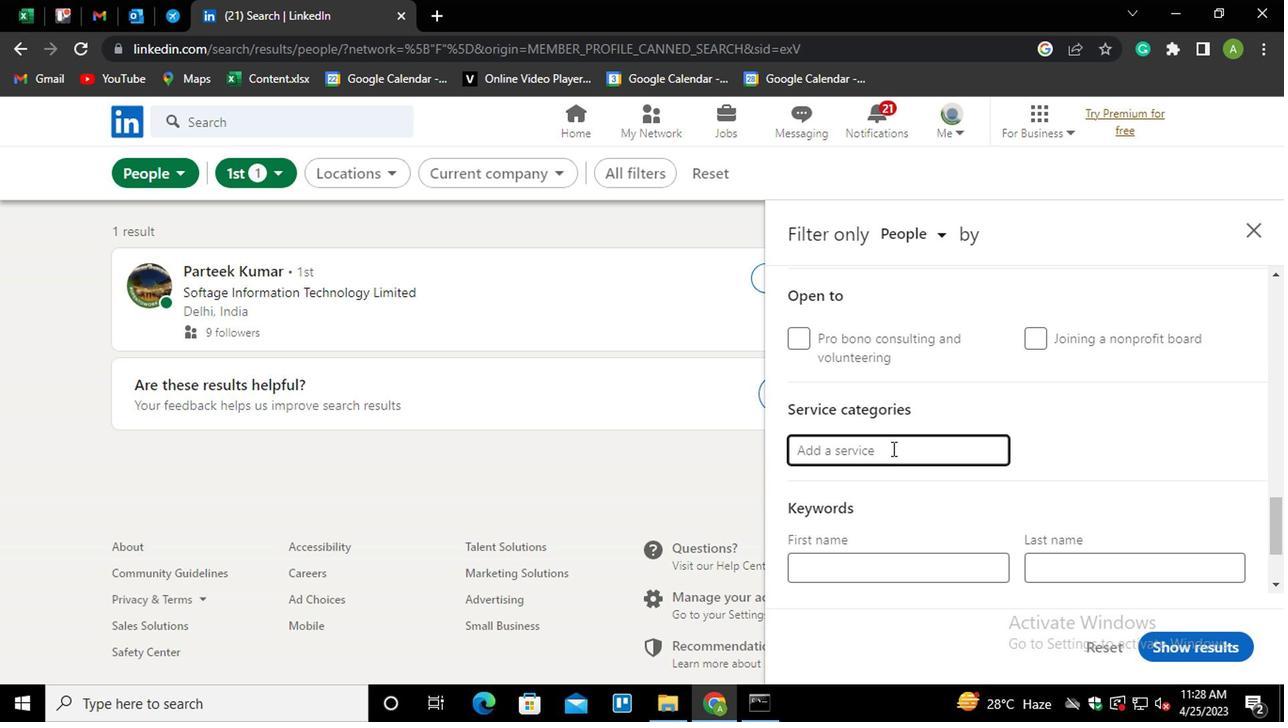
Action: Key pressed <Key.shift>BANK<Key.down><Key.enter>
Screenshot: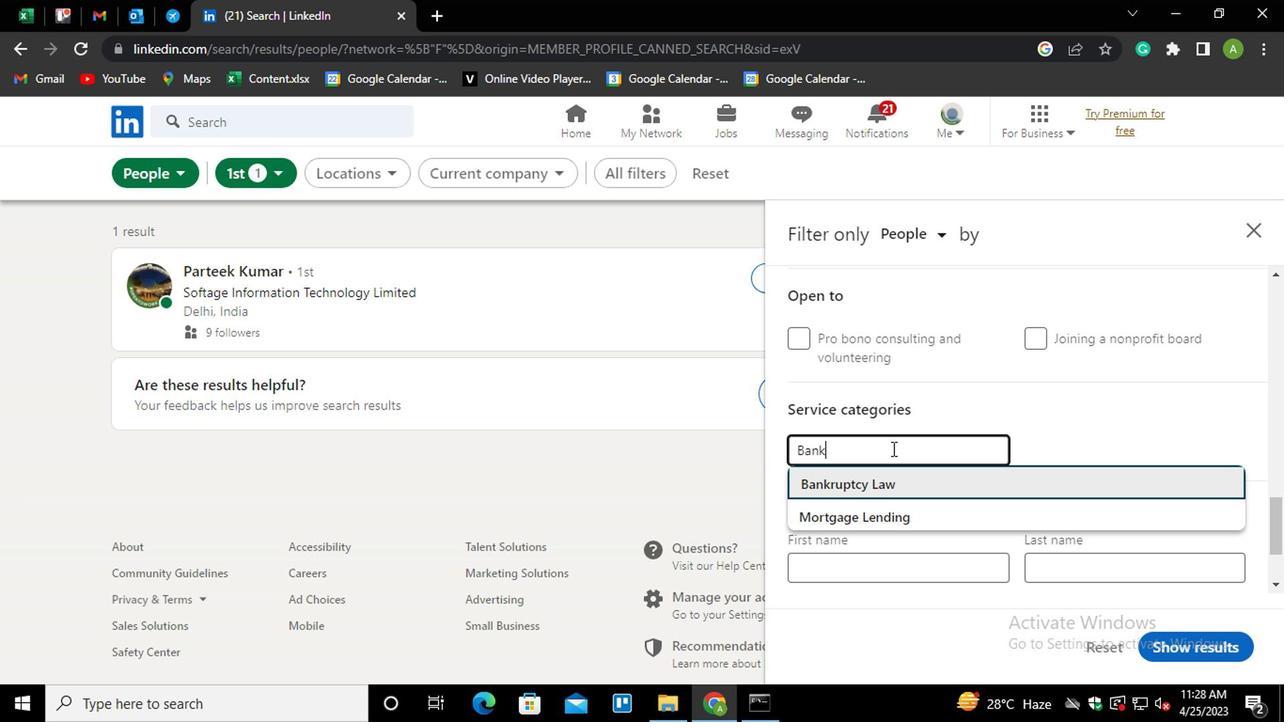 
Action: Mouse moved to (971, 436)
Screenshot: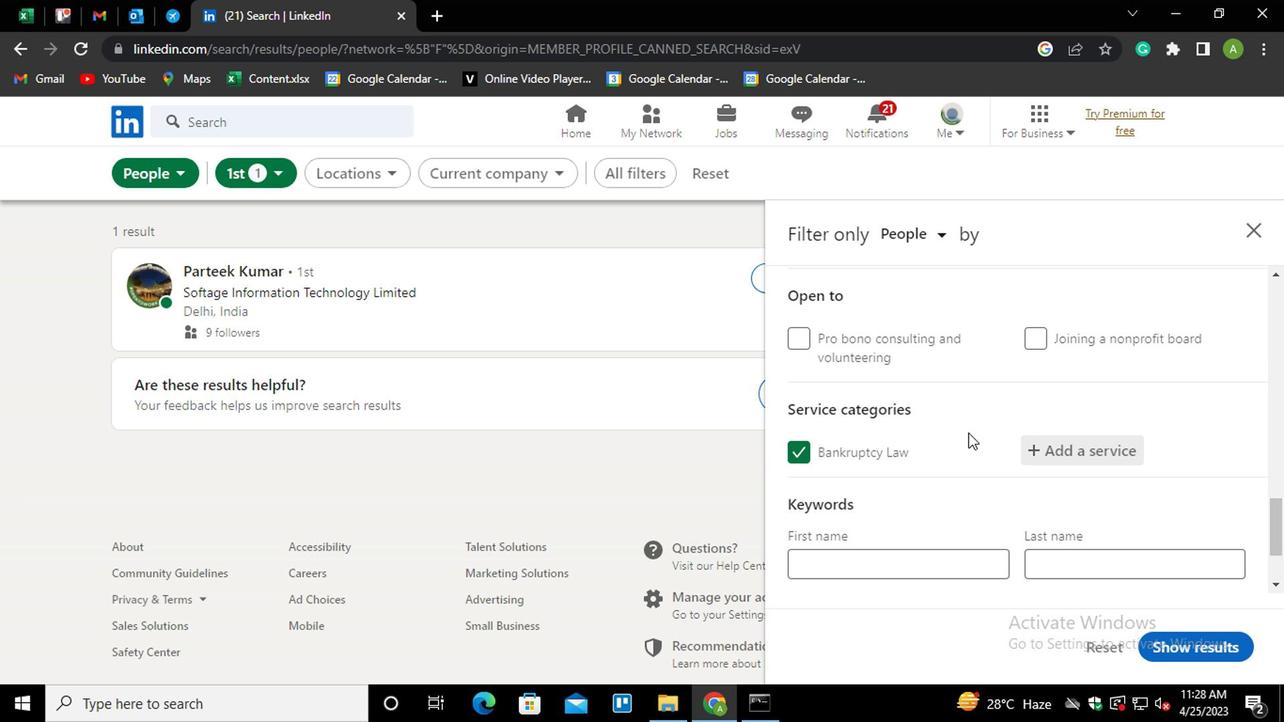 
Action: Mouse scrolled (971, 435) with delta (0, 0)
Screenshot: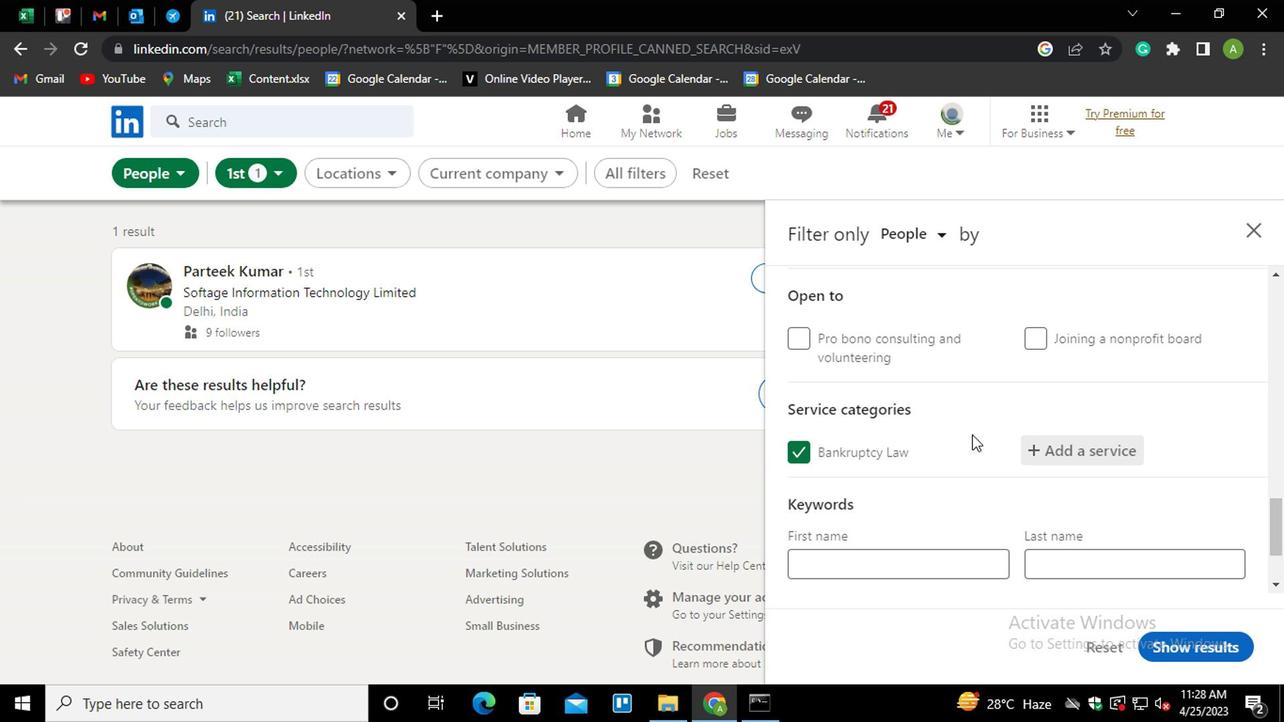 
Action: Mouse scrolled (971, 435) with delta (0, 0)
Screenshot: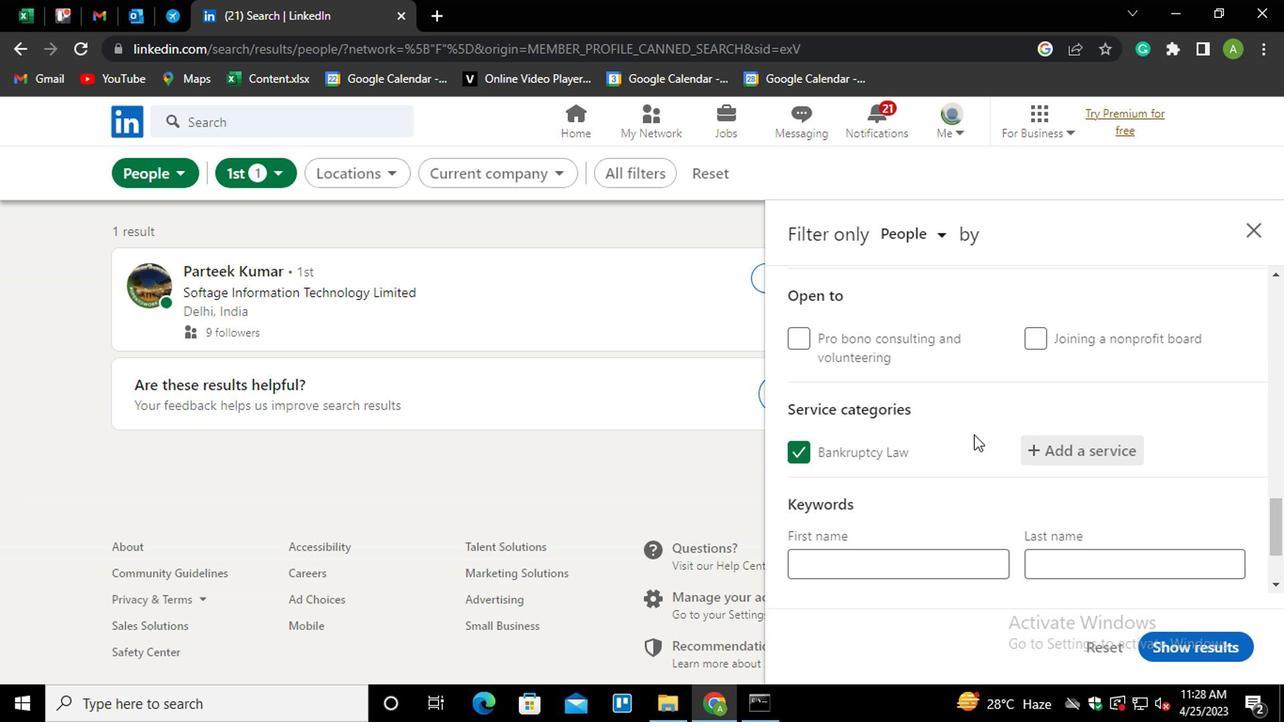 
Action: Mouse moved to (892, 509)
Screenshot: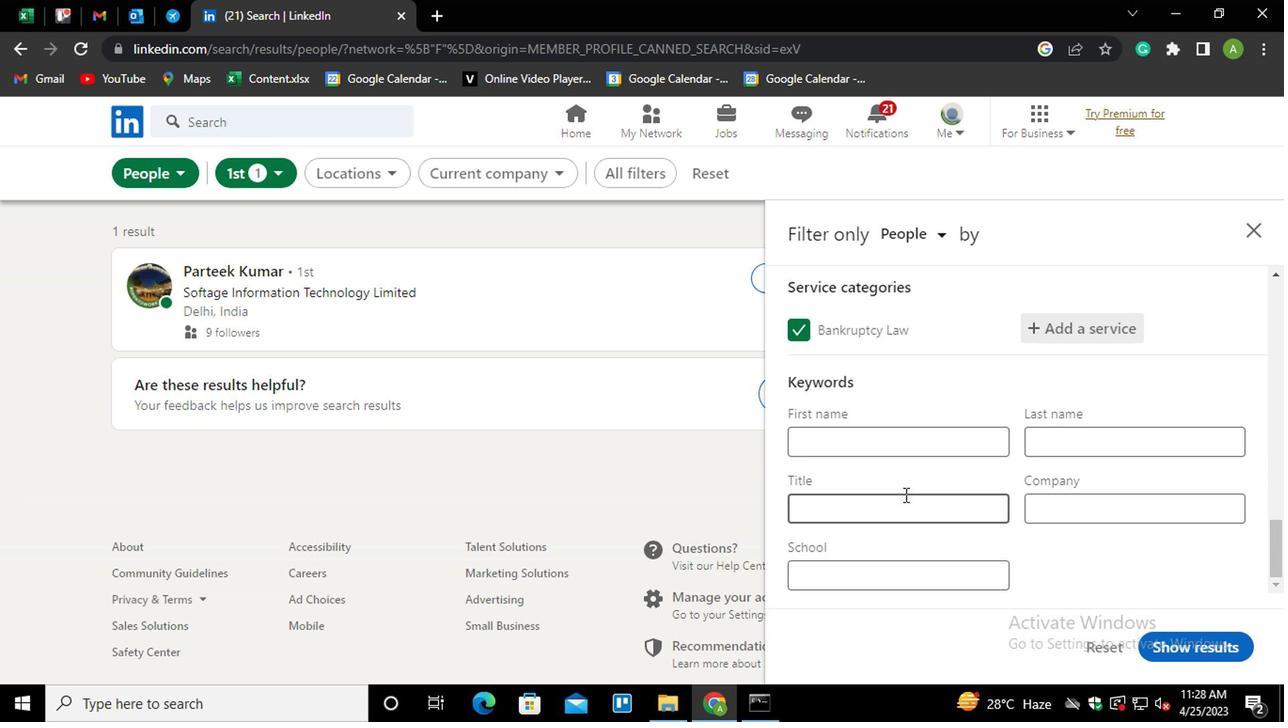 
Action: Mouse pressed left at (892, 509)
Screenshot: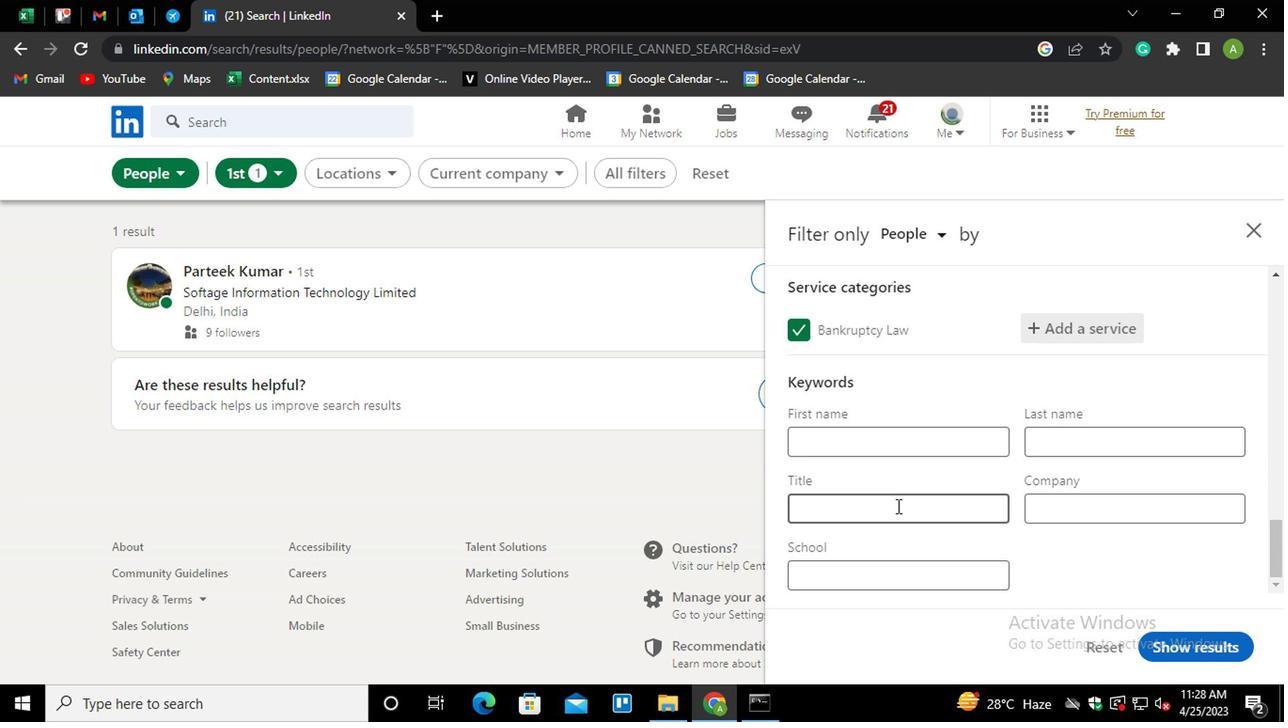 
Action: Key pressed <Key.shift_r>PRODUCT<Key.space><Key.shift_r>MANAGER
Screenshot: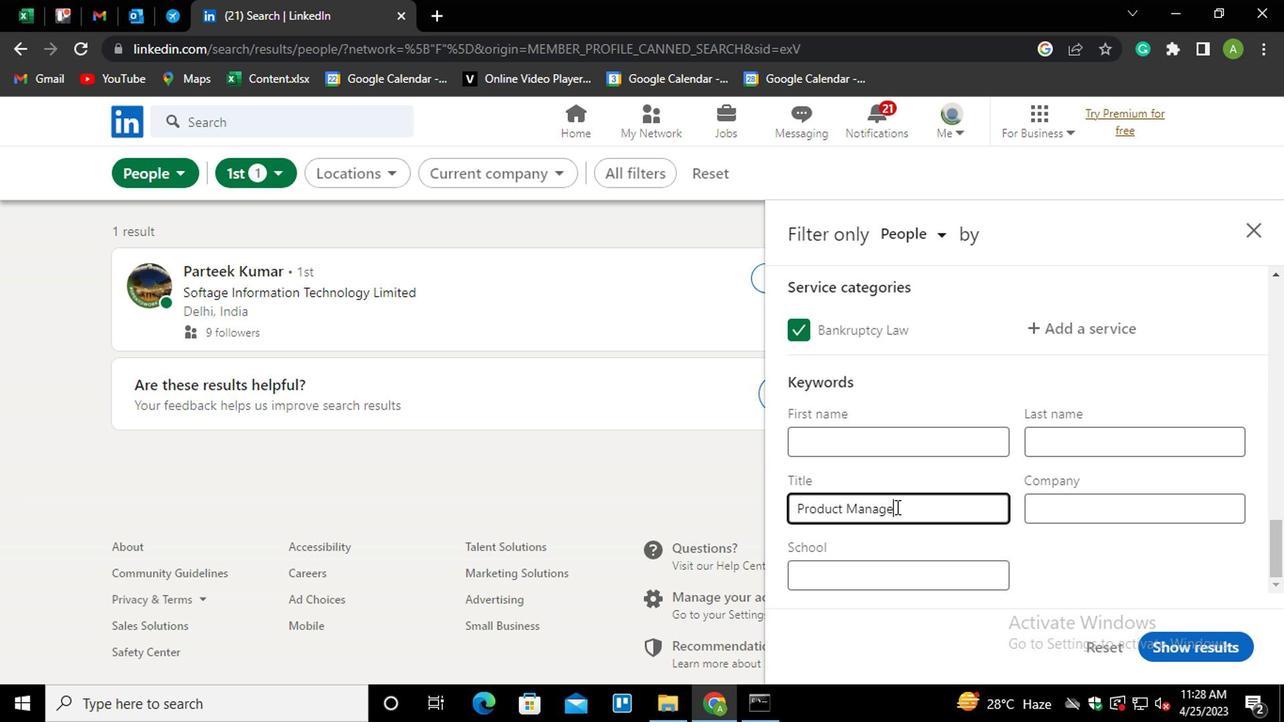 
Action: Mouse moved to (1202, 581)
Screenshot: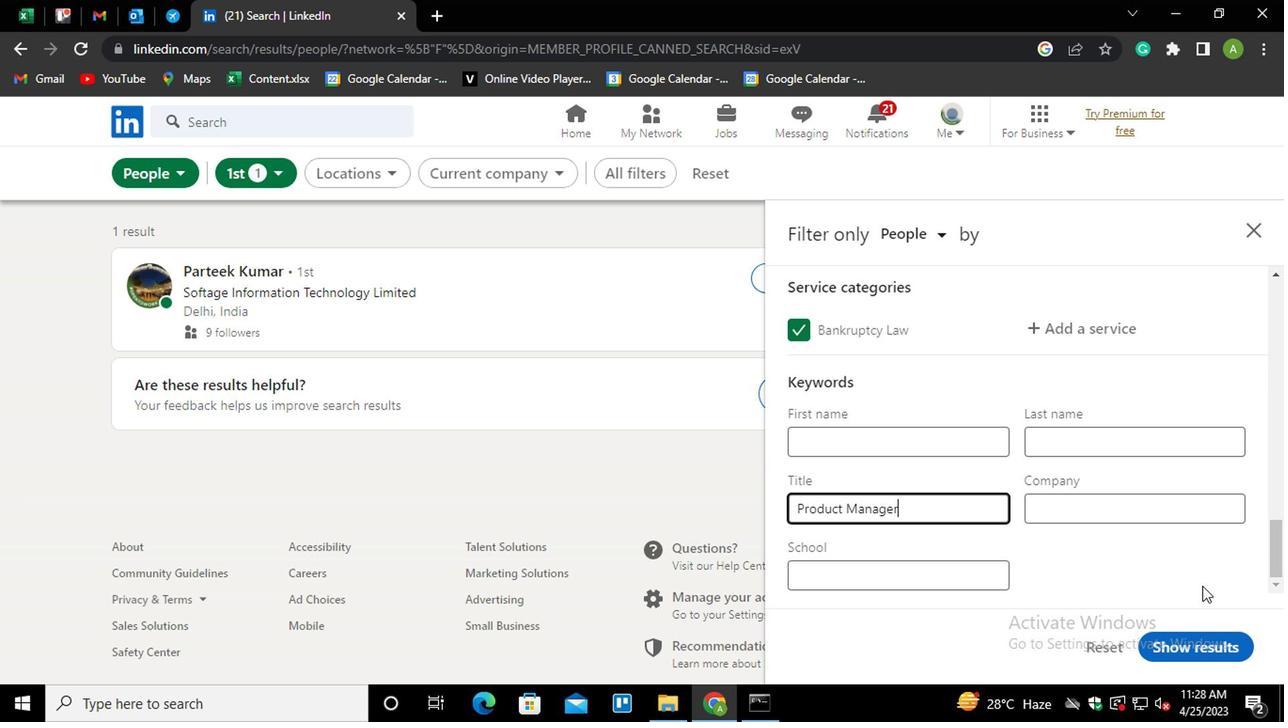 
Action: Mouse pressed left at (1202, 581)
Screenshot: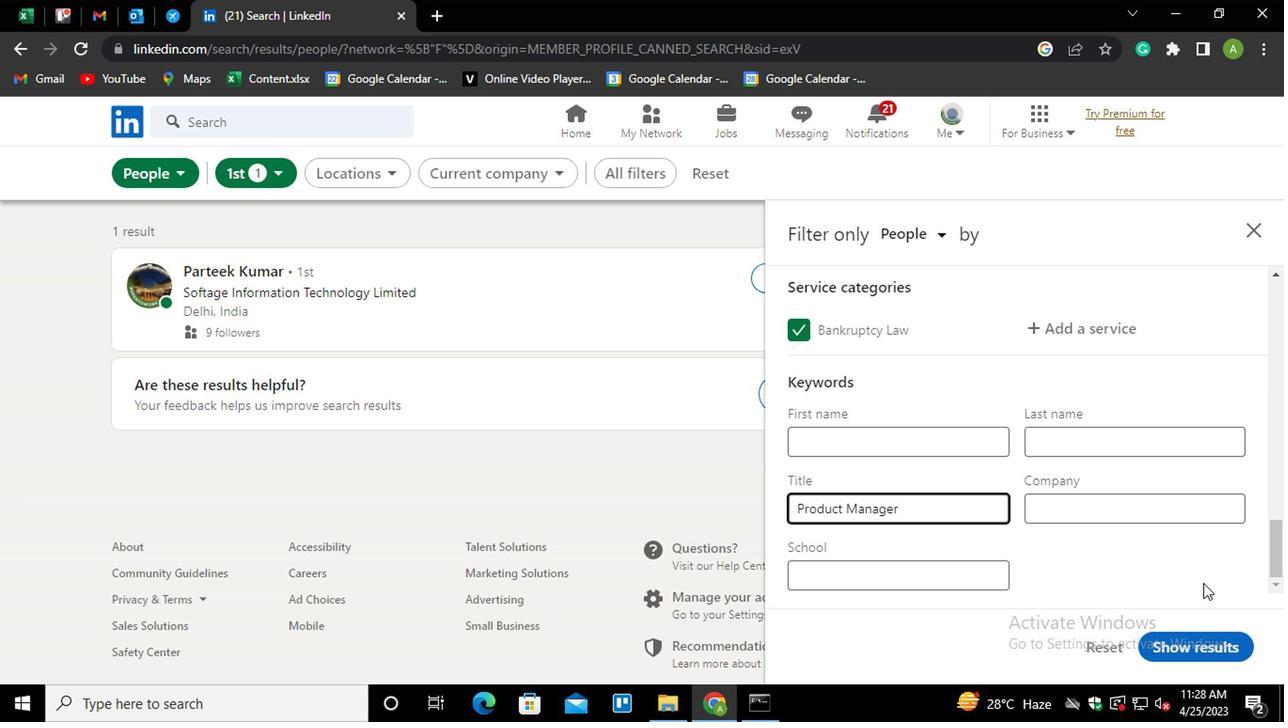 
Action: Mouse moved to (1198, 652)
Screenshot: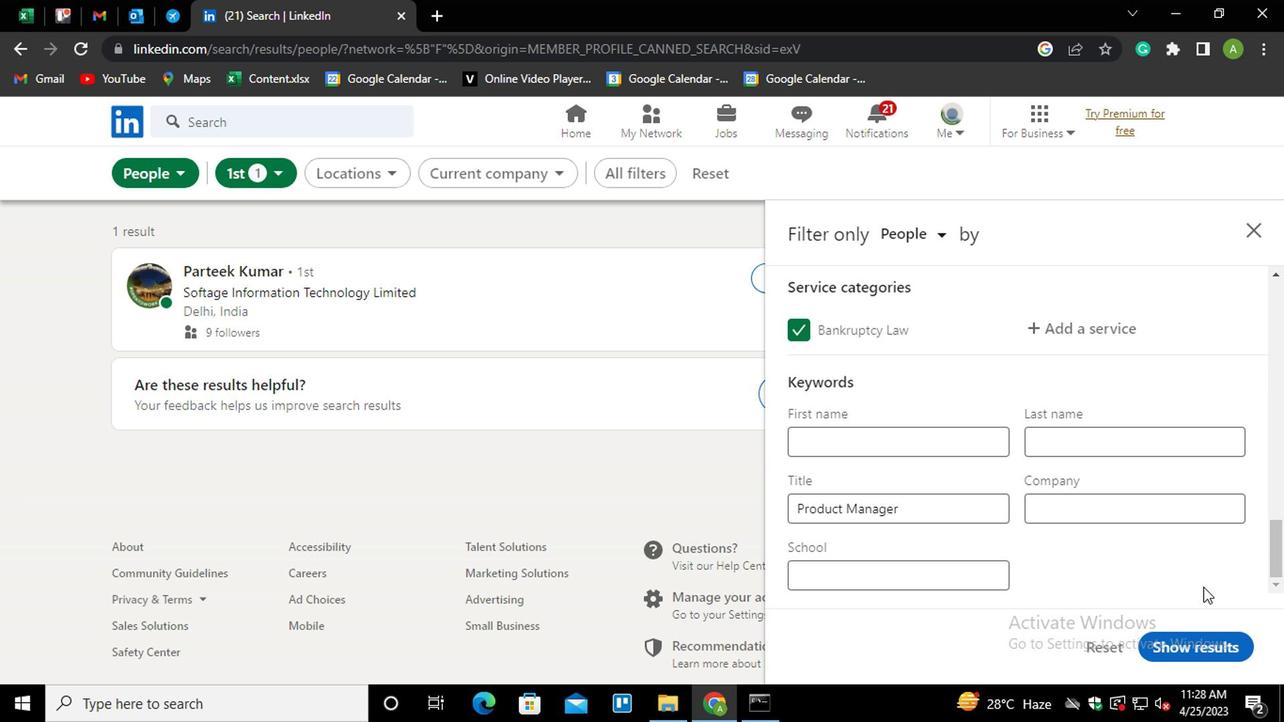 
Action: Mouse pressed left at (1198, 652)
Screenshot: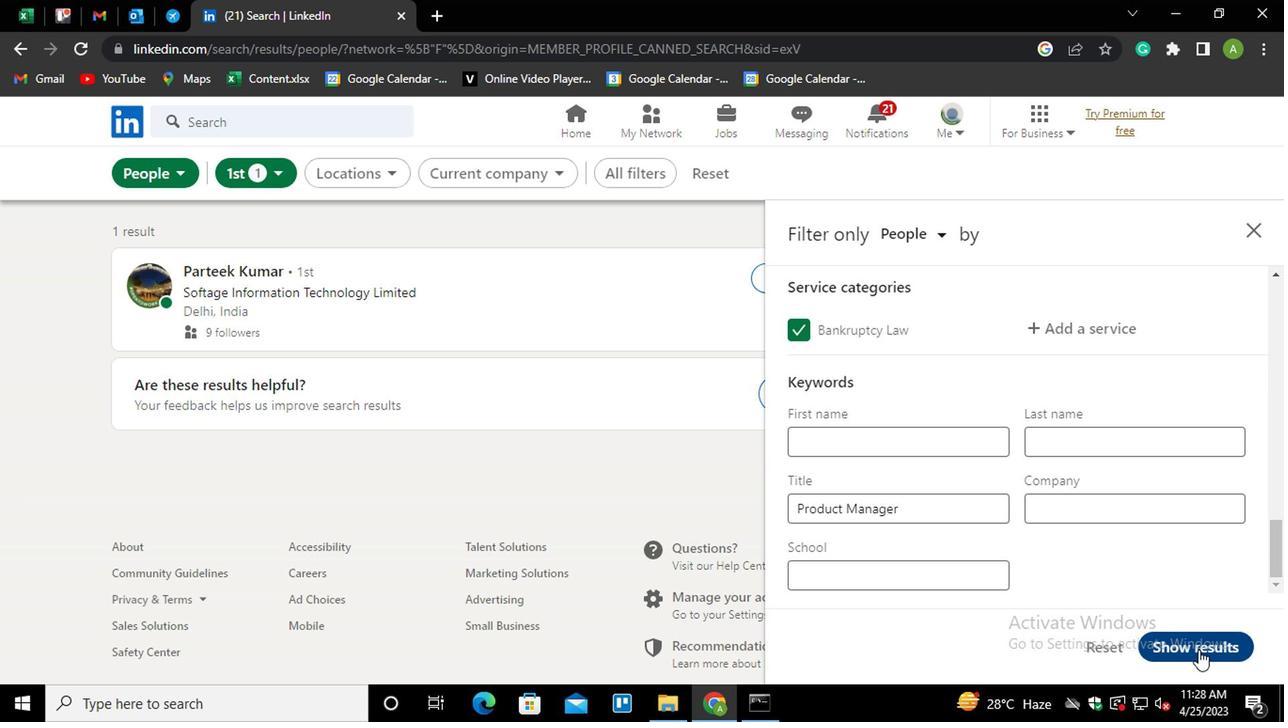 
